 Task: Add a signature Jesus Garcia containing Have a great National Womens Day, Jesus Garcia to email address softage.5@softage.net and add a label Non-profit organizations
Action: Mouse moved to (1090, 65)
Screenshot: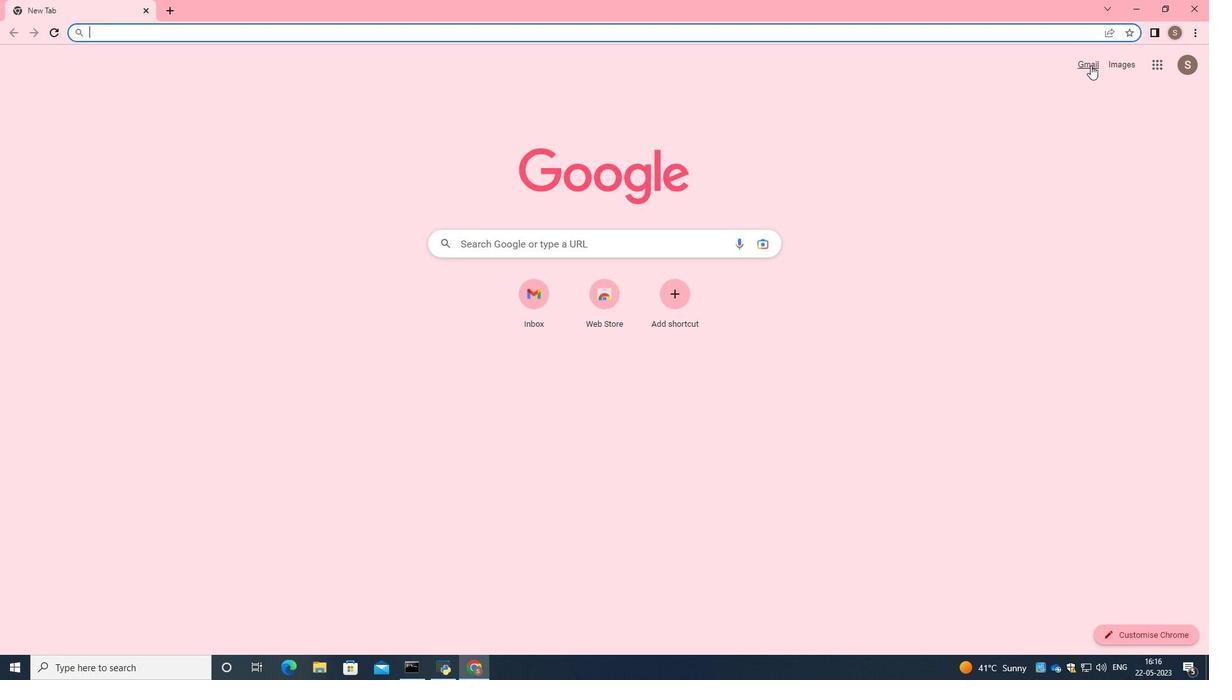 
Action: Mouse pressed left at (1090, 65)
Screenshot: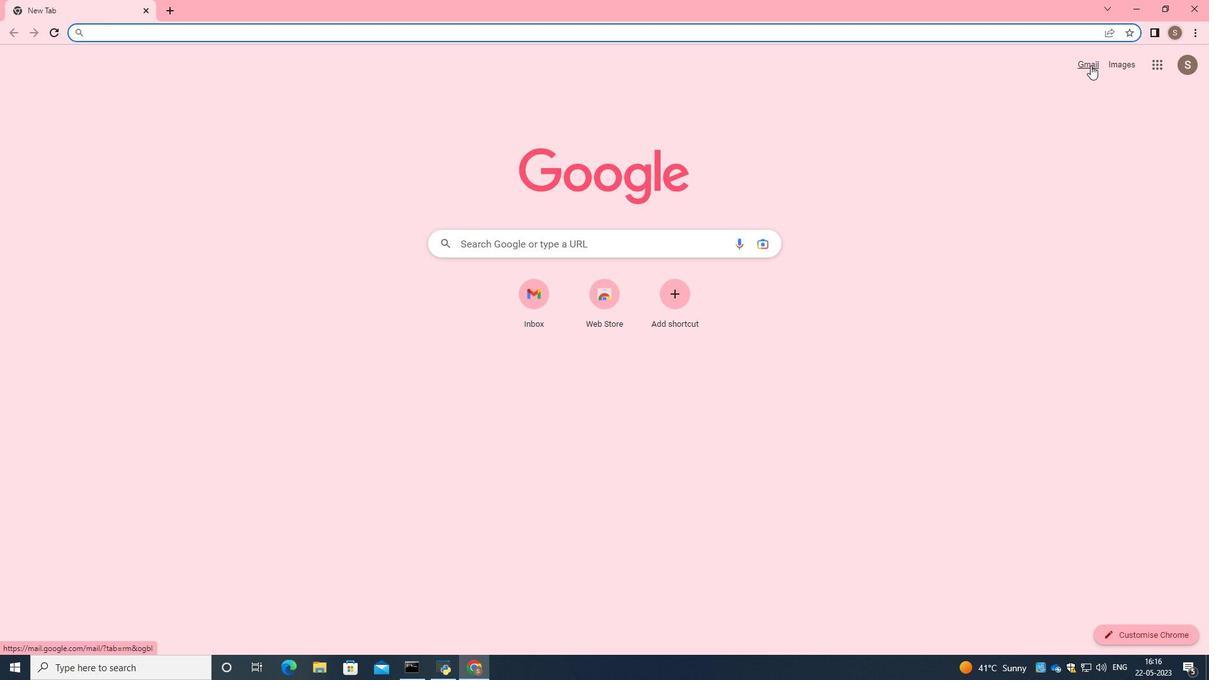 
Action: Mouse moved to (1059, 89)
Screenshot: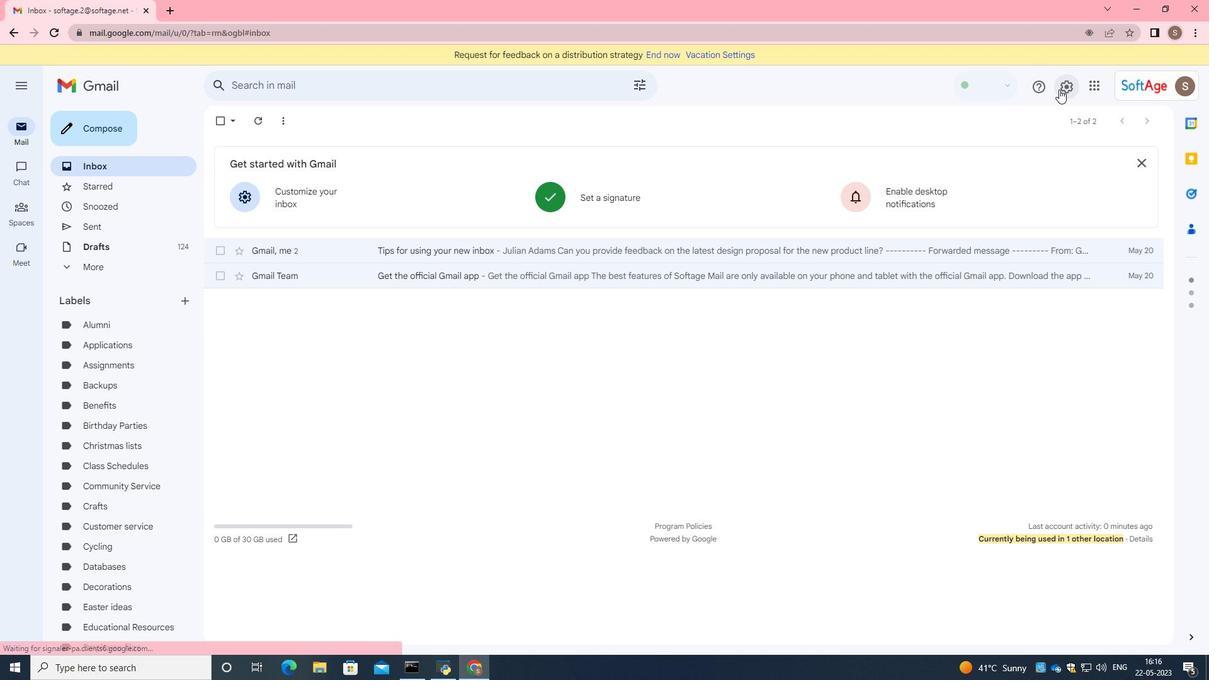 
Action: Mouse pressed left at (1059, 89)
Screenshot: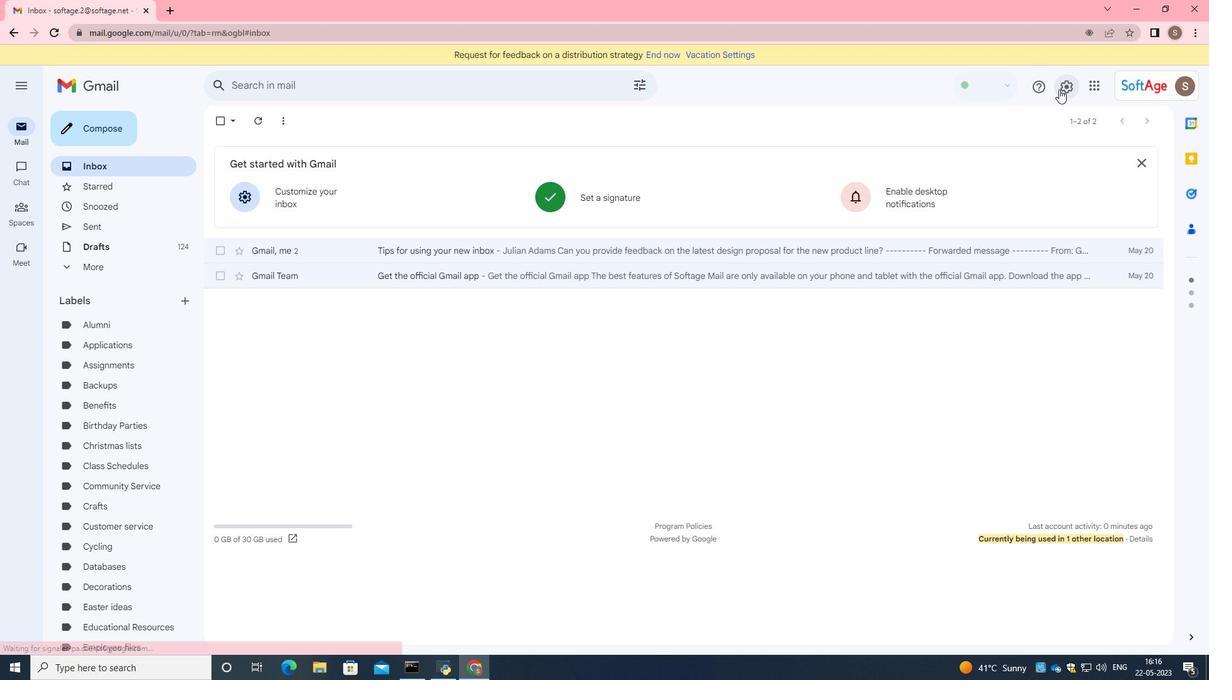 
Action: Mouse moved to (1049, 151)
Screenshot: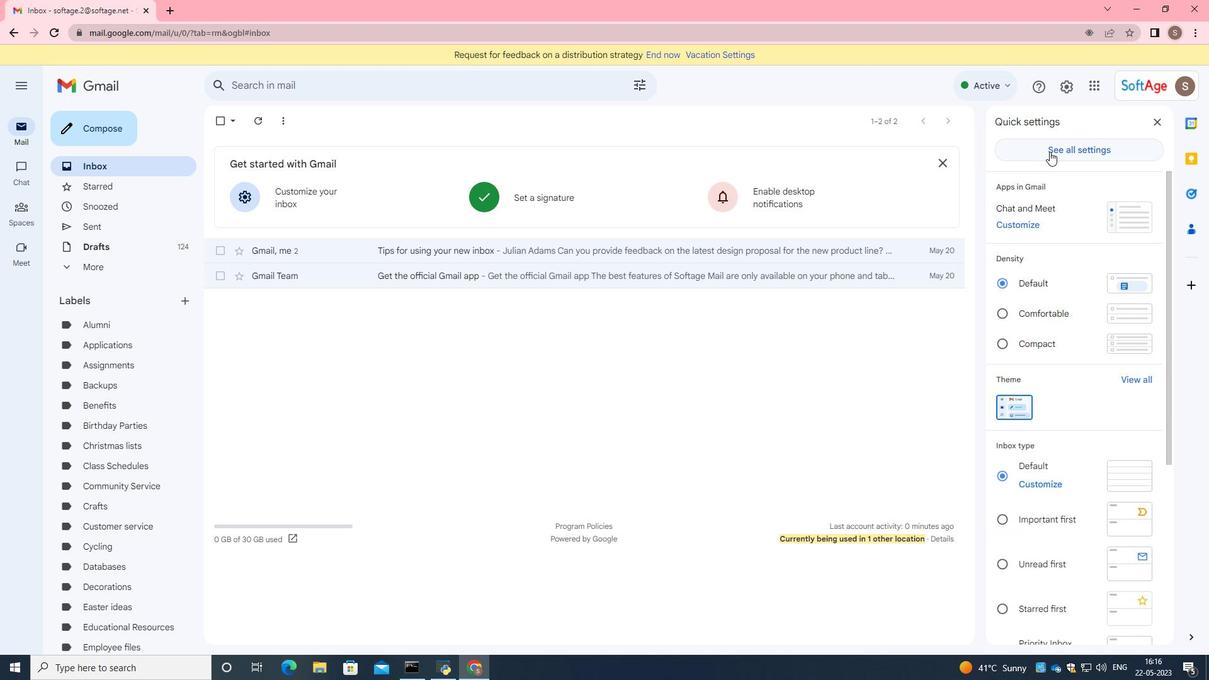 
Action: Mouse pressed left at (1049, 151)
Screenshot: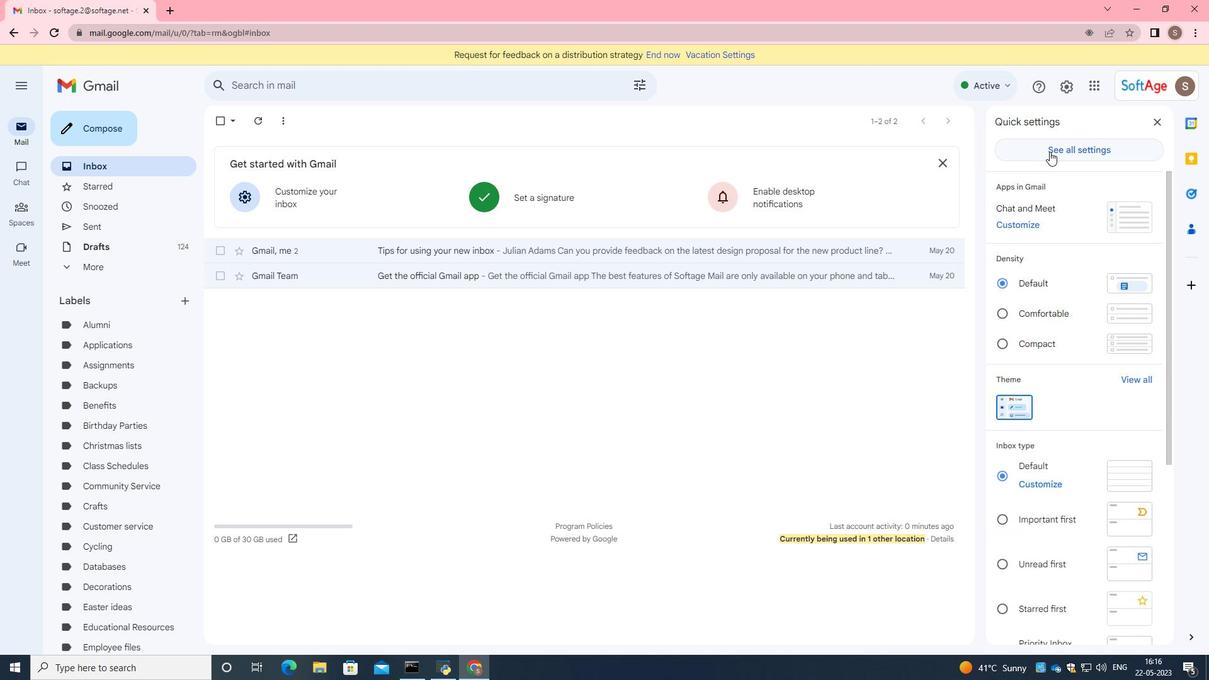 
Action: Mouse moved to (958, 243)
Screenshot: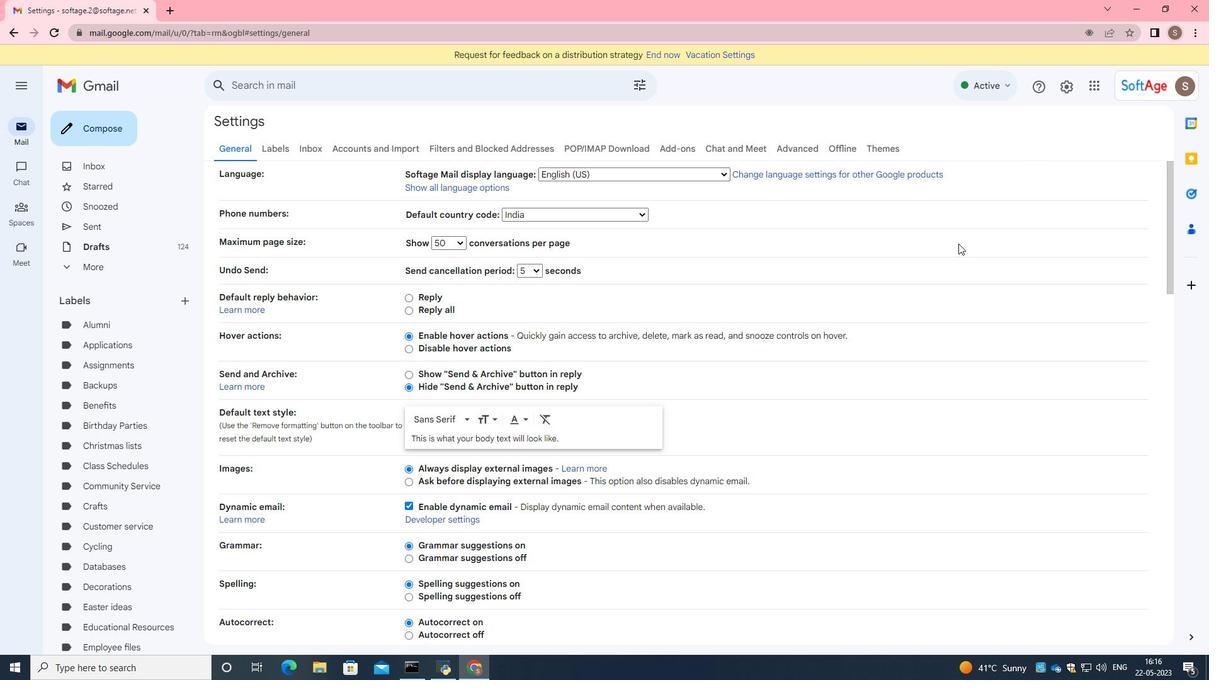 
Action: Mouse scrolled (964, 240) with delta (0, 0)
Screenshot: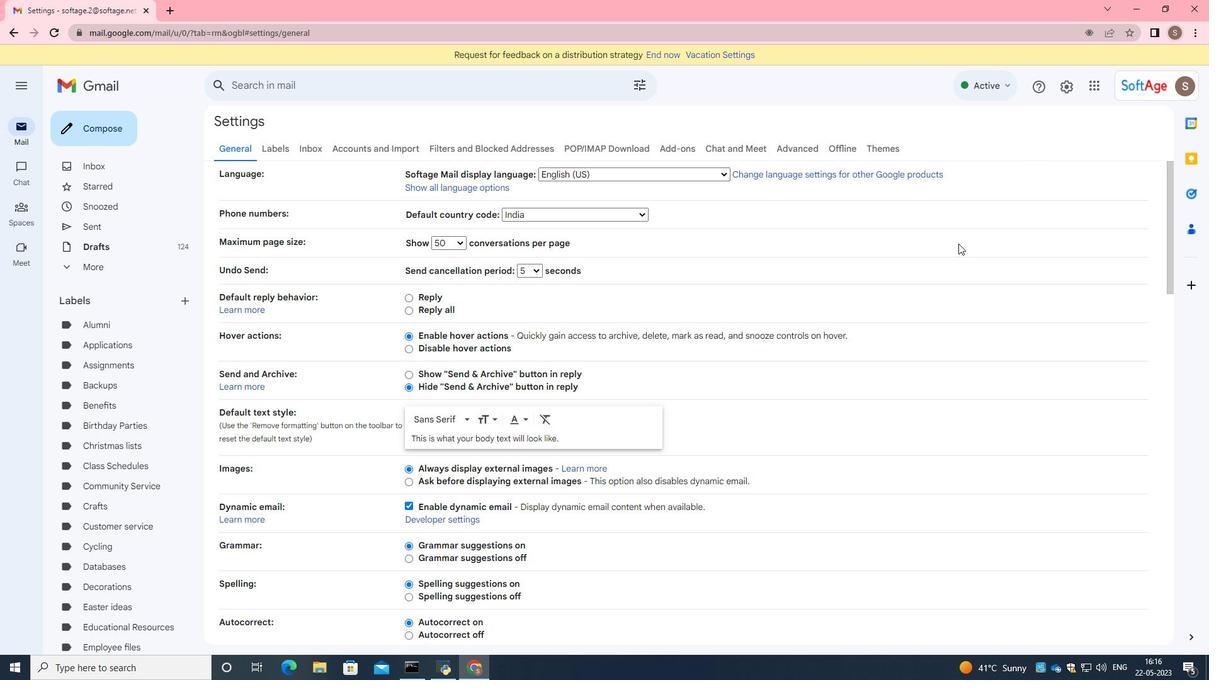 
Action: Mouse scrolled (958, 243) with delta (0, 0)
Screenshot: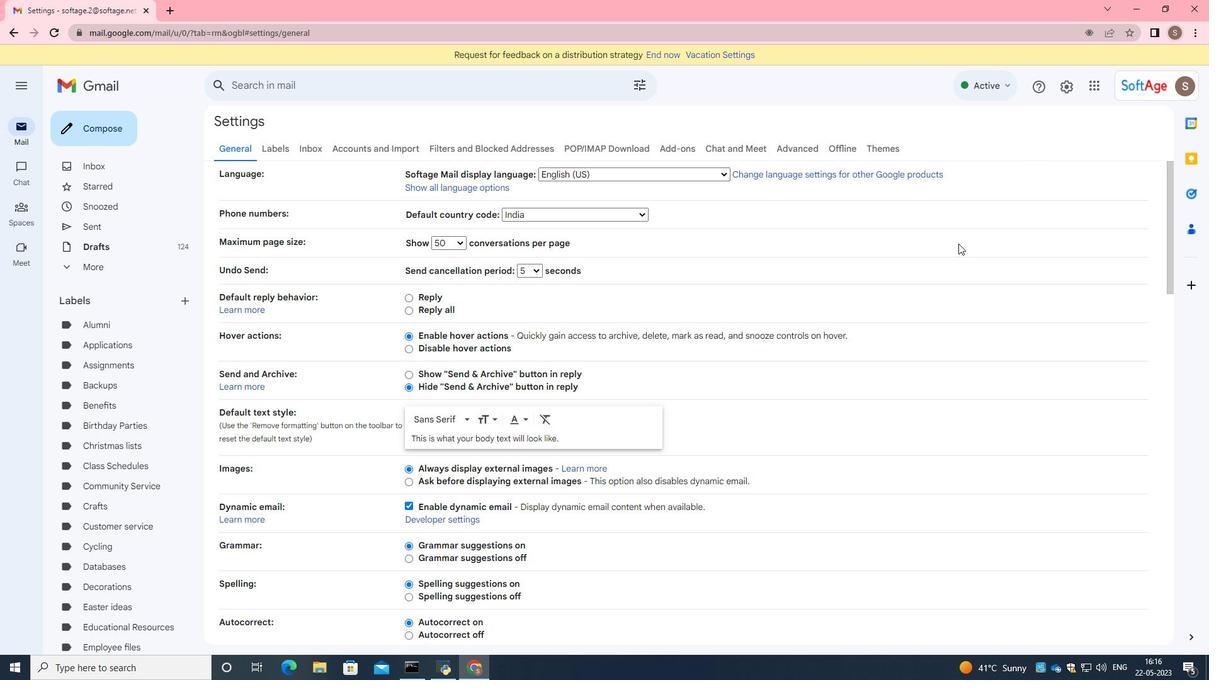 
Action: Mouse moved to (957, 244)
Screenshot: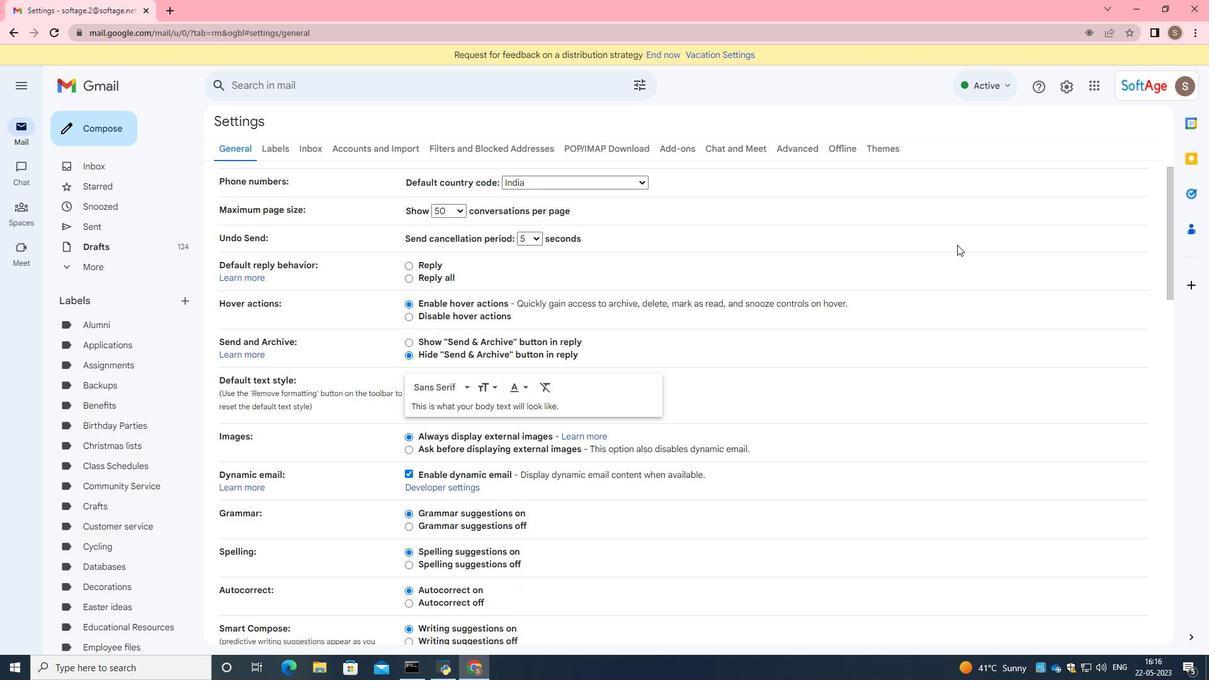
Action: Mouse scrolled (957, 243) with delta (0, 0)
Screenshot: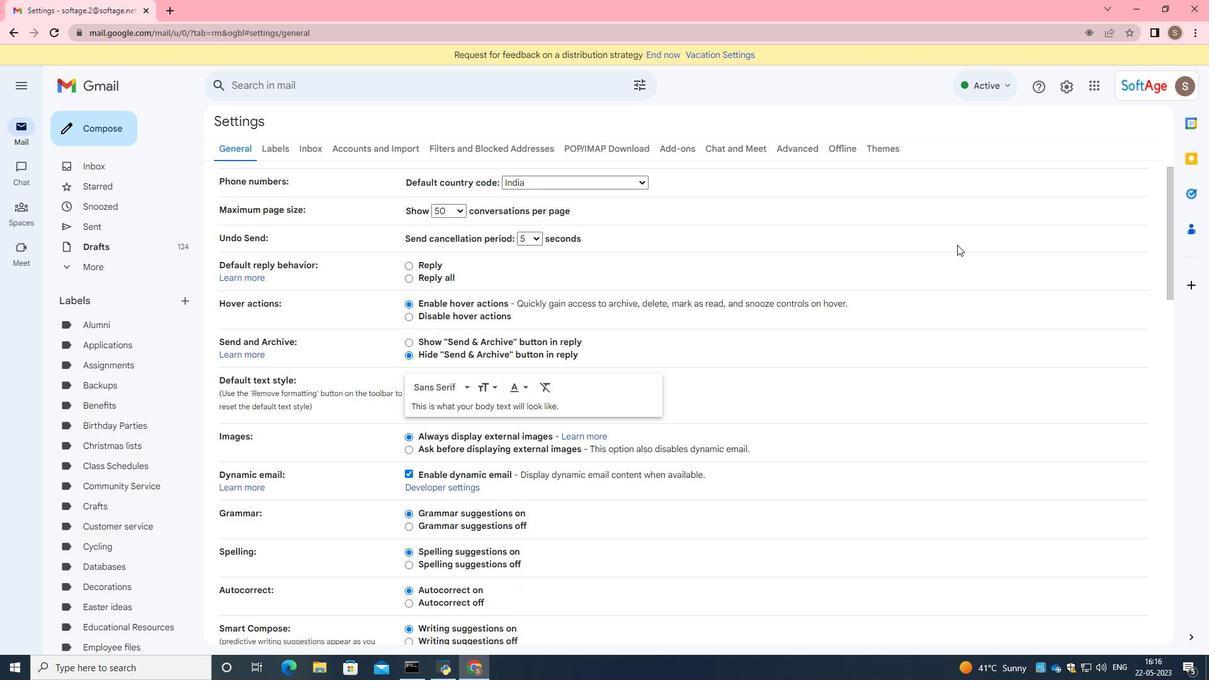 
Action: Mouse scrolled (957, 244) with delta (0, 0)
Screenshot: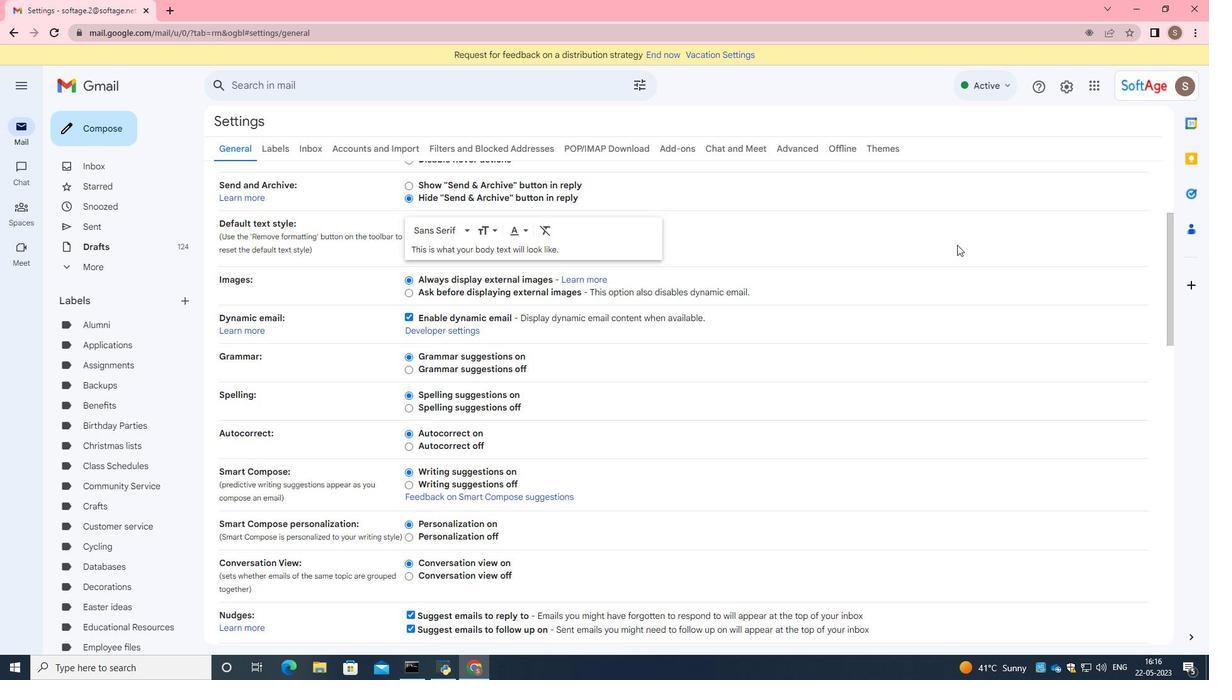 
Action: Mouse scrolled (957, 244) with delta (0, 0)
Screenshot: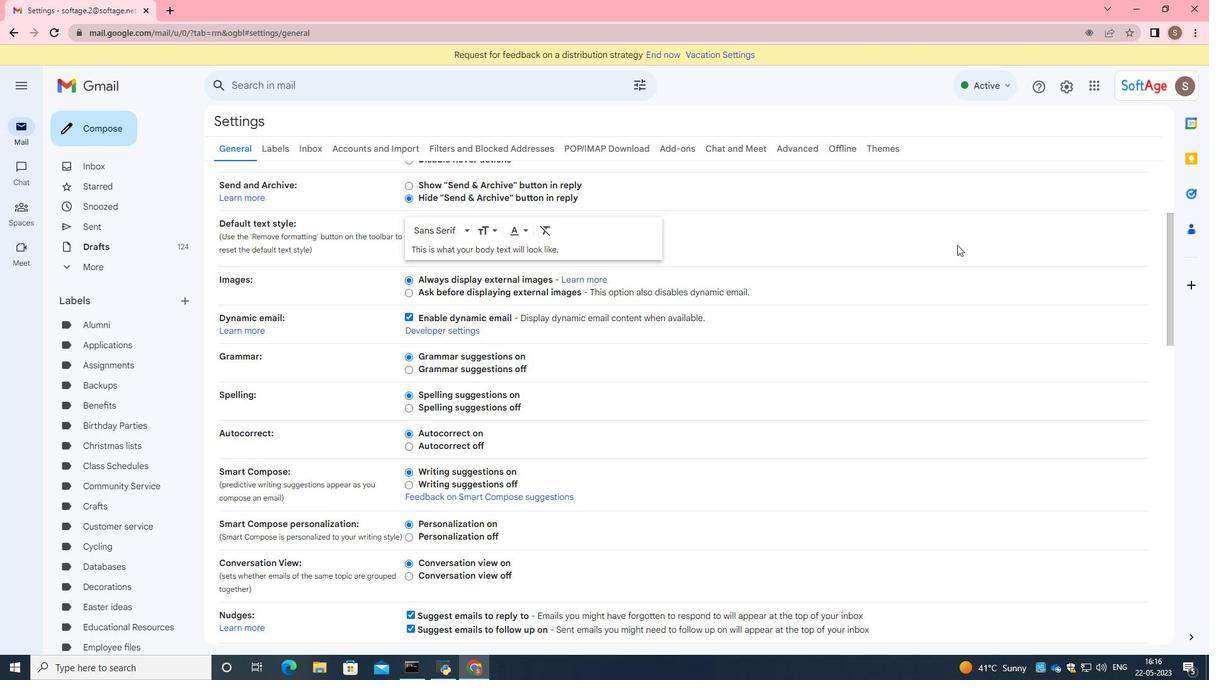 
Action: Mouse scrolled (957, 244) with delta (0, 0)
Screenshot: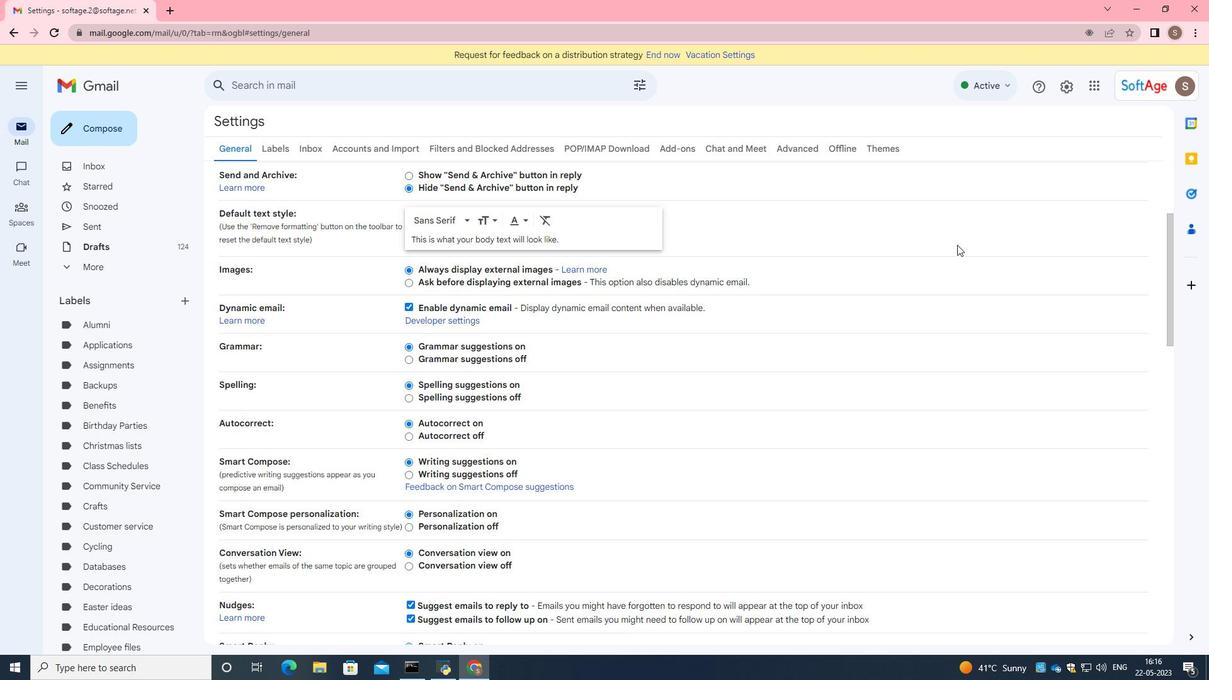 
Action: Mouse moved to (958, 238)
Screenshot: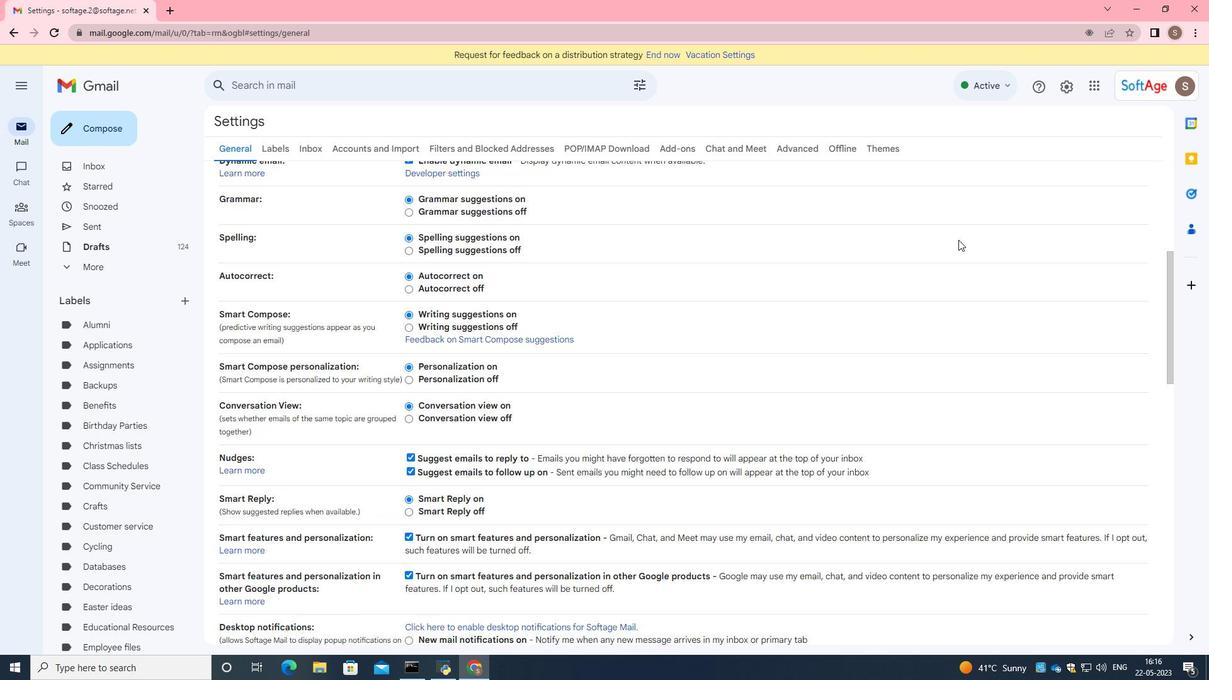 
Action: Mouse scrolled (958, 238) with delta (0, 0)
Screenshot: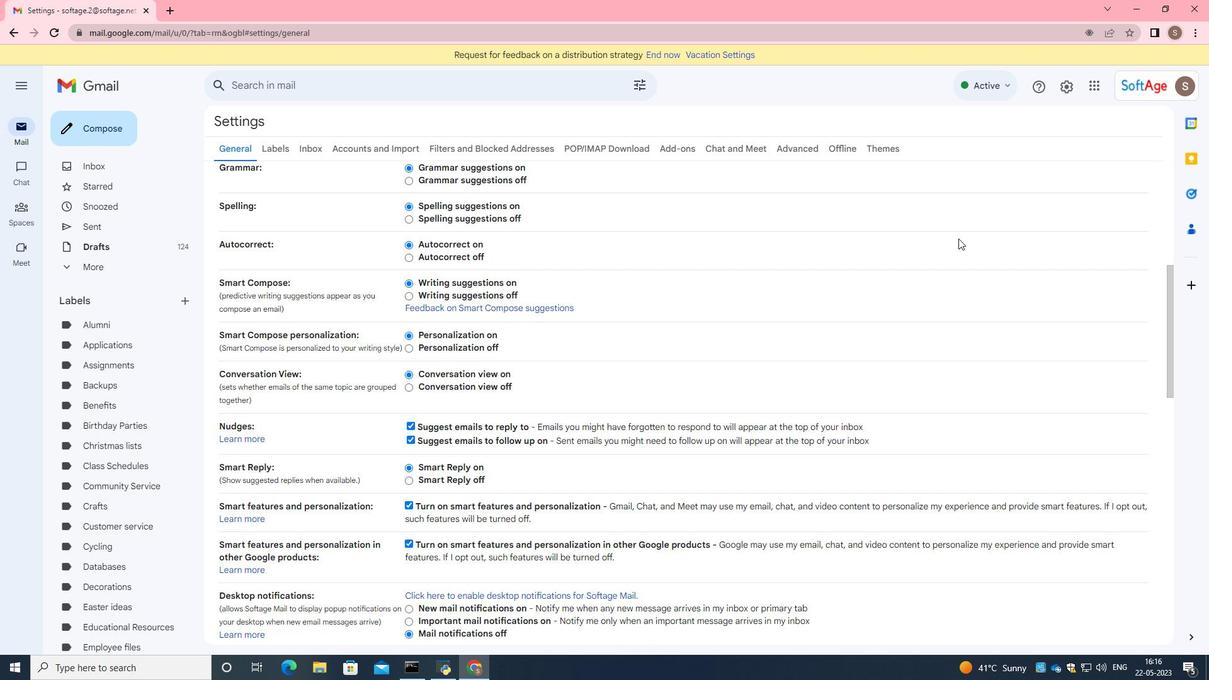 
Action: Mouse scrolled (958, 238) with delta (0, 0)
Screenshot: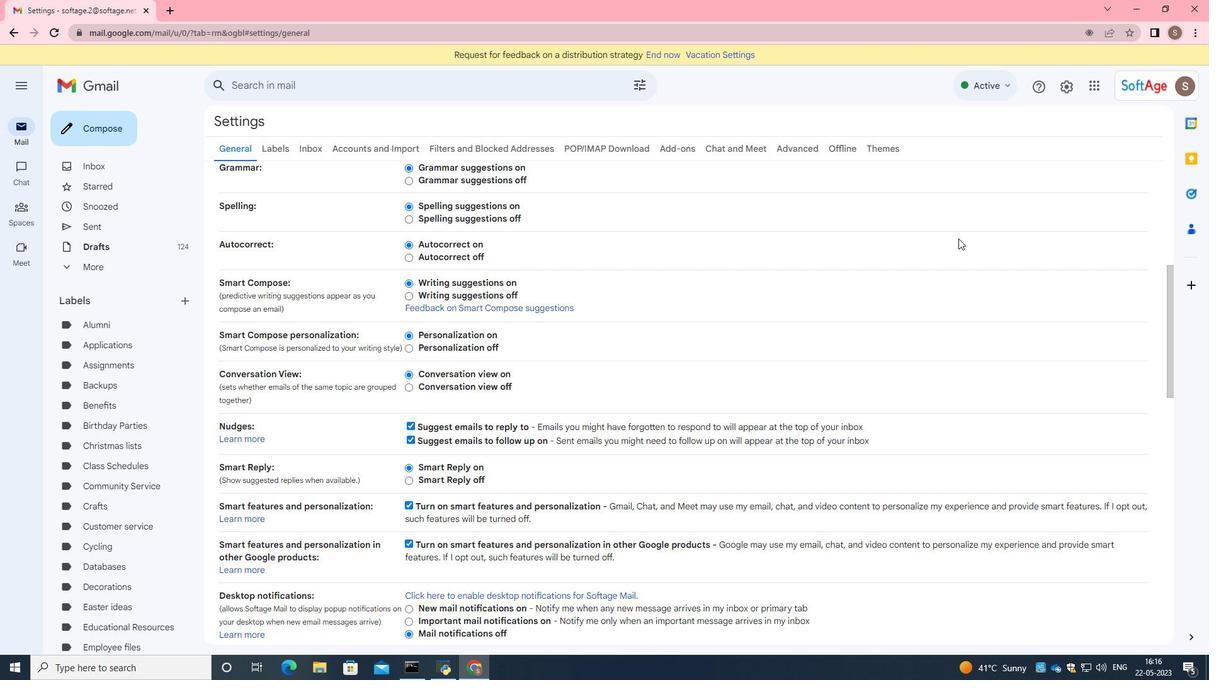 
Action: Mouse scrolled (958, 238) with delta (0, 0)
Screenshot: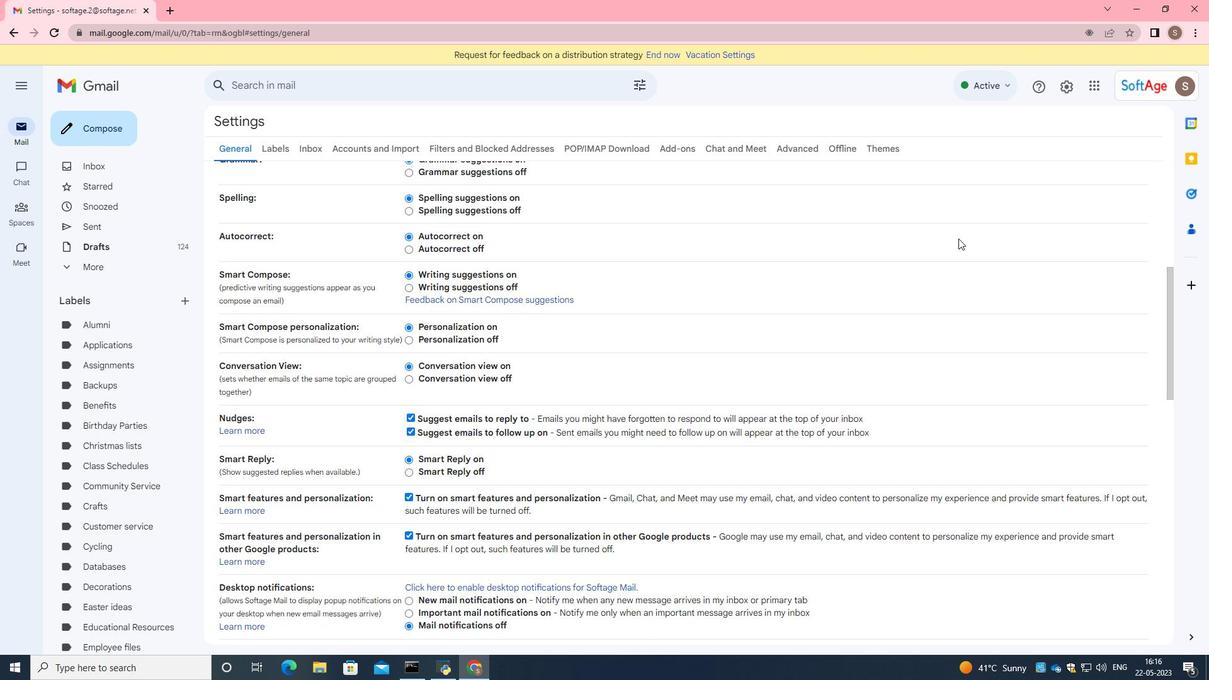 
Action: Mouse scrolled (958, 238) with delta (0, 0)
Screenshot: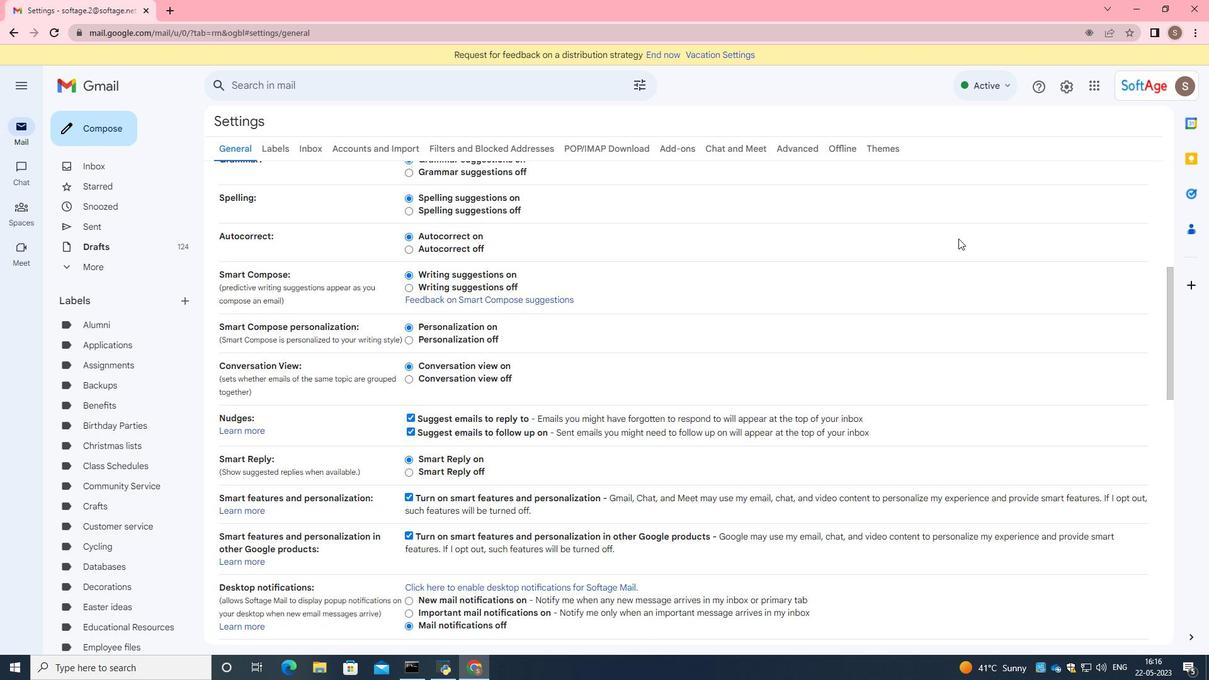 
Action: Mouse moved to (659, 323)
Screenshot: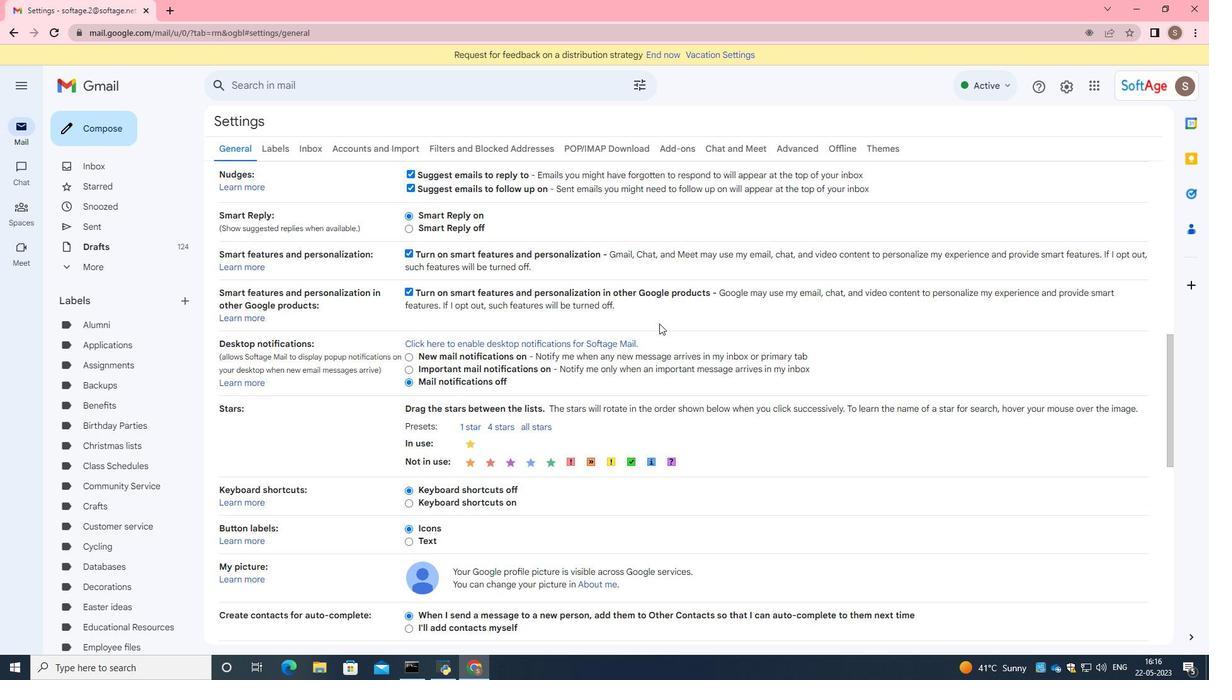 
Action: Mouse scrolled (659, 324) with delta (0, 0)
Screenshot: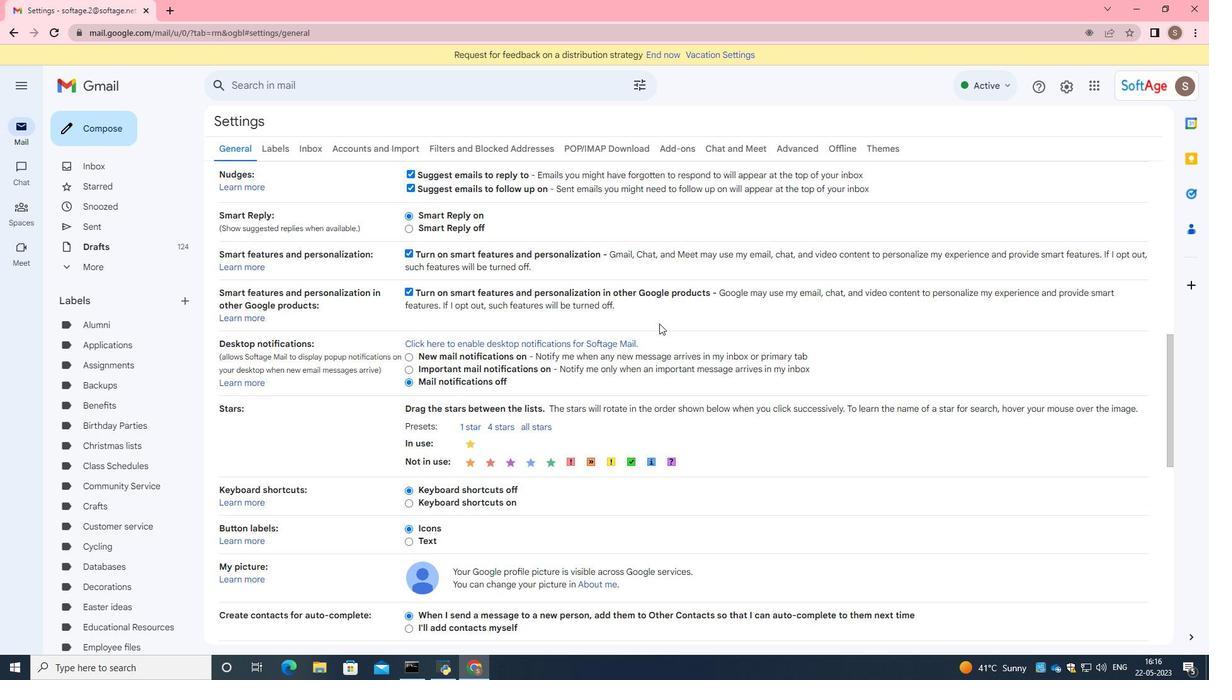 
Action: Mouse scrolled (659, 324) with delta (0, 0)
Screenshot: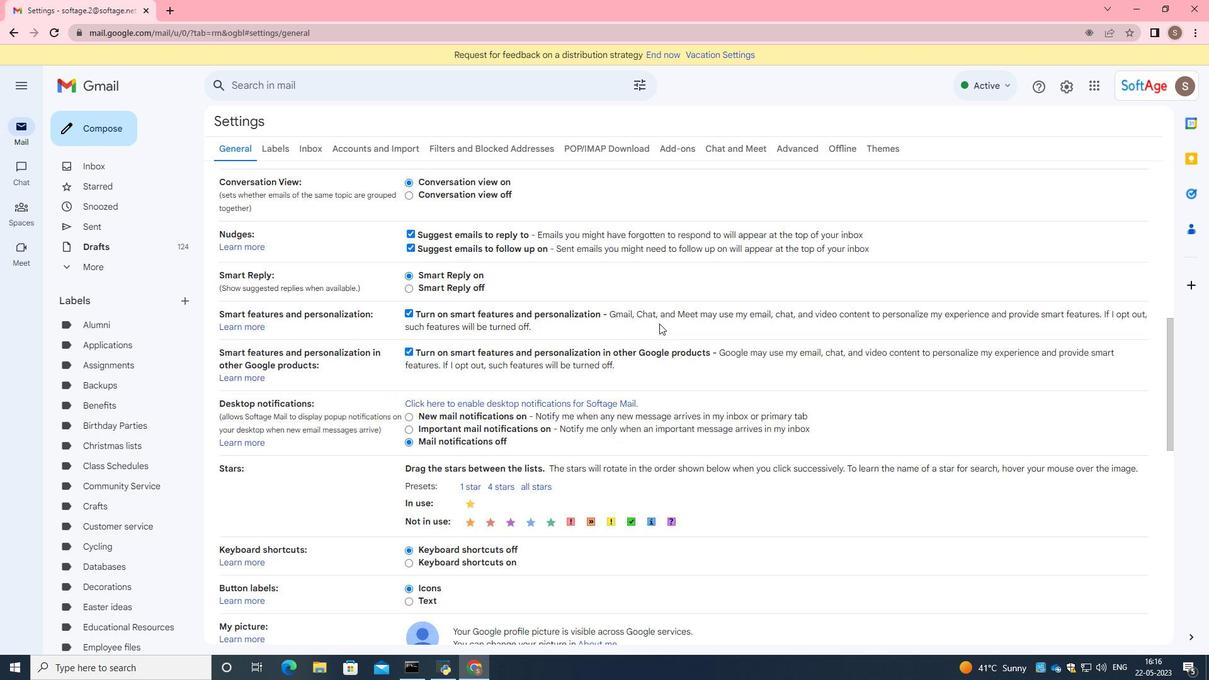 
Action: Mouse scrolled (659, 324) with delta (0, 0)
Screenshot: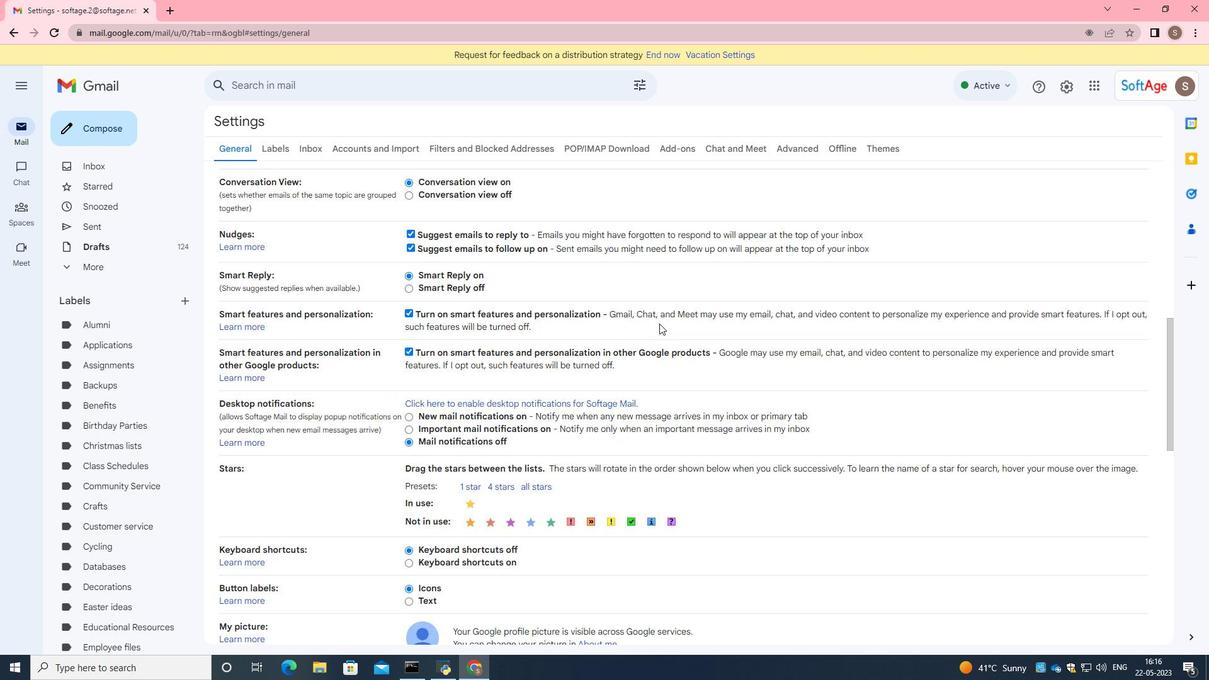 
Action: Mouse scrolled (659, 323) with delta (0, 0)
Screenshot: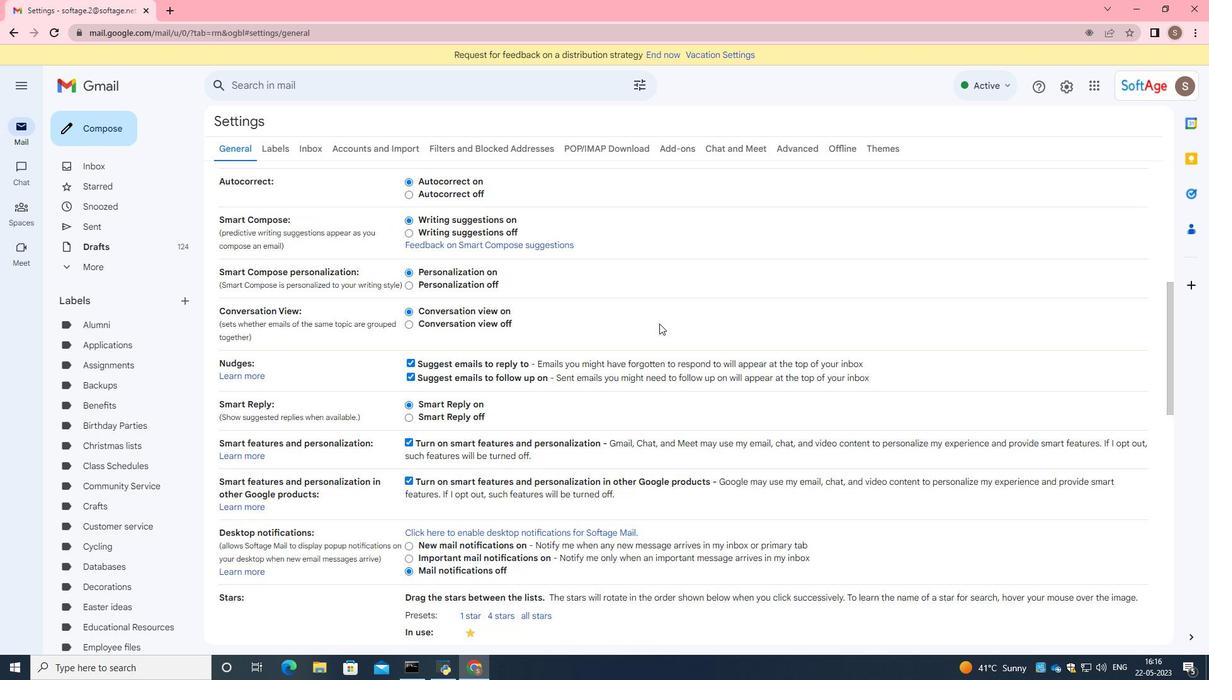 
Action: Mouse scrolled (659, 323) with delta (0, 0)
Screenshot: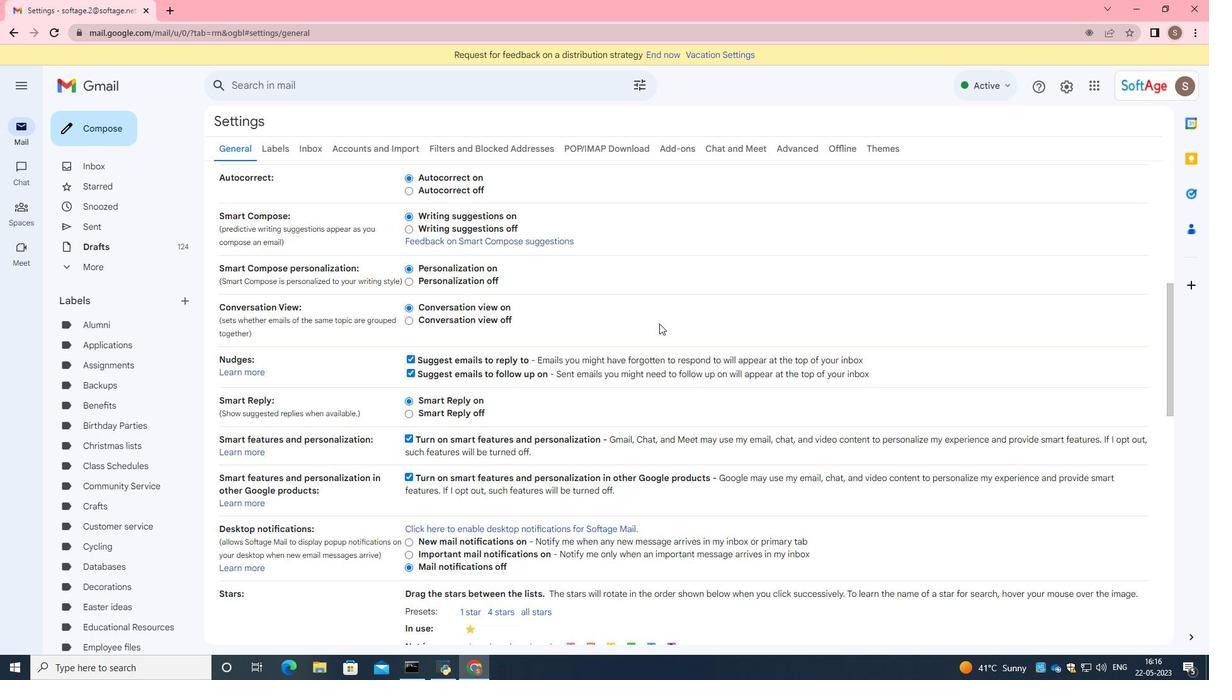 
Action: Mouse scrolled (659, 323) with delta (0, 0)
Screenshot: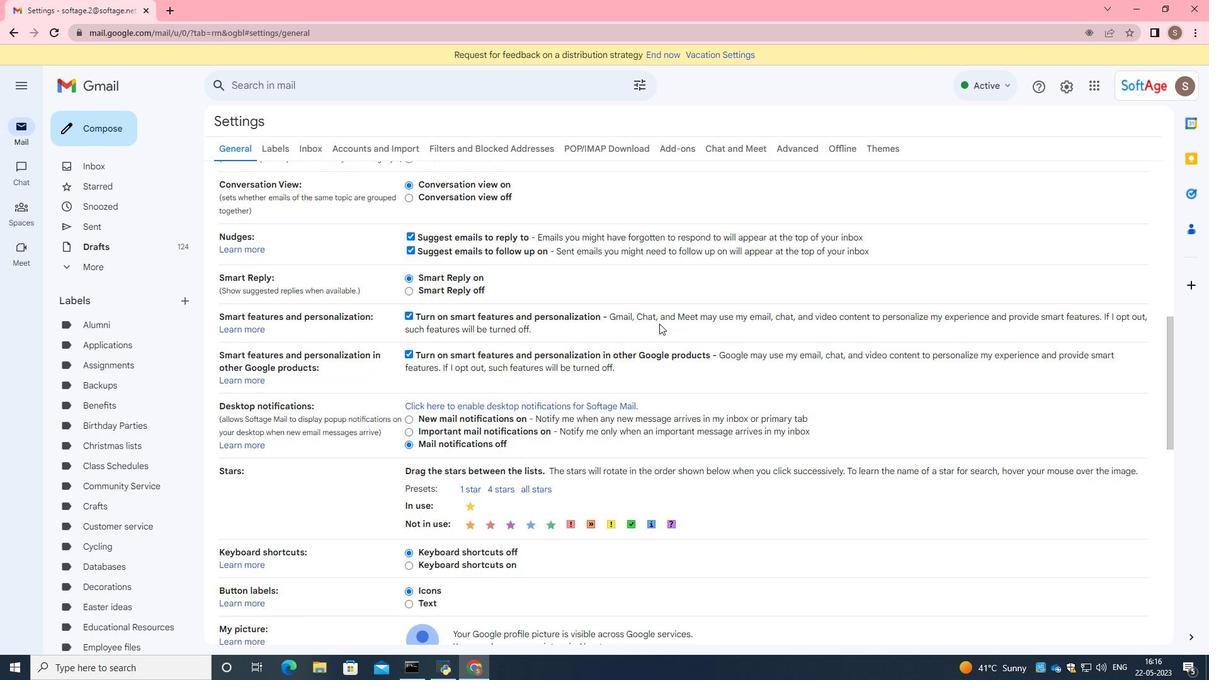 
Action: Mouse scrolled (659, 323) with delta (0, 0)
Screenshot: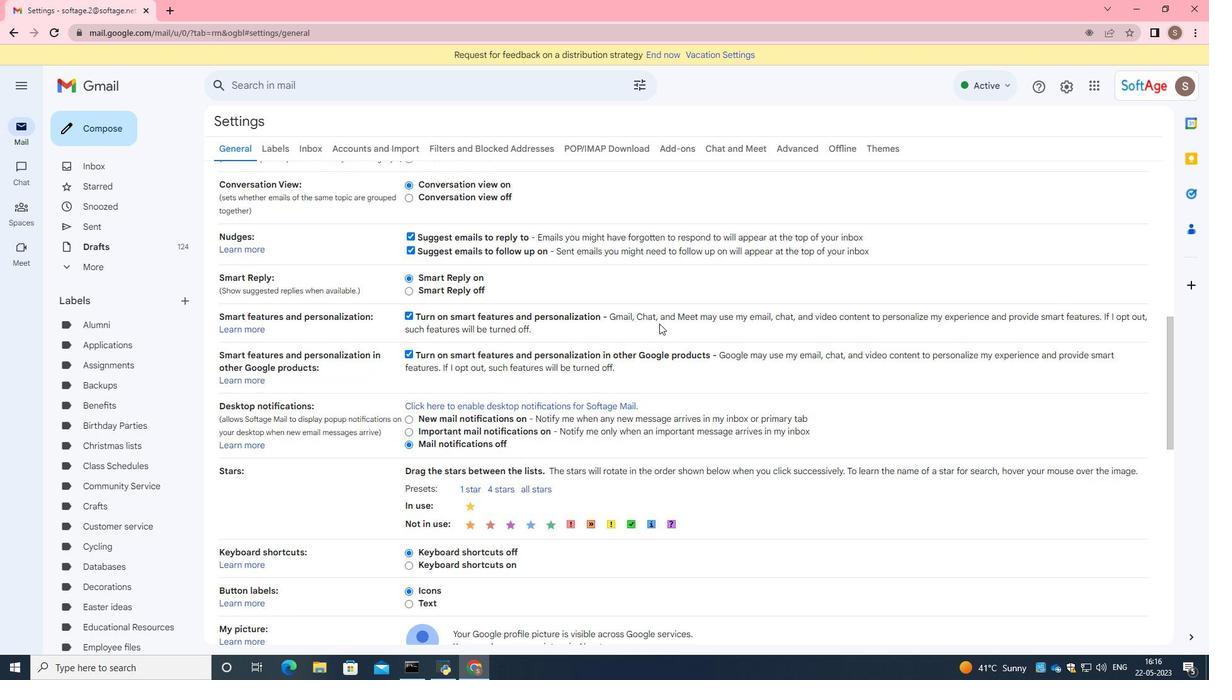 
Action: Mouse scrolled (659, 323) with delta (0, 0)
Screenshot: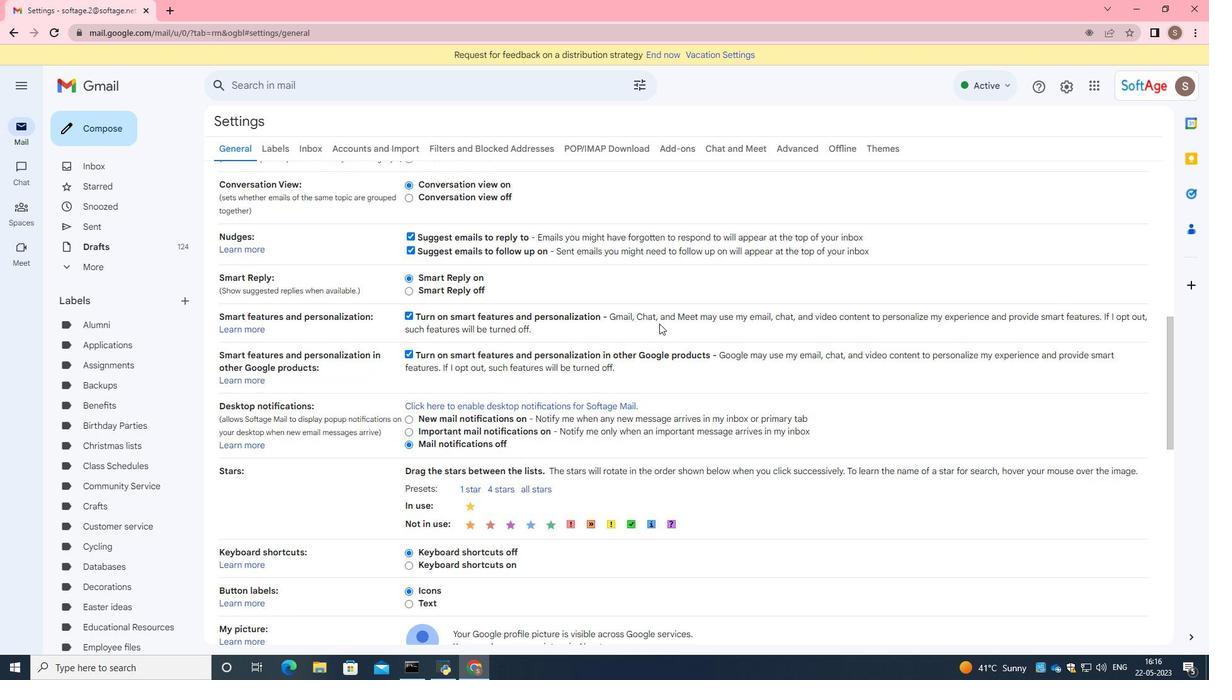 
Action: Mouse scrolled (659, 323) with delta (0, 0)
Screenshot: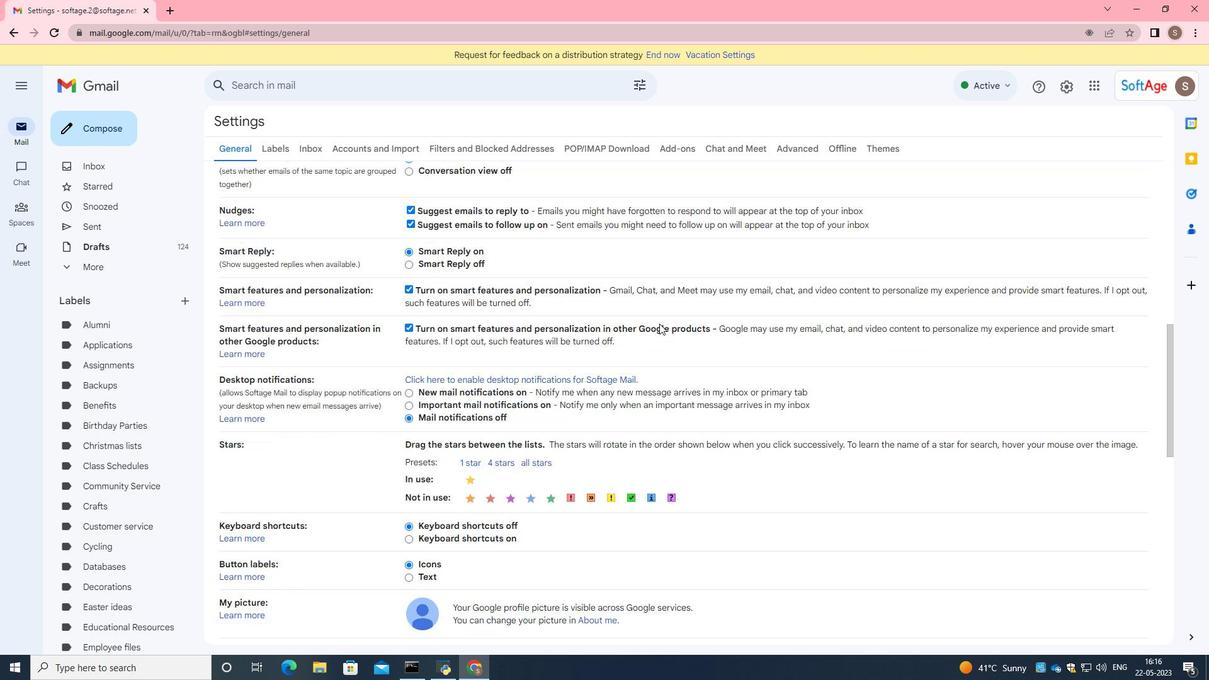 
Action: Mouse moved to (485, 586)
Screenshot: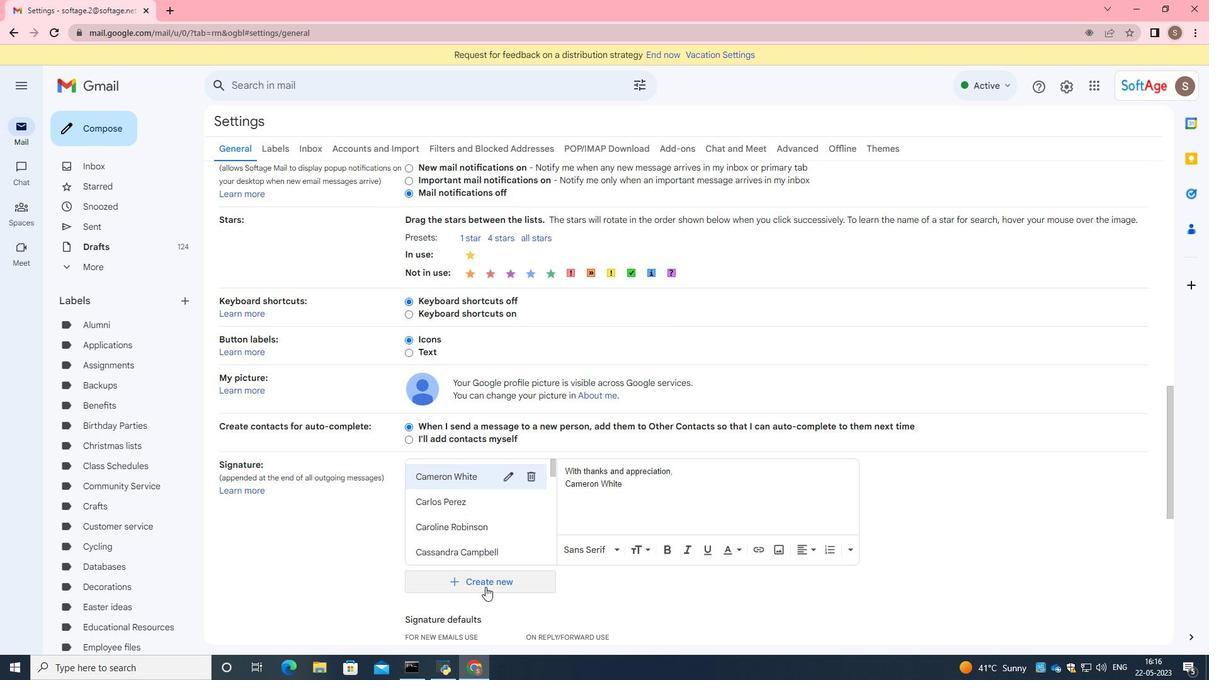 
Action: Mouse pressed left at (485, 586)
Screenshot: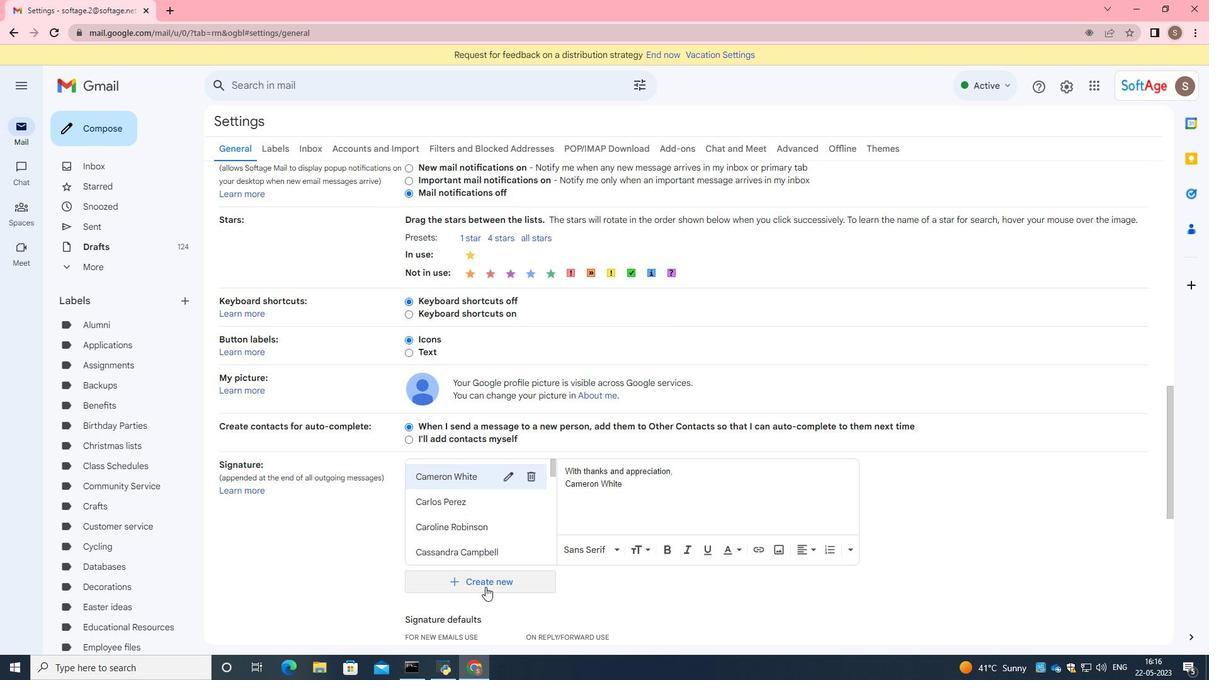 
Action: Mouse moved to (559, 345)
Screenshot: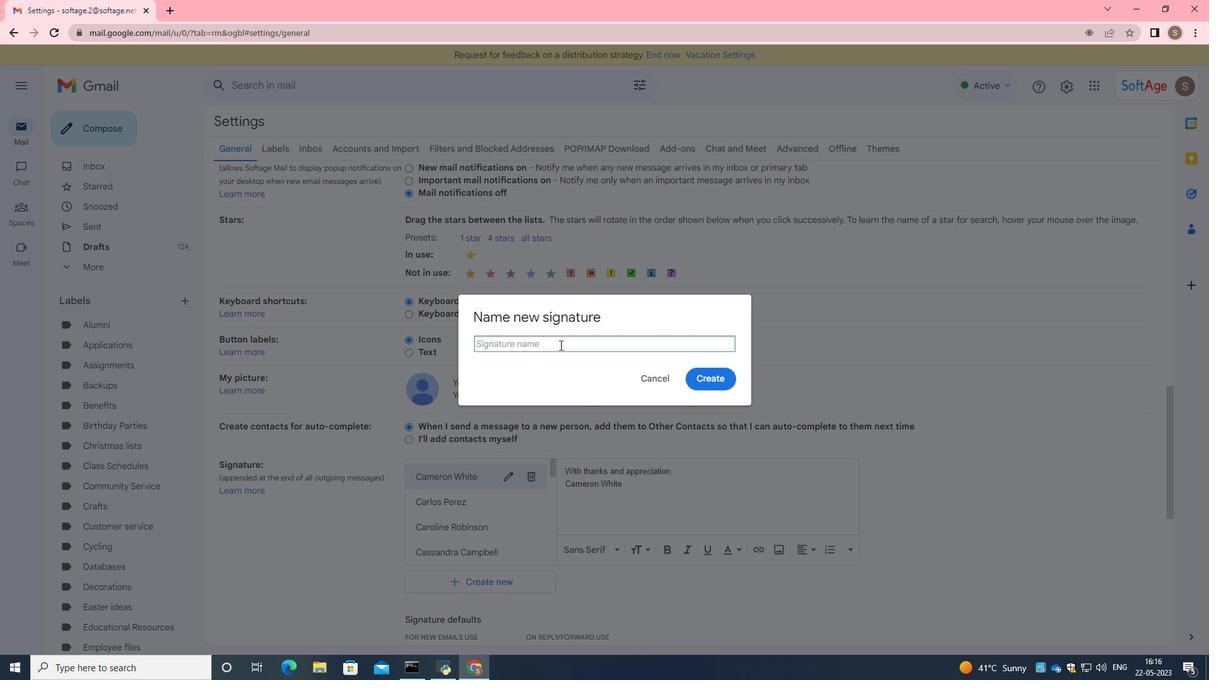 
Action: Key pressed <Key.caps_lock>J<Key.caps_lock>esus<Key.space><Key.caps_lock>G<Key.caps_lock>arcia
Screenshot: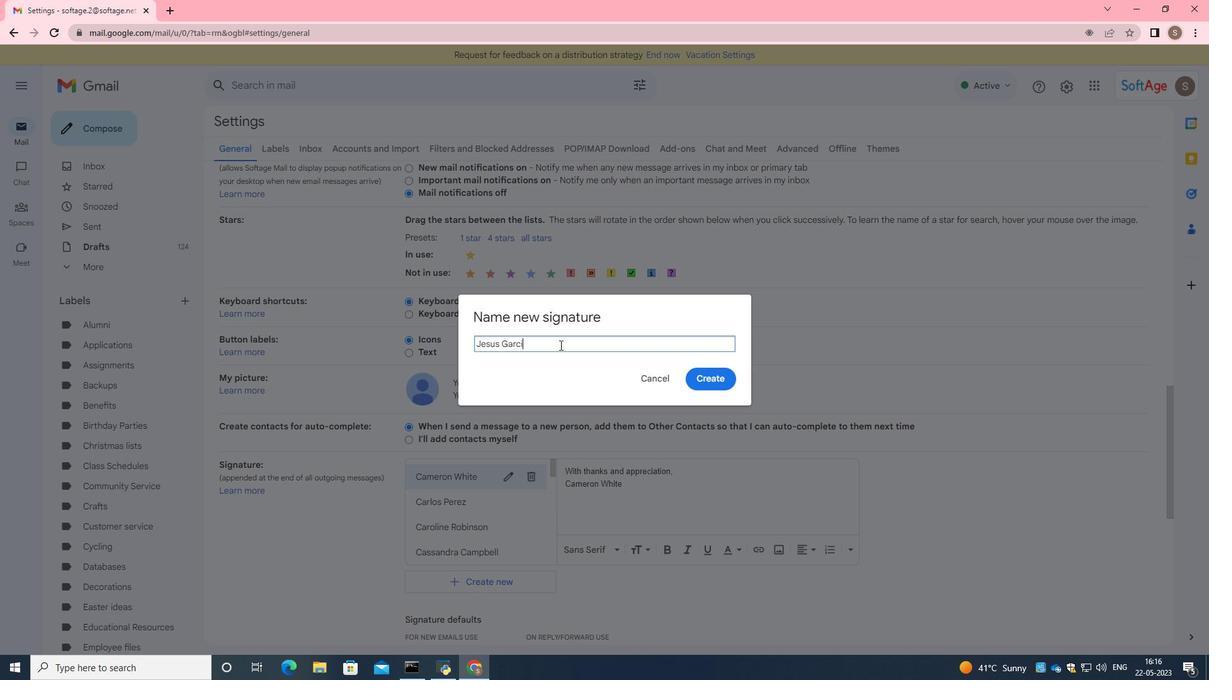 
Action: Mouse moved to (719, 377)
Screenshot: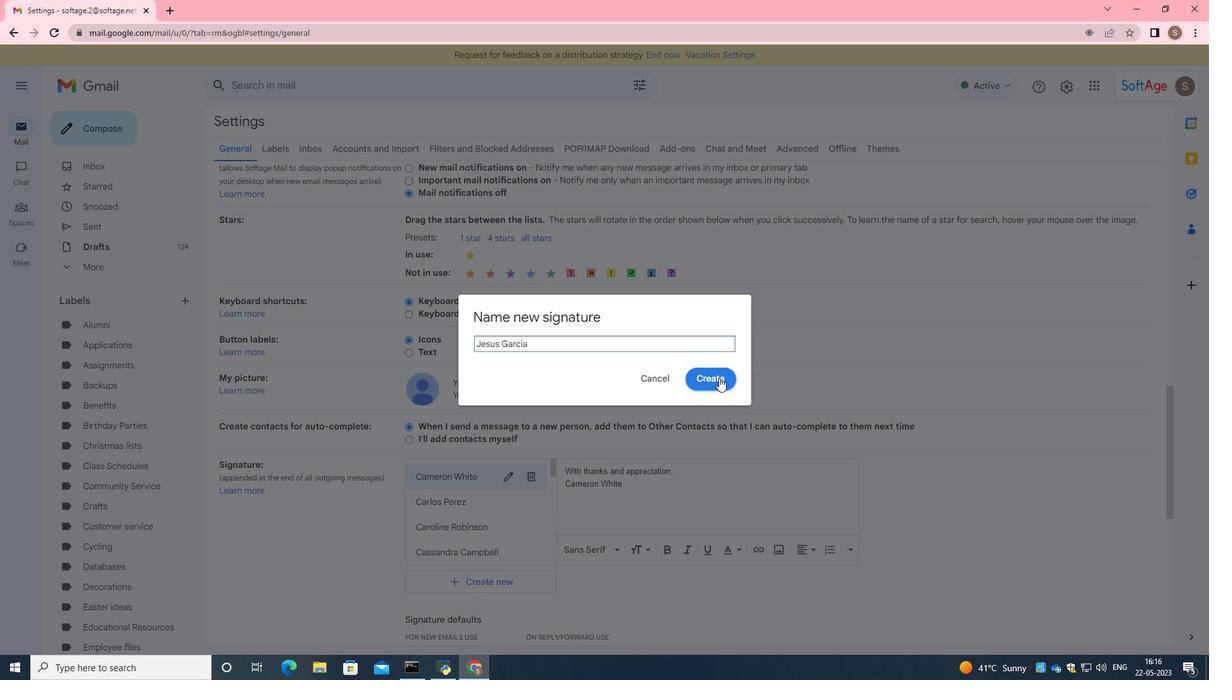 
Action: Mouse pressed left at (719, 377)
Screenshot: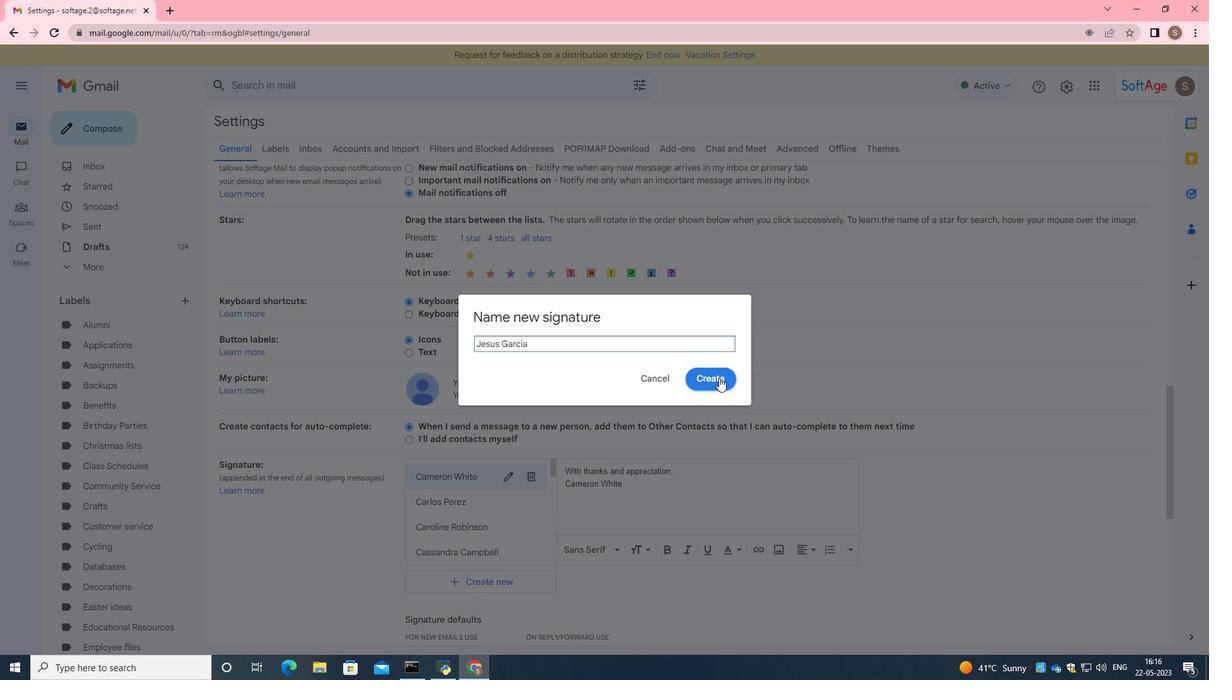 
Action: Mouse moved to (610, 496)
Screenshot: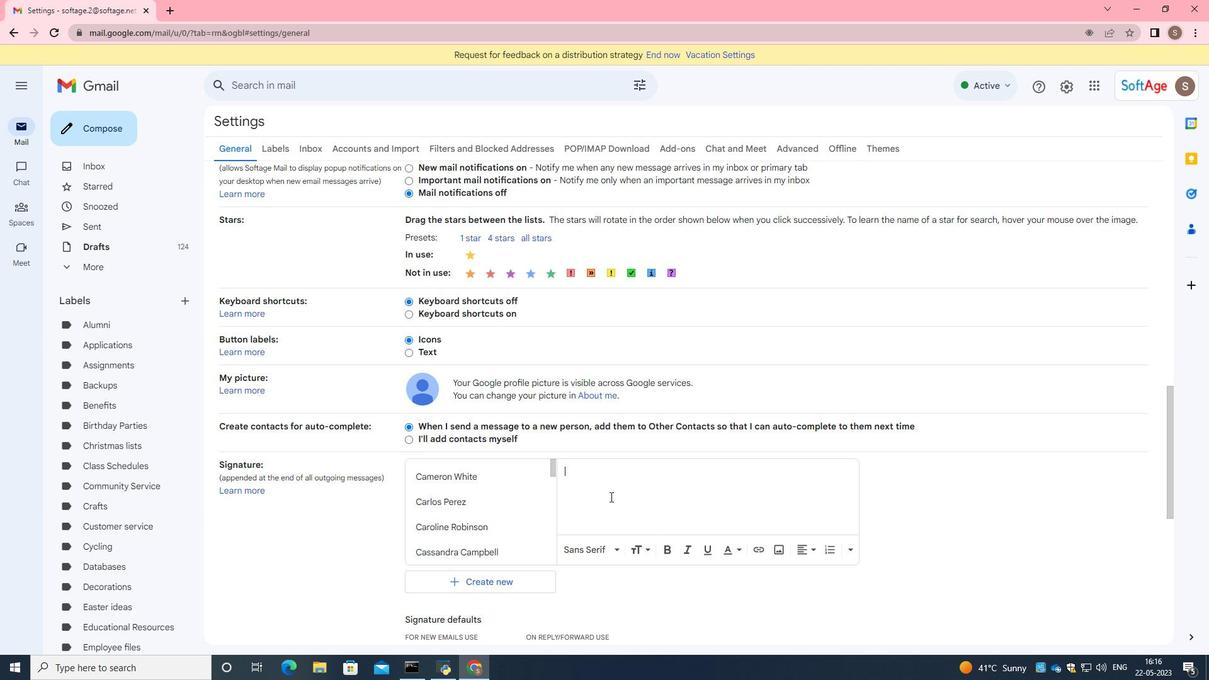 
Action: Mouse pressed left at (610, 496)
Screenshot: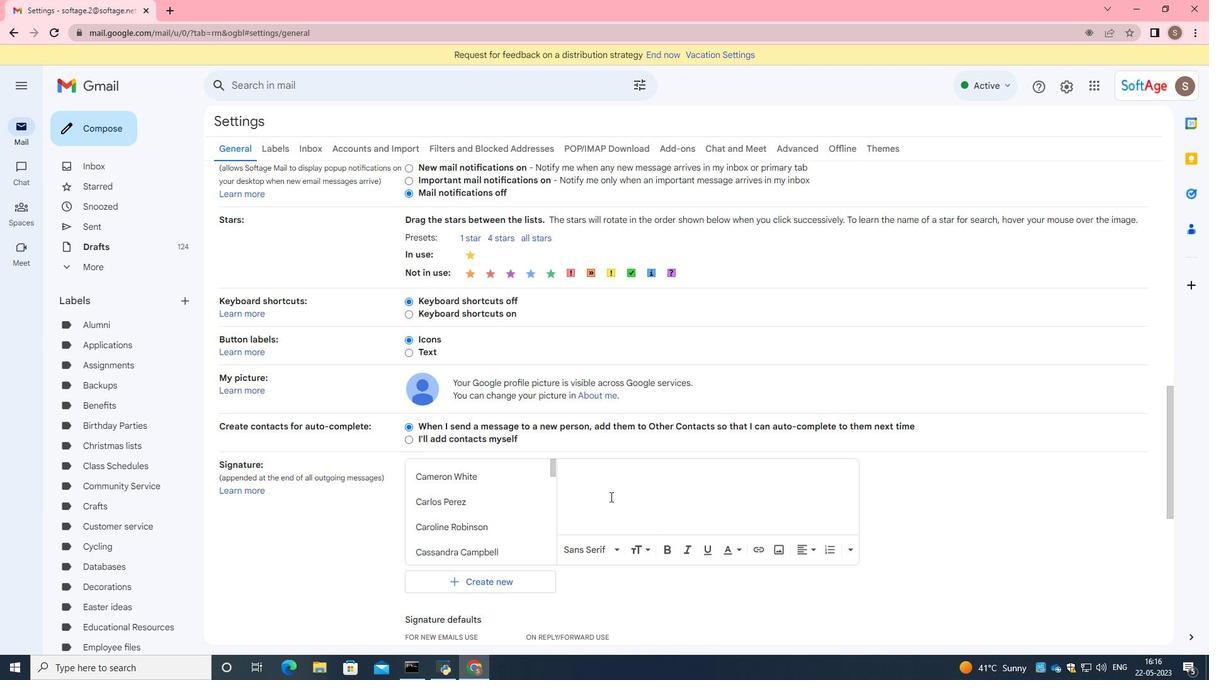 
Action: Mouse moved to (483, 485)
Screenshot: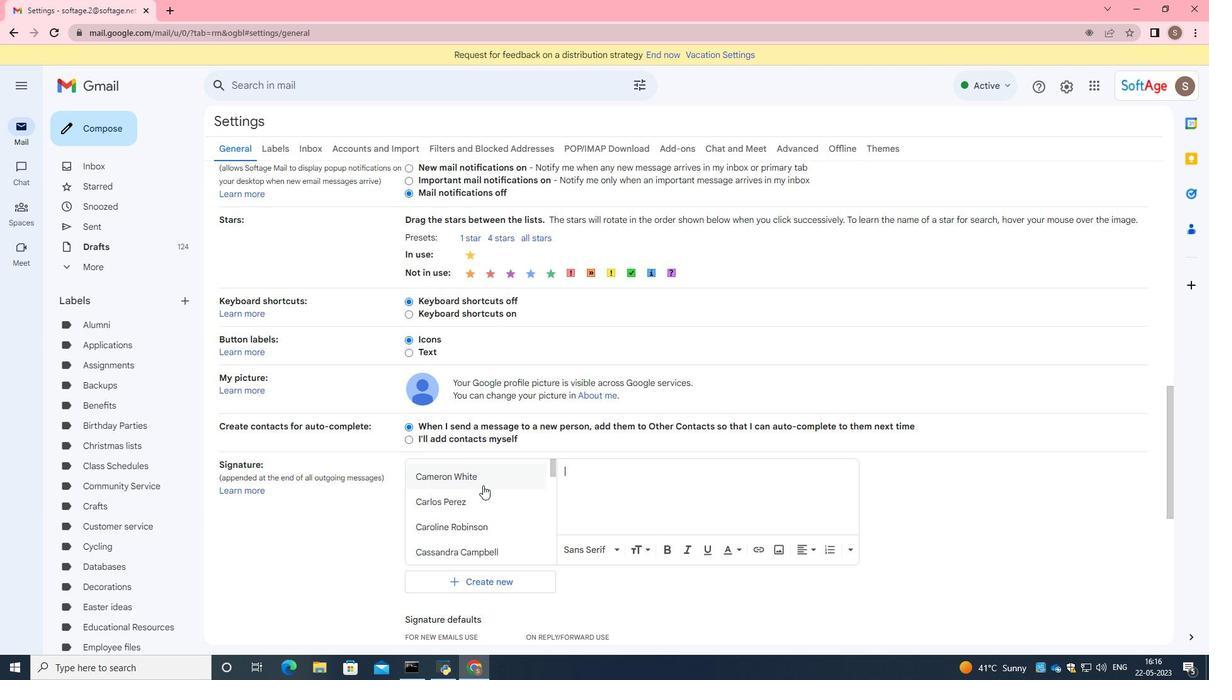 
Action: Mouse scrolled (483, 484) with delta (0, 0)
Screenshot: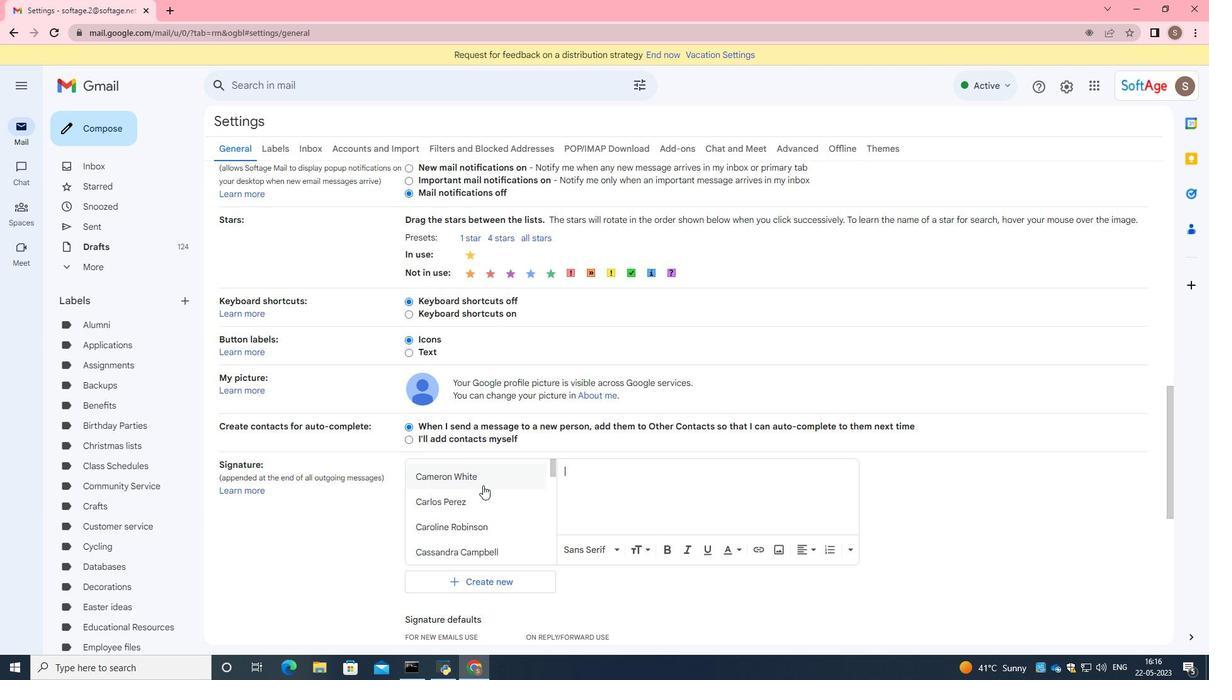 
Action: Mouse scrolled (483, 484) with delta (0, 0)
Screenshot: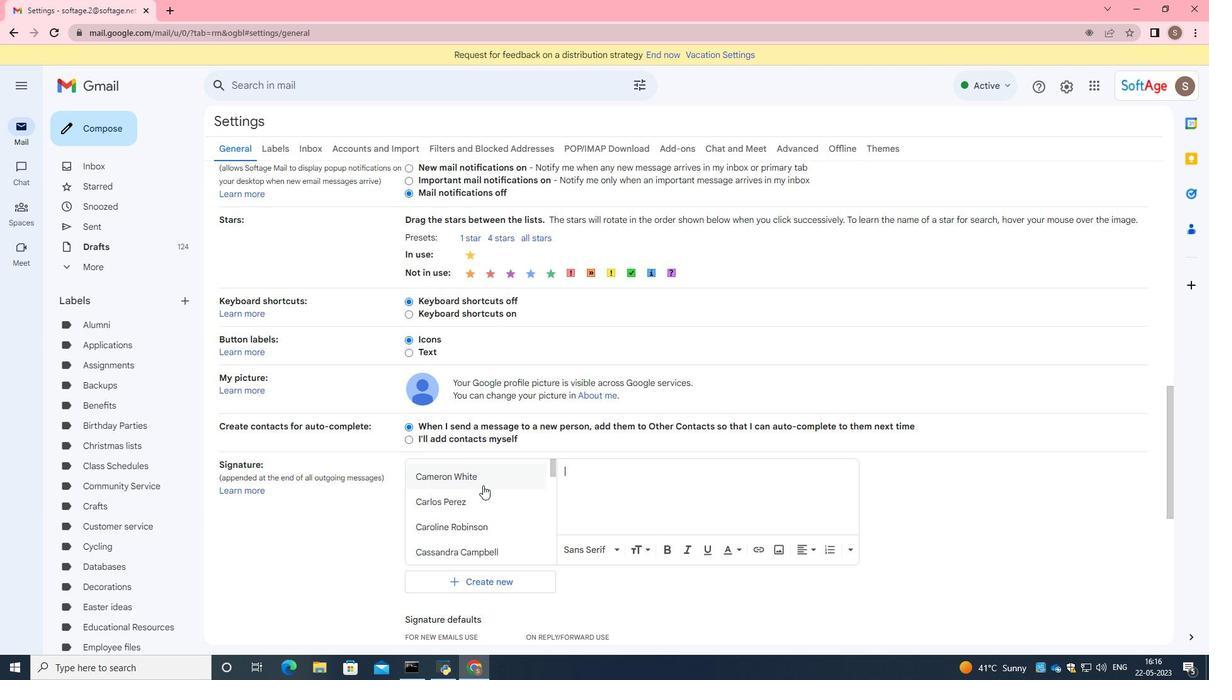 
Action: Mouse scrolled (483, 484) with delta (0, 0)
Screenshot: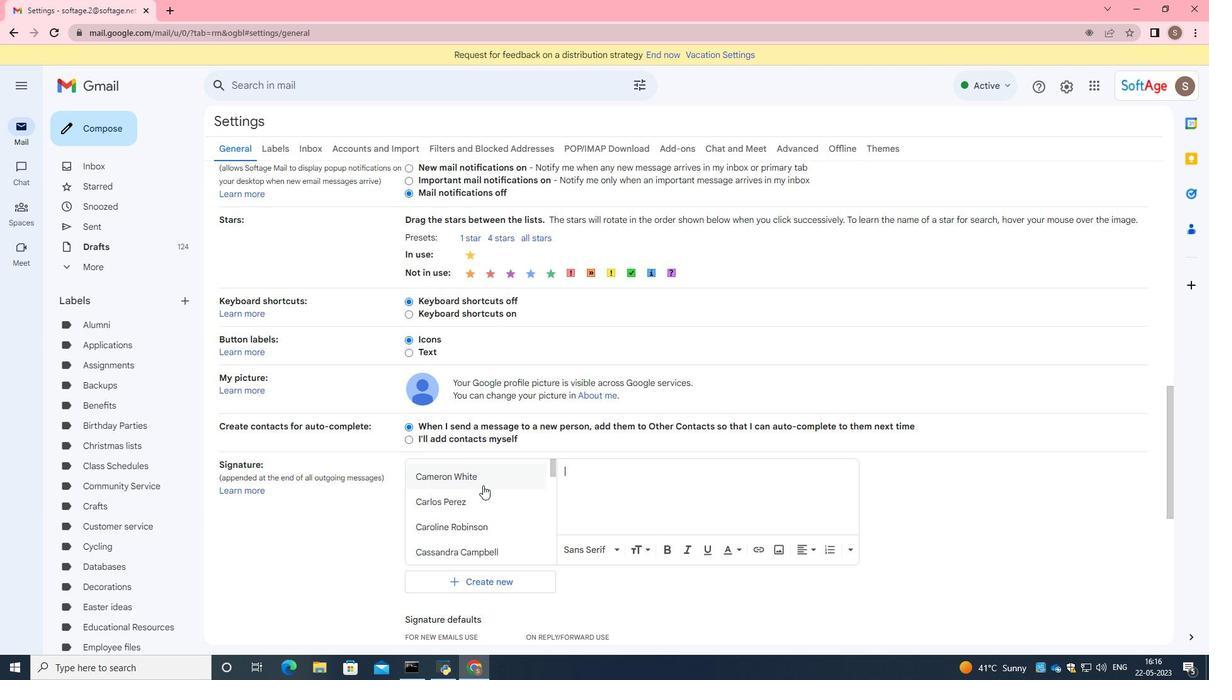 
Action: Mouse scrolled (483, 484) with delta (0, 0)
Screenshot: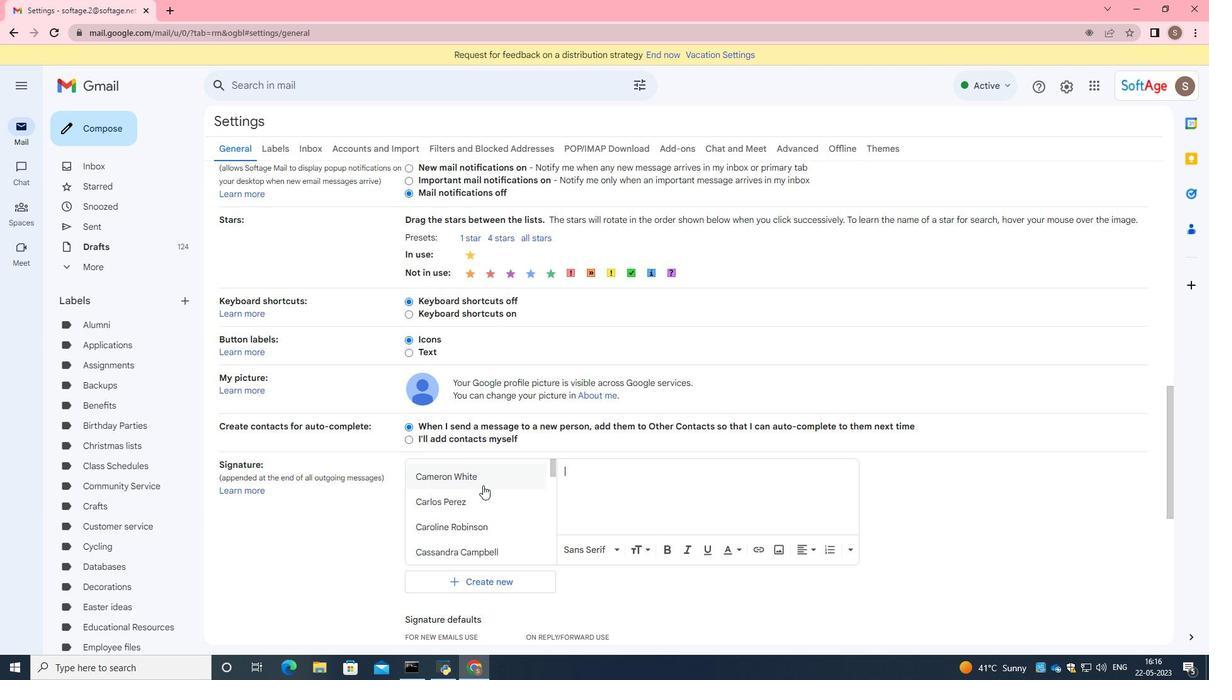 
Action: Mouse scrolled (483, 484) with delta (0, 0)
Screenshot: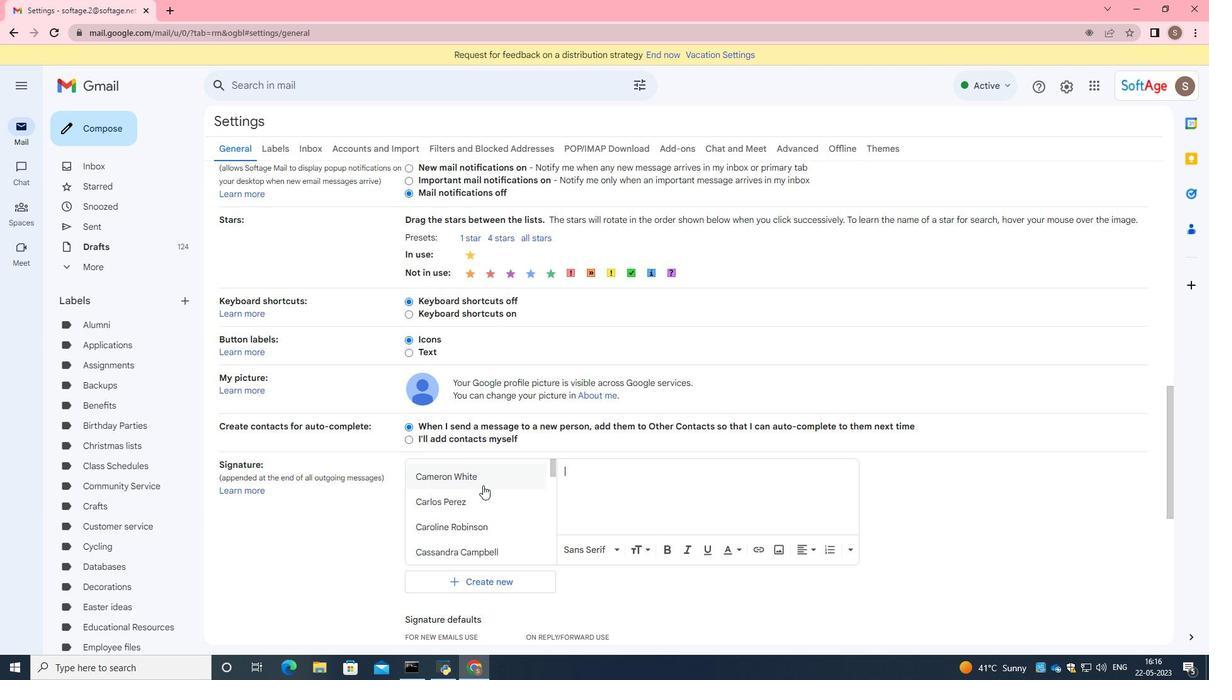 
Action: Mouse scrolled (483, 484) with delta (0, 0)
Screenshot: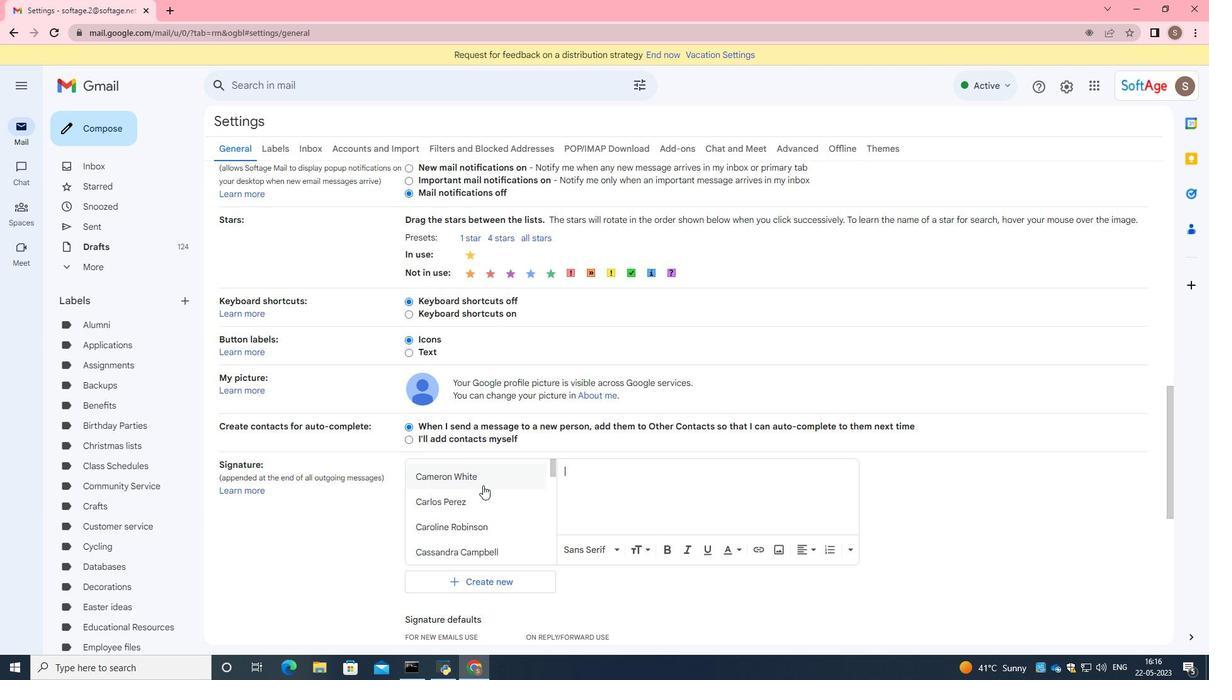 
Action: Mouse scrolled (483, 484) with delta (0, 0)
Screenshot: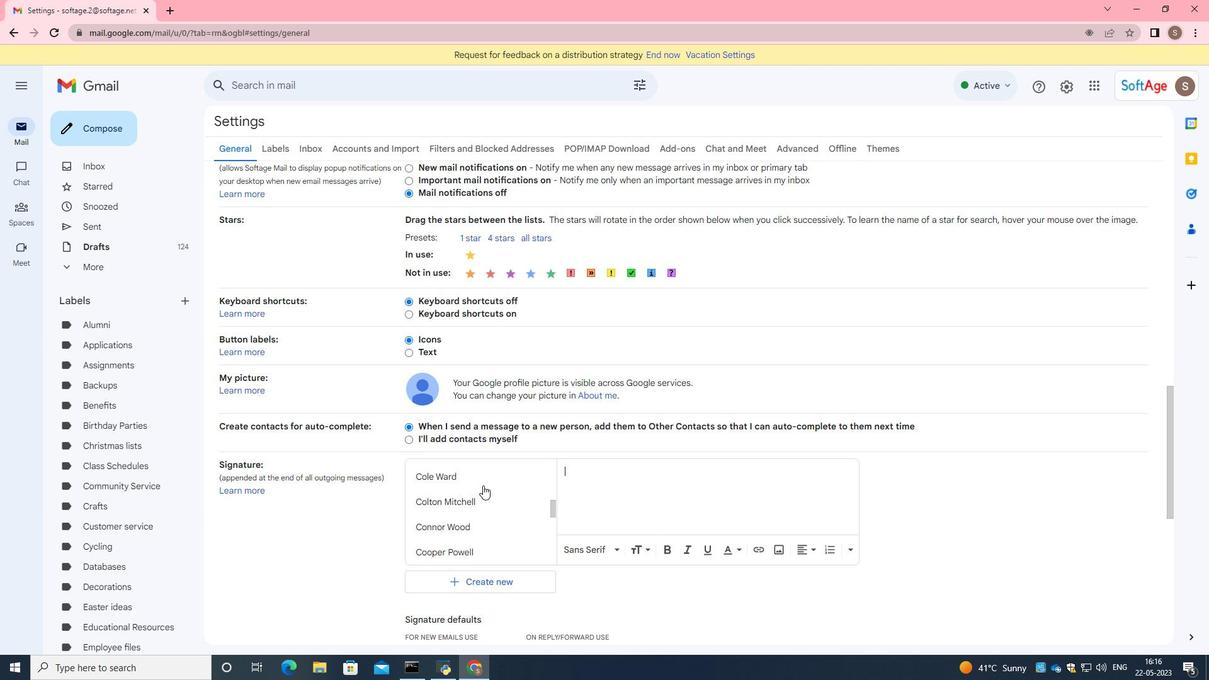 
Action: Mouse scrolled (483, 484) with delta (0, 0)
Screenshot: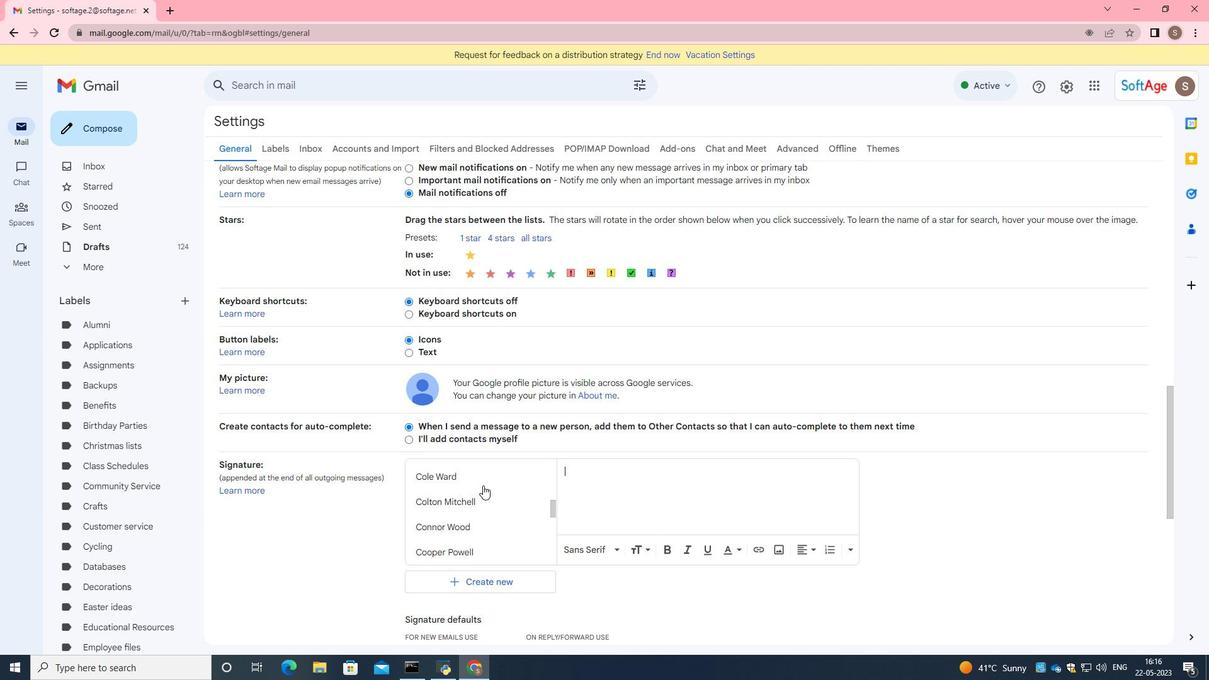 
Action: Mouse scrolled (483, 484) with delta (0, 0)
Screenshot: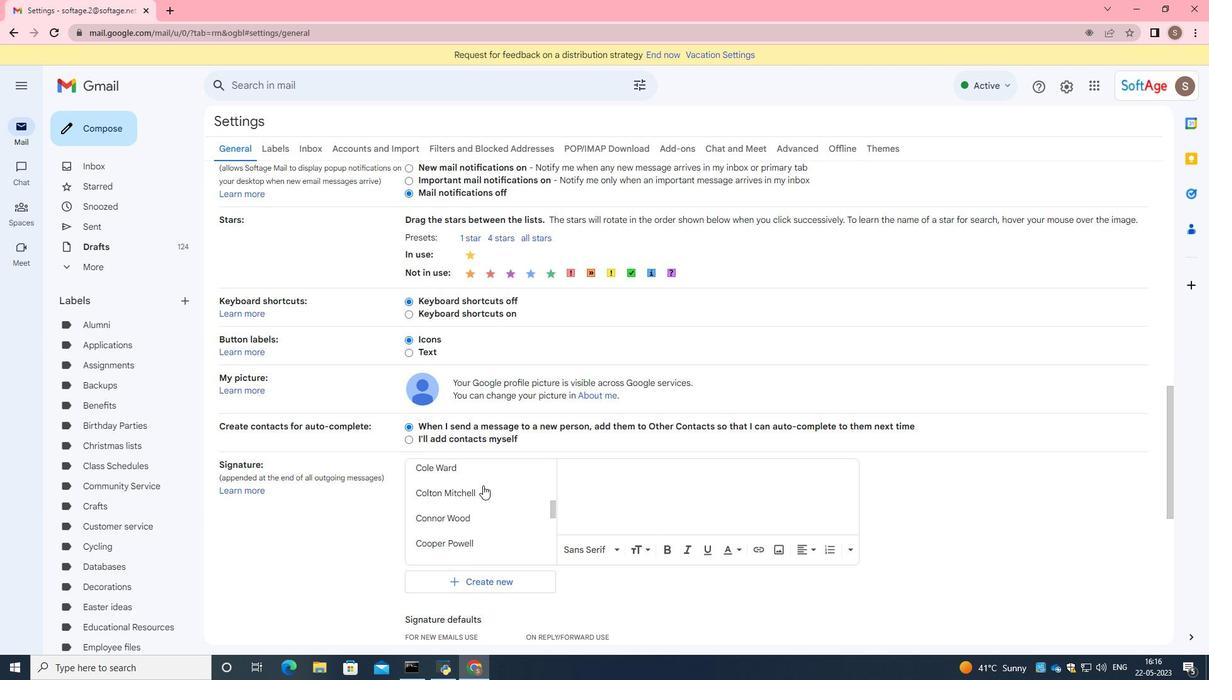 
Action: Mouse scrolled (483, 484) with delta (0, 0)
Screenshot: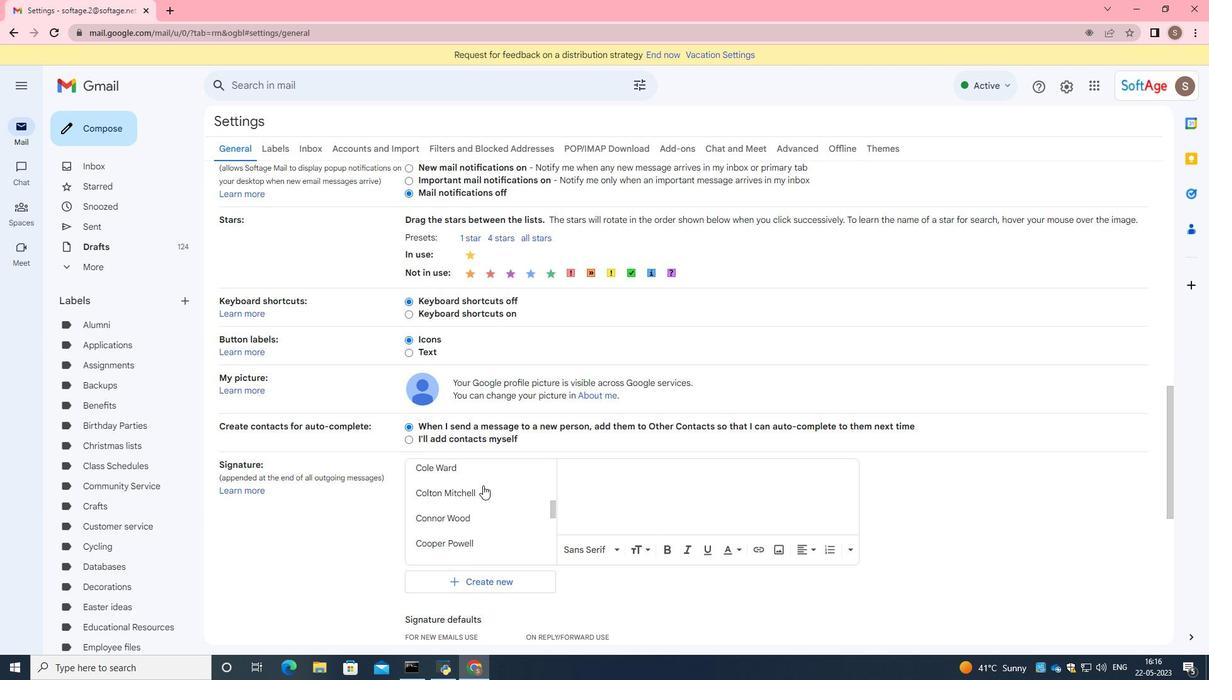 
Action: Mouse scrolled (483, 484) with delta (0, 0)
Screenshot: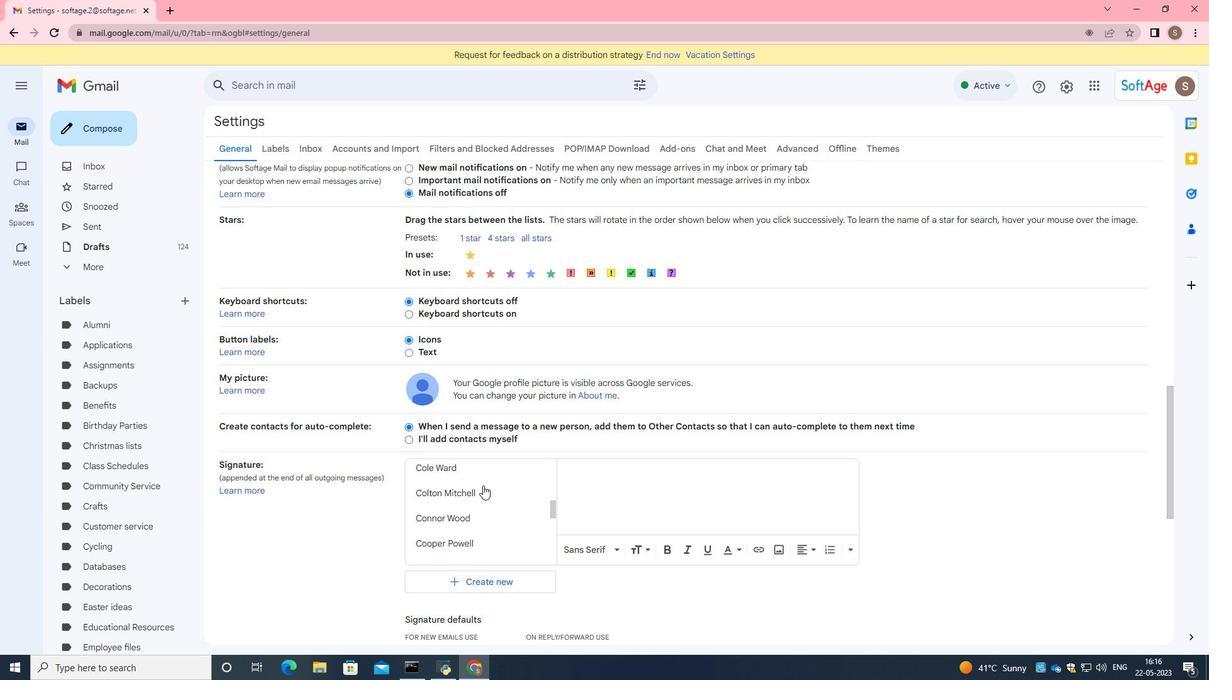 
Action: Mouse scrolled (483, 484) with delta (0, 0)
Screenshot: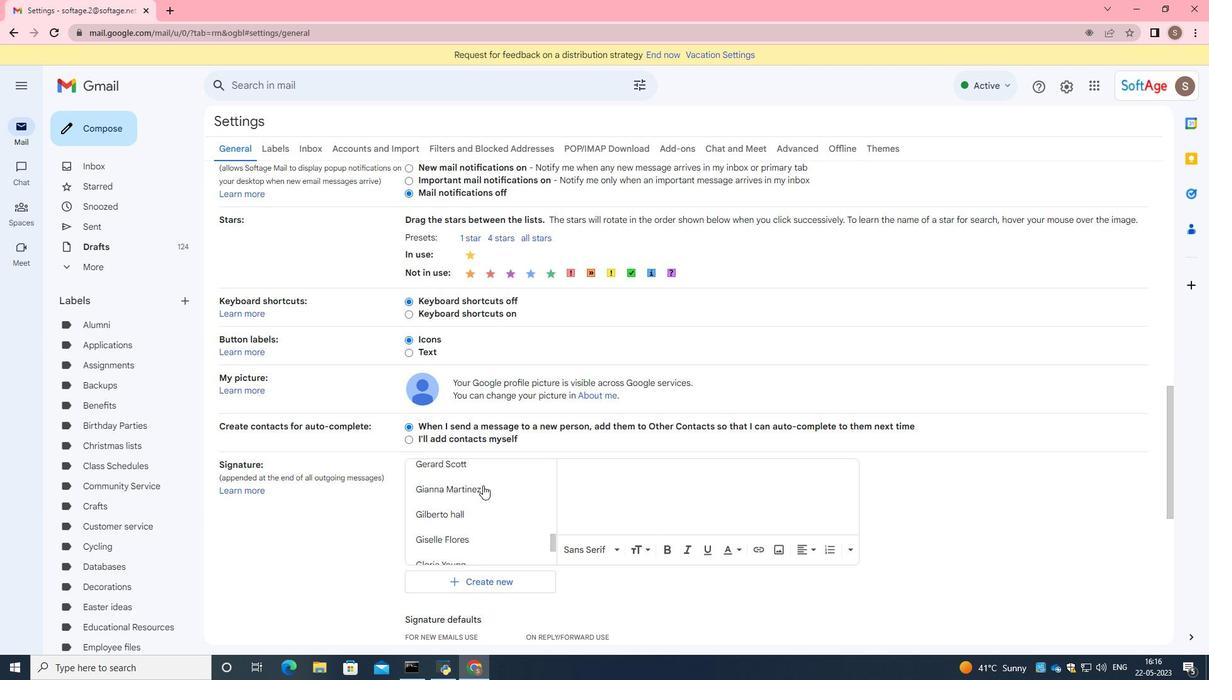 
Action: Mouse scrolled (483, 484) with delta (0, 0)
Screenshot: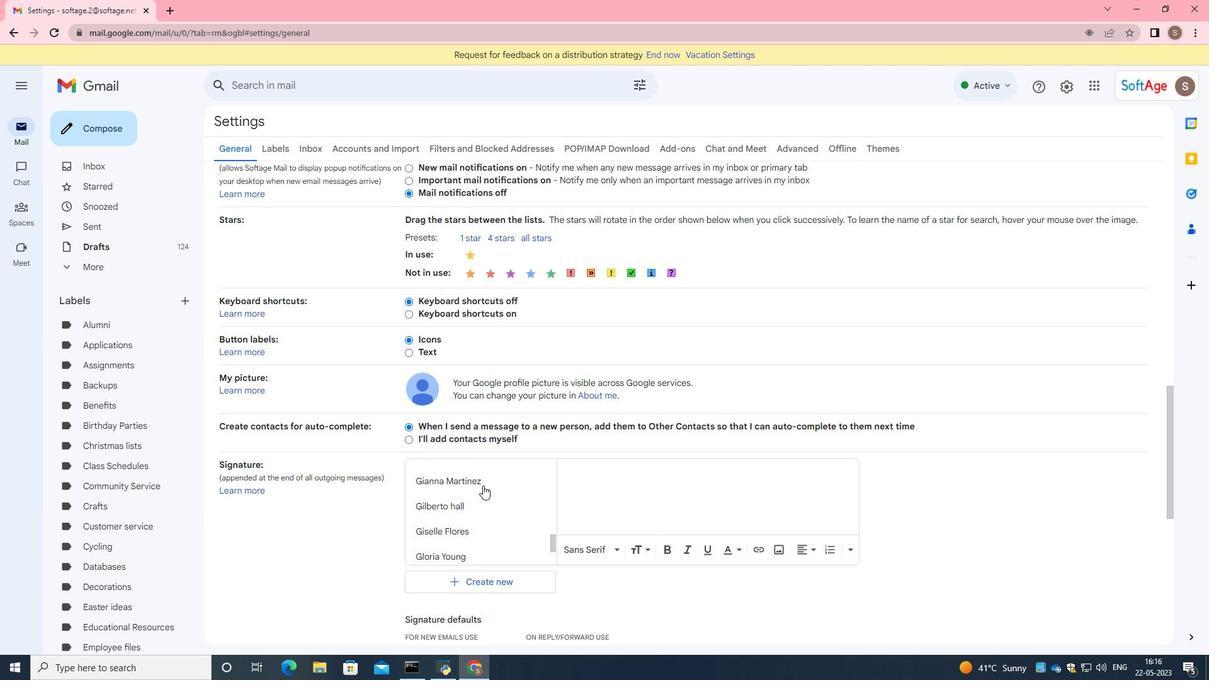 
Action: Mouse scrolled (483, 484) with delta (0, 0)
Screenshot: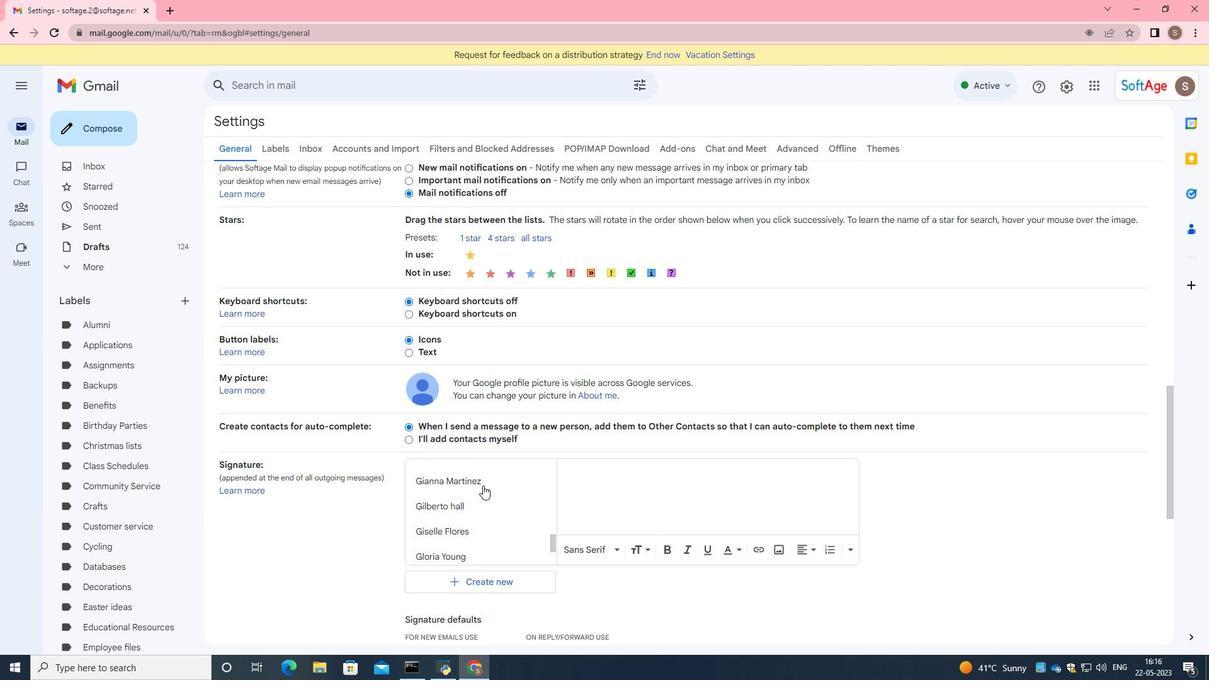 
Action: Mouse scrolled (483, 484) with delta (0, 0)
Screenshot: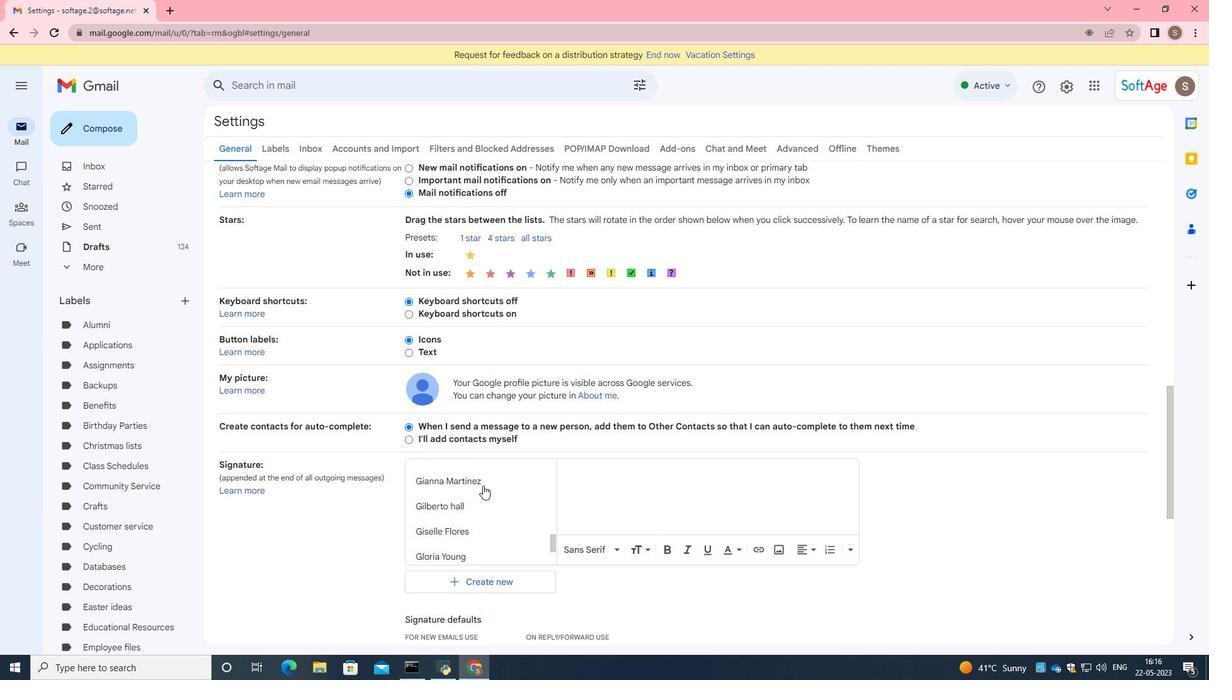 
Action: Mouse scrolled (483, 484) with delta (0, 0)
Screenshot: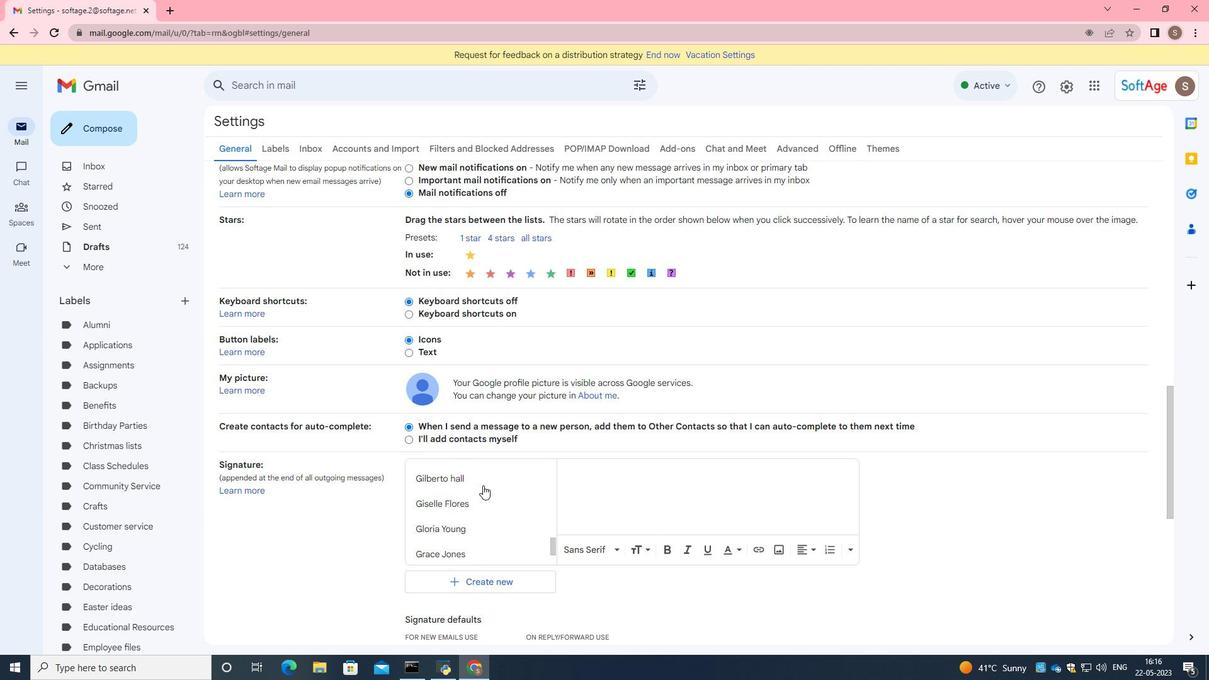 
Action: Mouse moved to (482, 485)
Screenshot: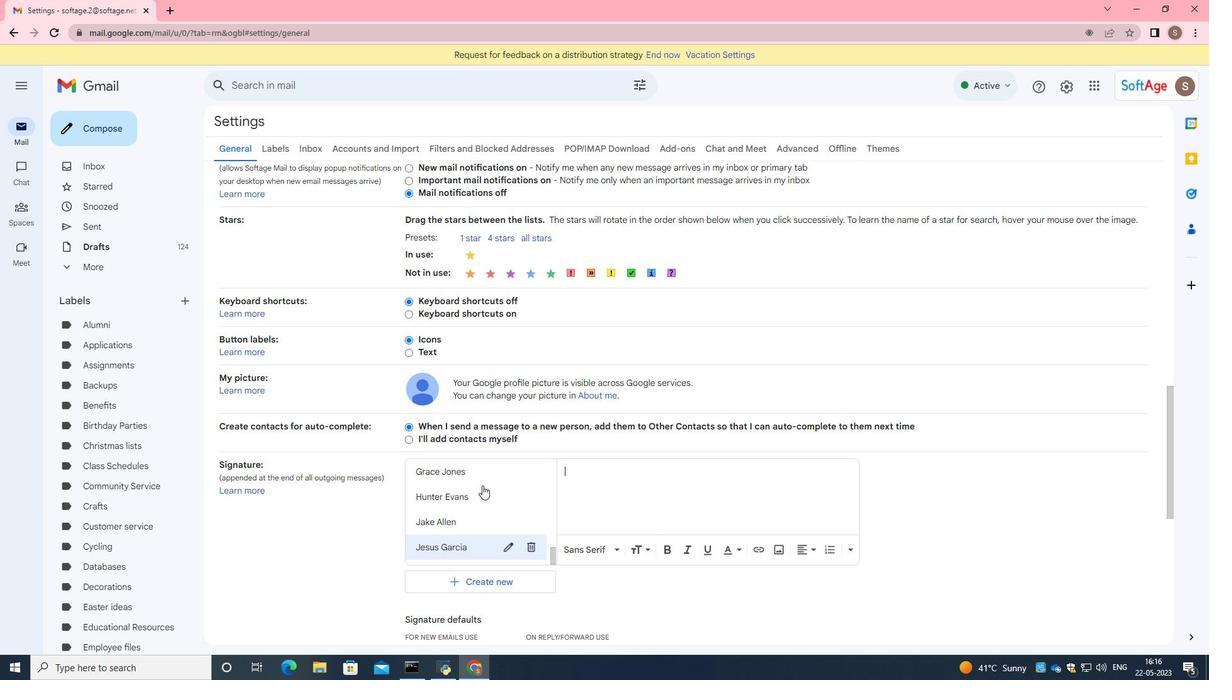 
Action: Mouse scrolled (482, 484) with delta (0, 0)
Screenshot: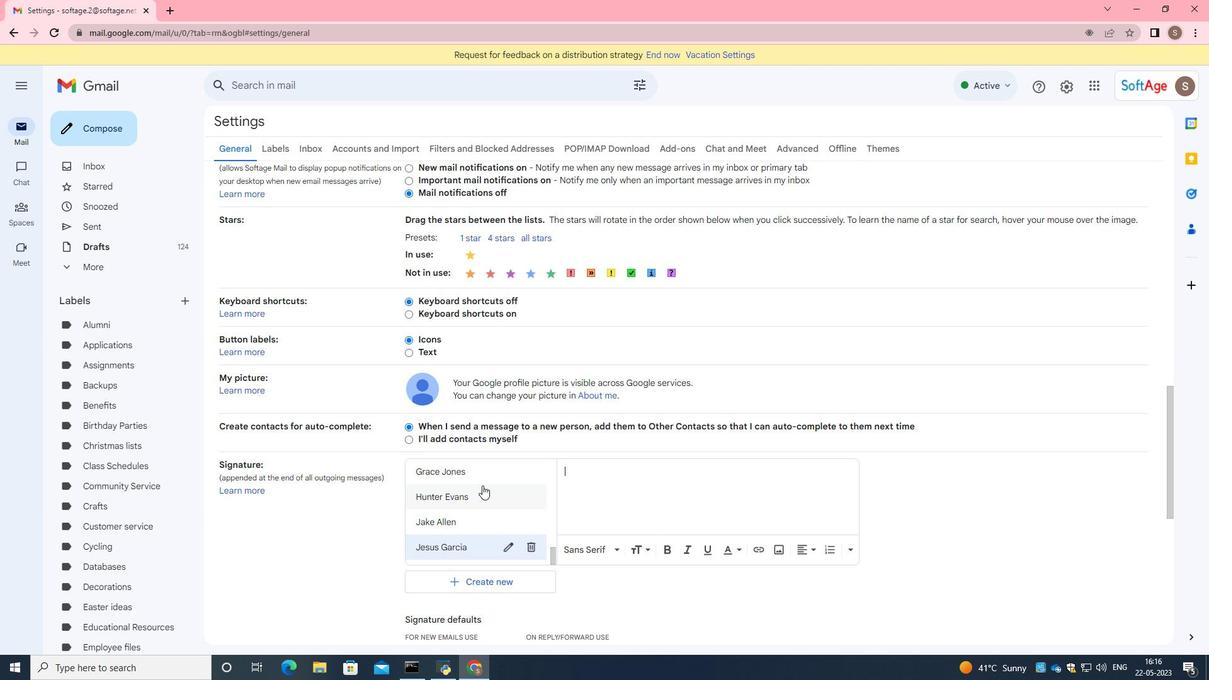 
Action: Mouse scrolled (482, 484) with delta (0, 0)
Screenshot: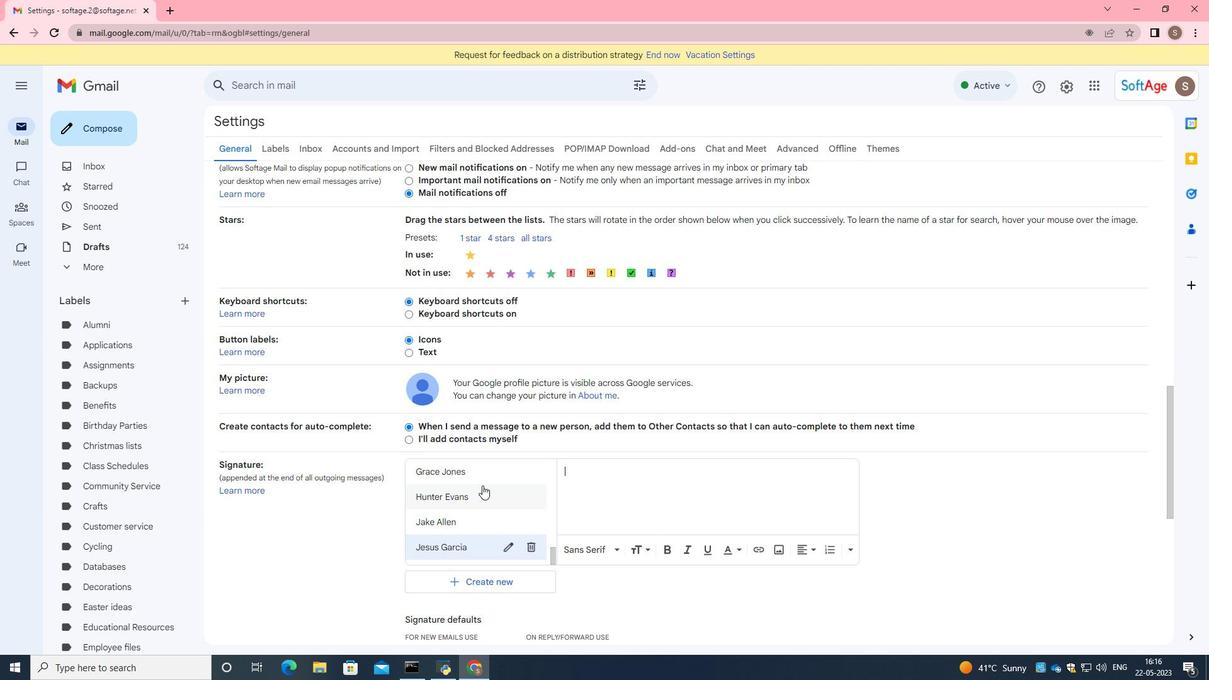 
Action: Mouse scrolled (482, 484) with delta (0, 0)
Screenshot: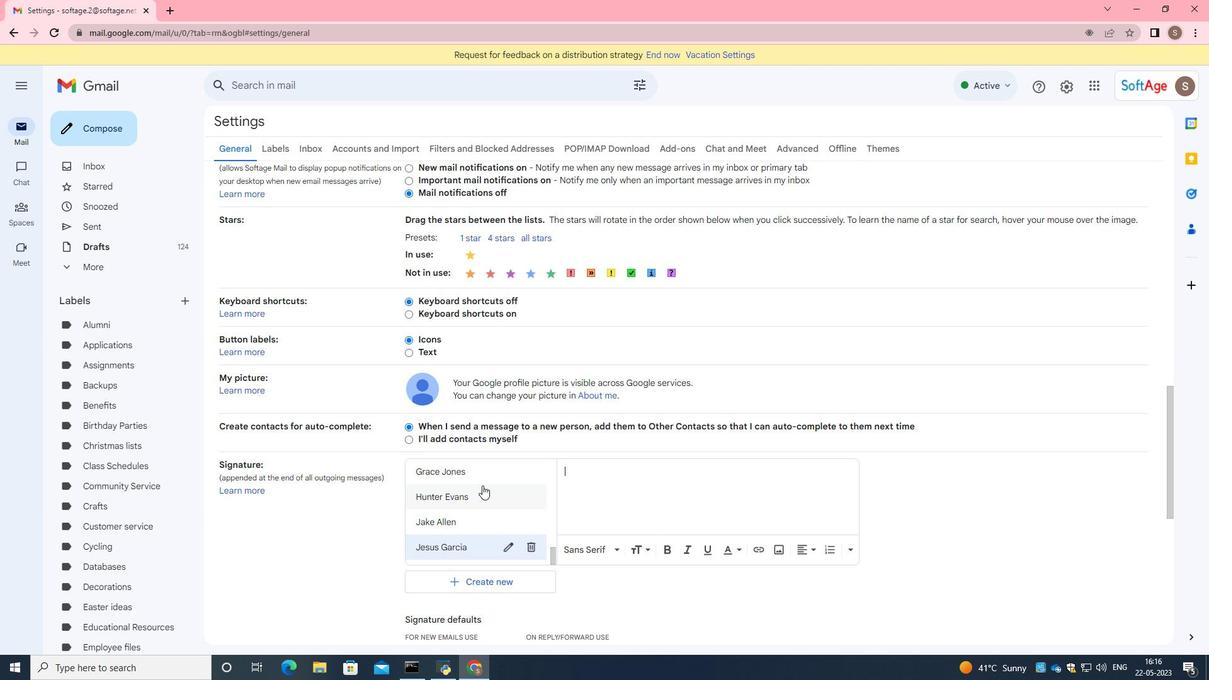 
Action: Mouse scrolled (482, 484) with delta (0, 0)
Screenshot: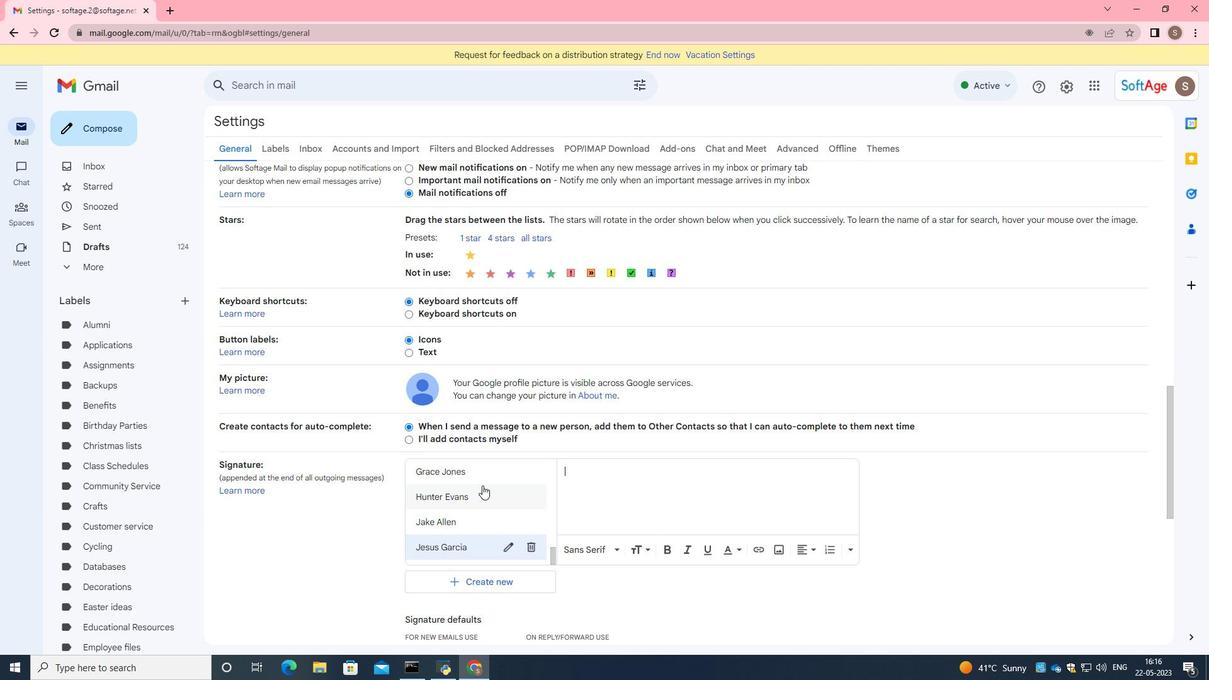 
Action: Mouse scrolled (482, 484) with delta (0, 0)
Screenshot: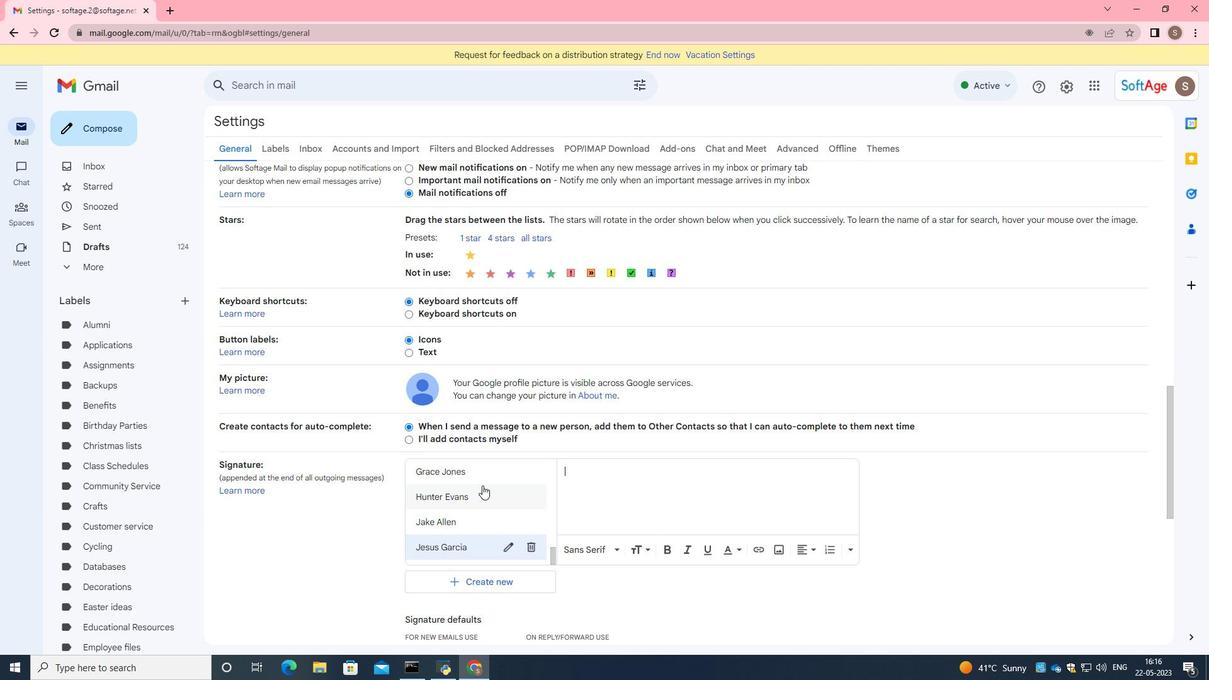 
Action: Mouse moved to (699, 497)
Screenshot: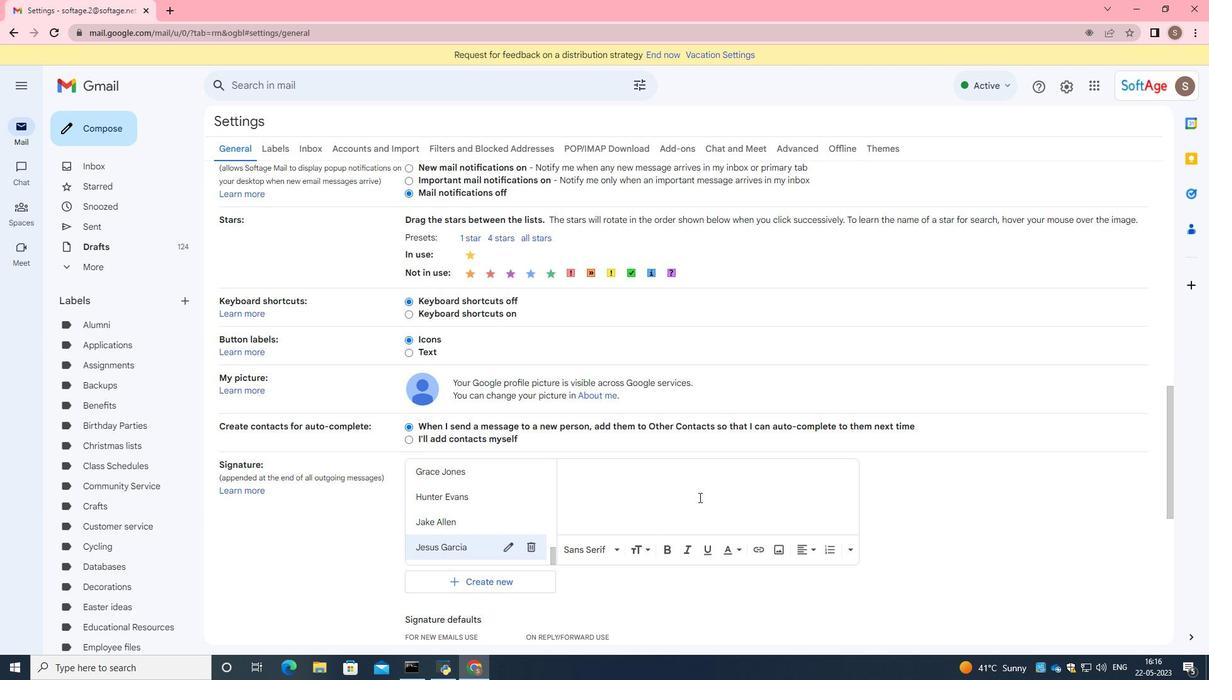
Action: Mouse pressed left at (699, 497)
Screenshot: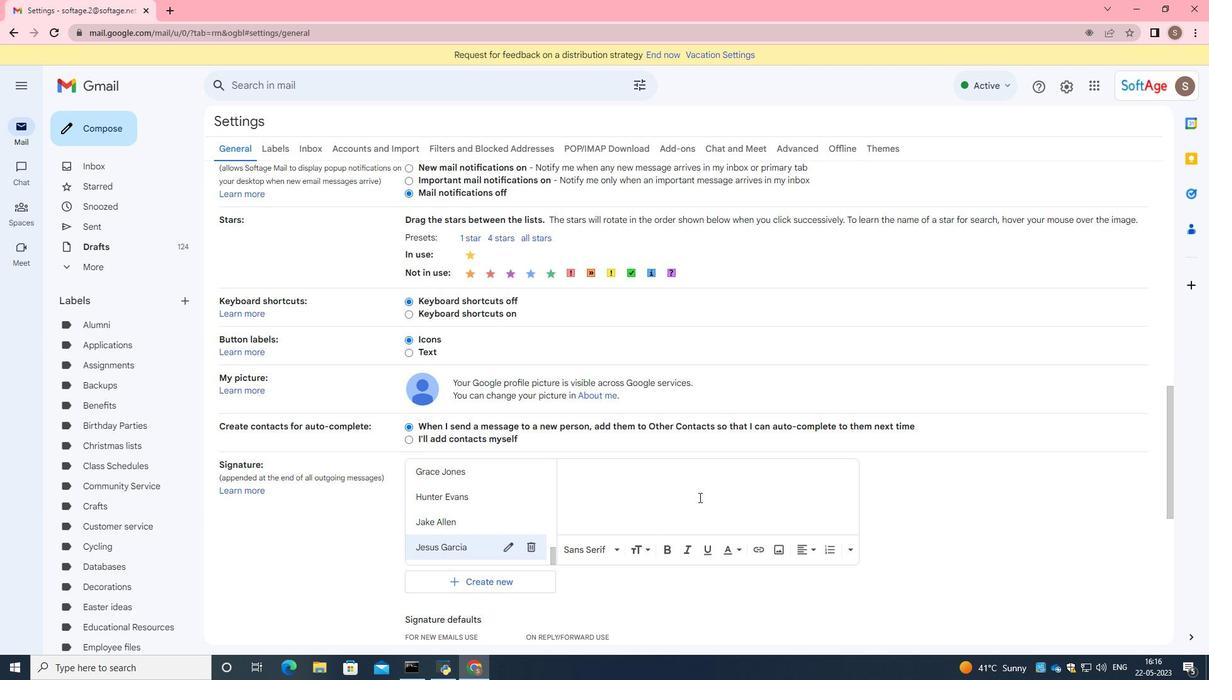 
Action: Key pressed <Key.caps_lock>H<Key.caps_lock>ave<Key.space>a<Key.space>great<Key.space><Key.caps_lock>N<Key.caps_lock>ational<Key.space><Key.caps_lock>W<Key.caps_lock>omens<Key.space><Key.caps_lock><Key.backspace><Key.backspace>S<Key.space><Key.caps_lock><Key.backspace><Key.backspace>s<Key.space><Key.caps_lock><Key.backspace><Key.backspace>S<Key.space><Key.backspace><Key.backspace>S<Key.space><Key.backspace><Key.backspace><Key.caps_lock>s<Key.space><Key.caps_lock>D<Key.caps_lock>ay.<Key.backspace>,<Key.enter><Key.caps_lock>J<Key.caps_lock>esus<Key.space><Key.caps_lock>G<Key.caps_lock>arcia
Screenshot: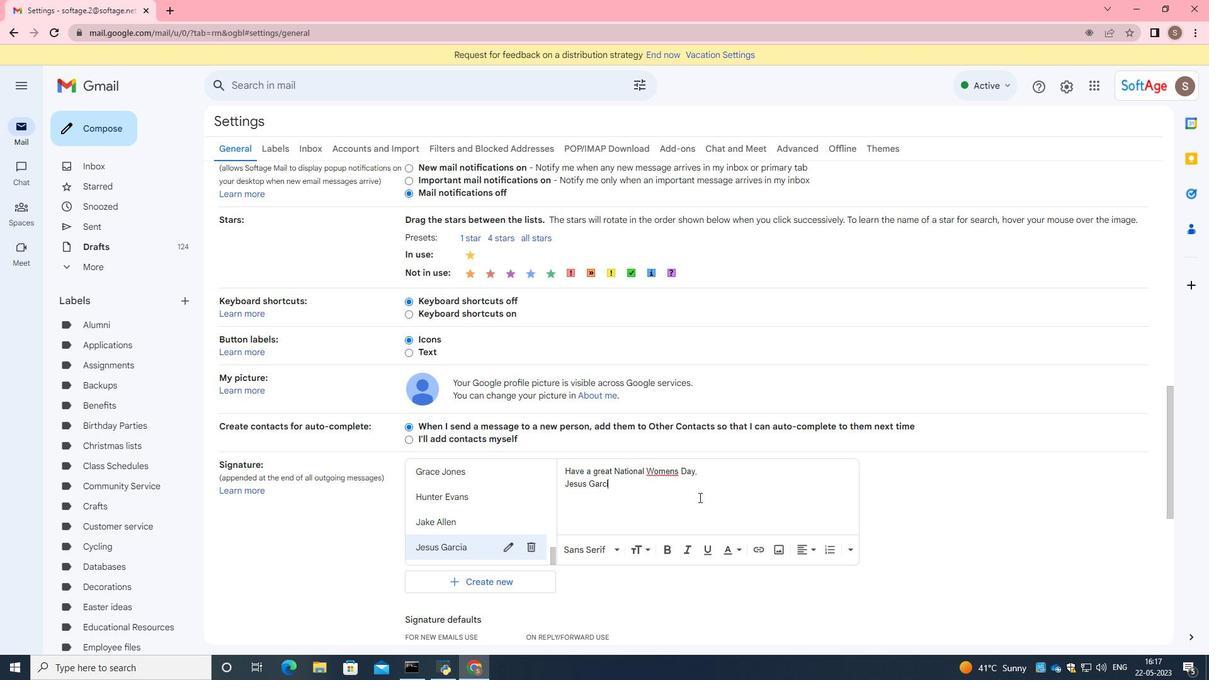 
Action: Mouse moved to (699, 497)
Screenshot: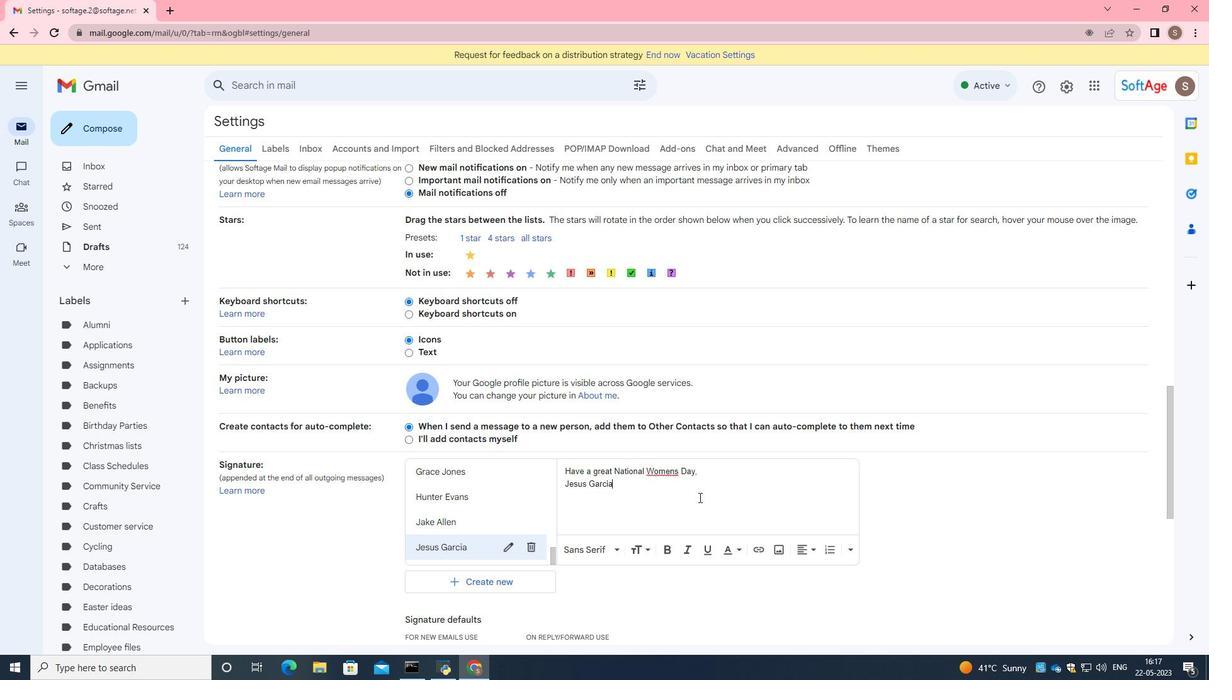 
Action: Mouse scrolled (699, 496) with delta (0, 0)
Screenshot: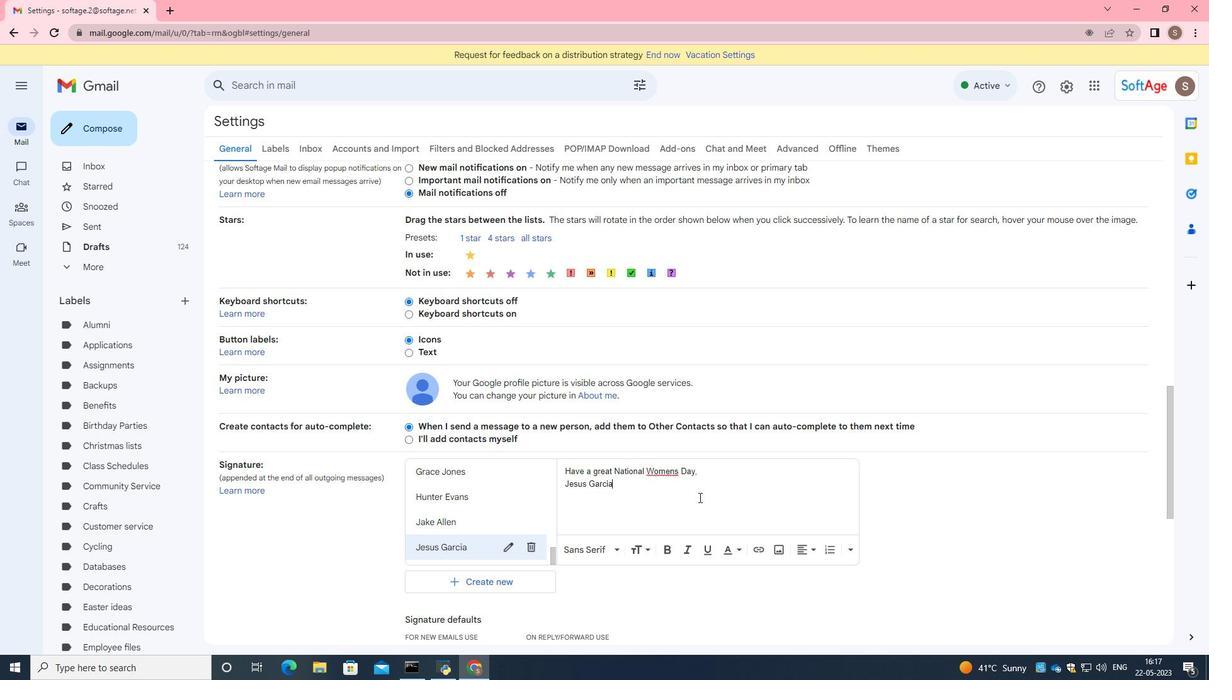 
Action: Mouse scrolled (699, 496) with delta (0, 0)
Screenshot: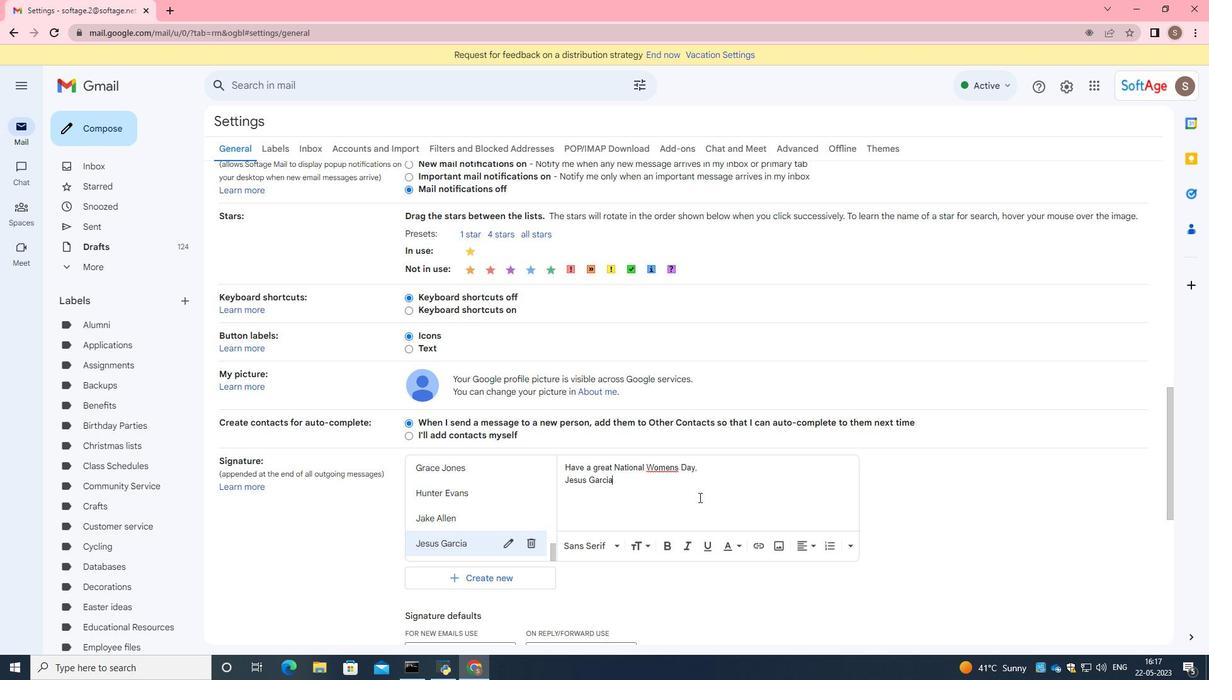 
Action: Mouse moved to (698, 498)
Screenshot: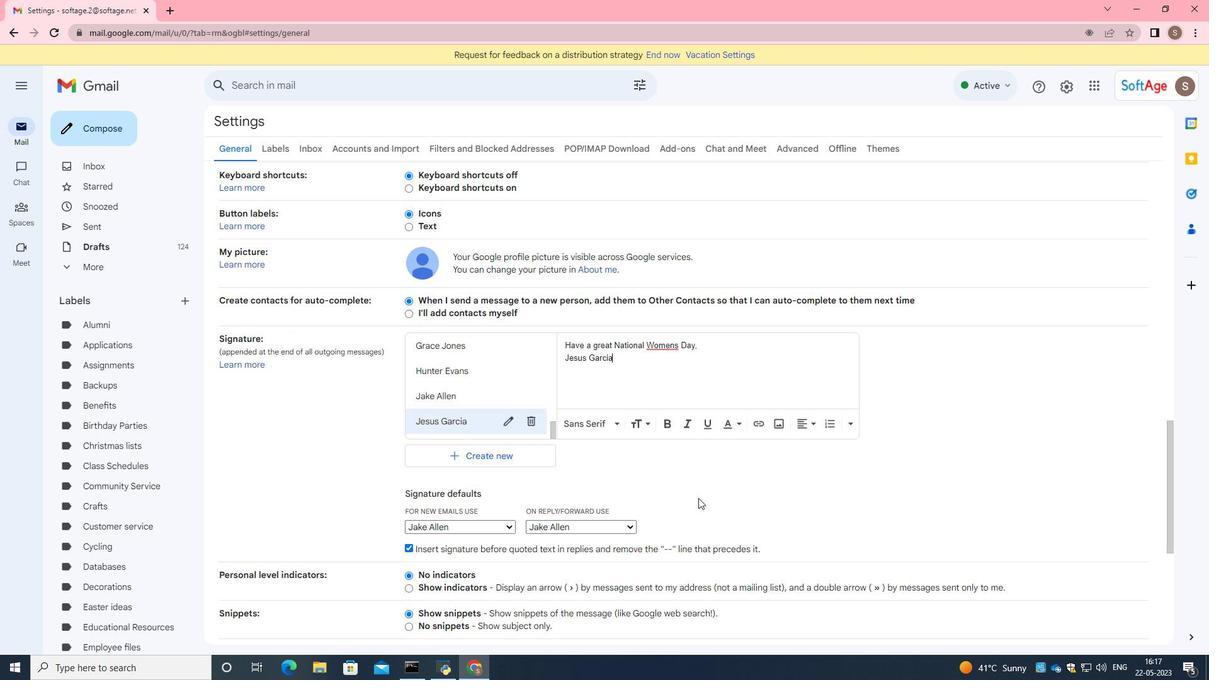 
Action: Mouse scrolled (698, 497) with delta (0, 0)
Screenshot: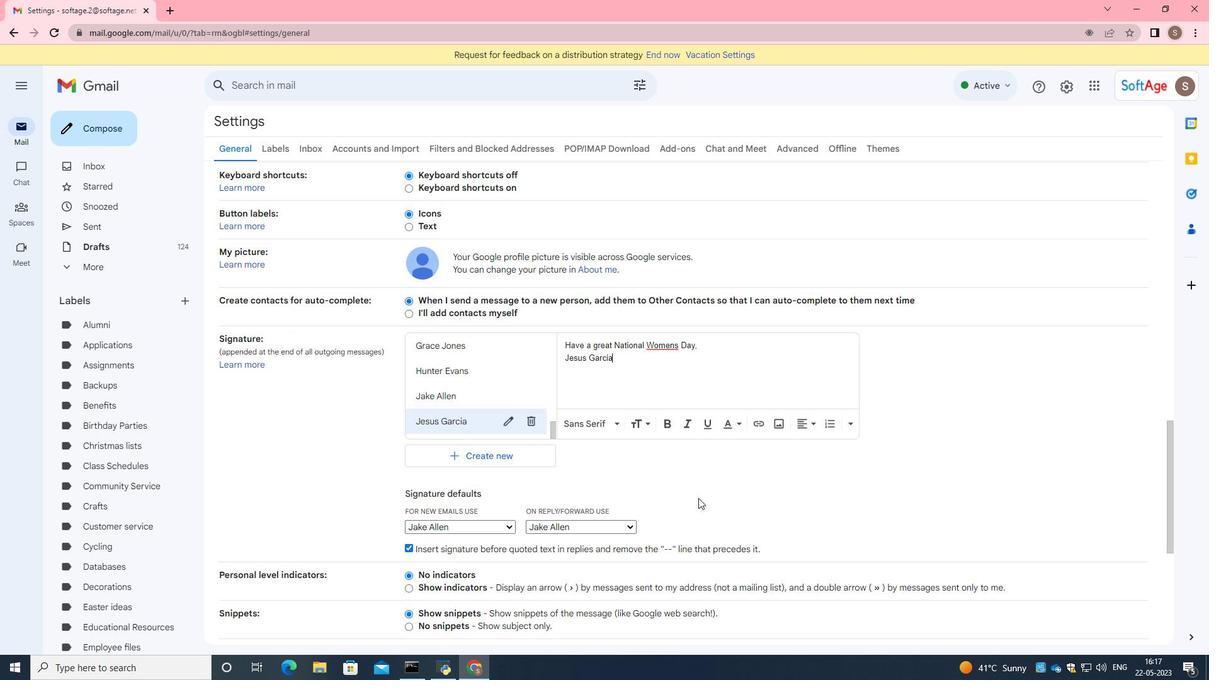 
Action: Mouse moved to (696, 499)
Screenshot: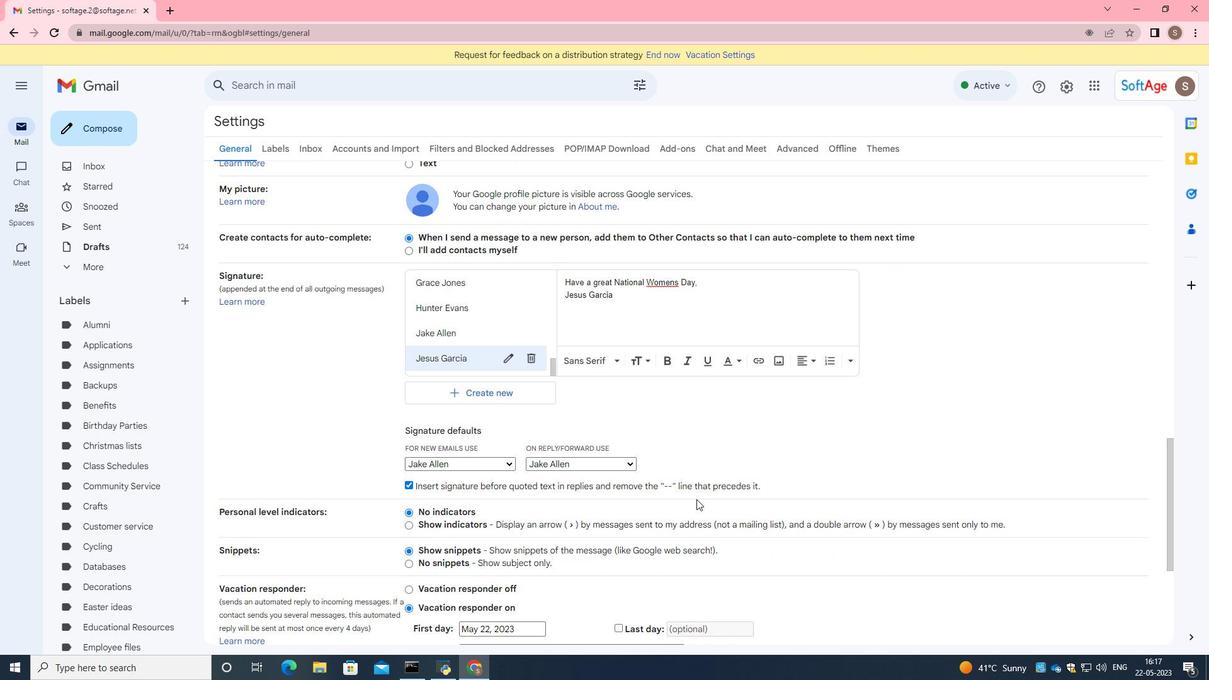 
Action: Mouse scrolled (696, 498) with delta (0, 0)
Screenshot: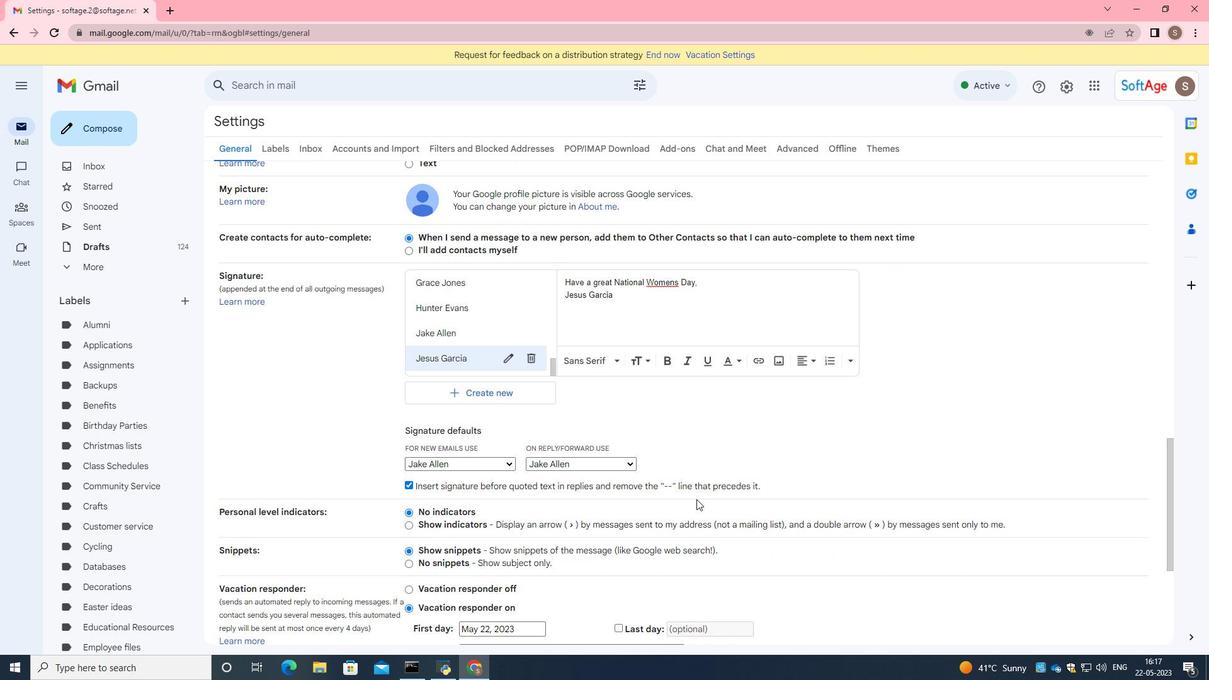
Action: Mouse moved to (695, 499)
Screenshot: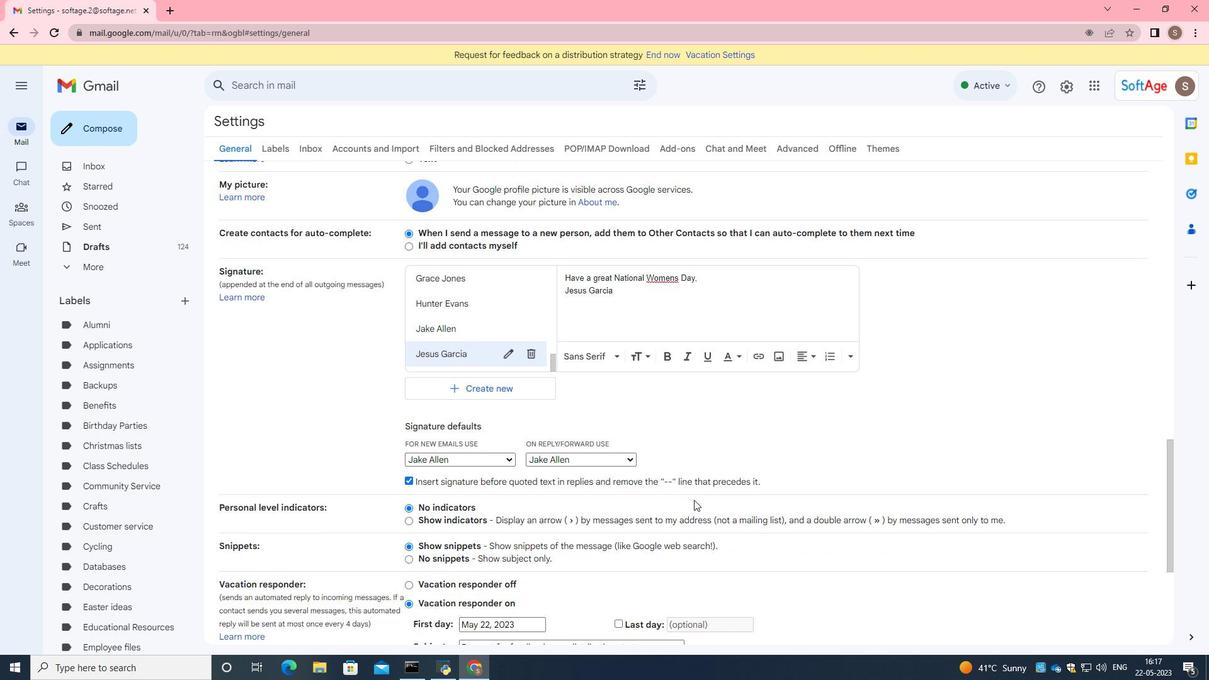 
Action: Mouse scrolled (695, 498) with delta (0, 0)
Screenshot: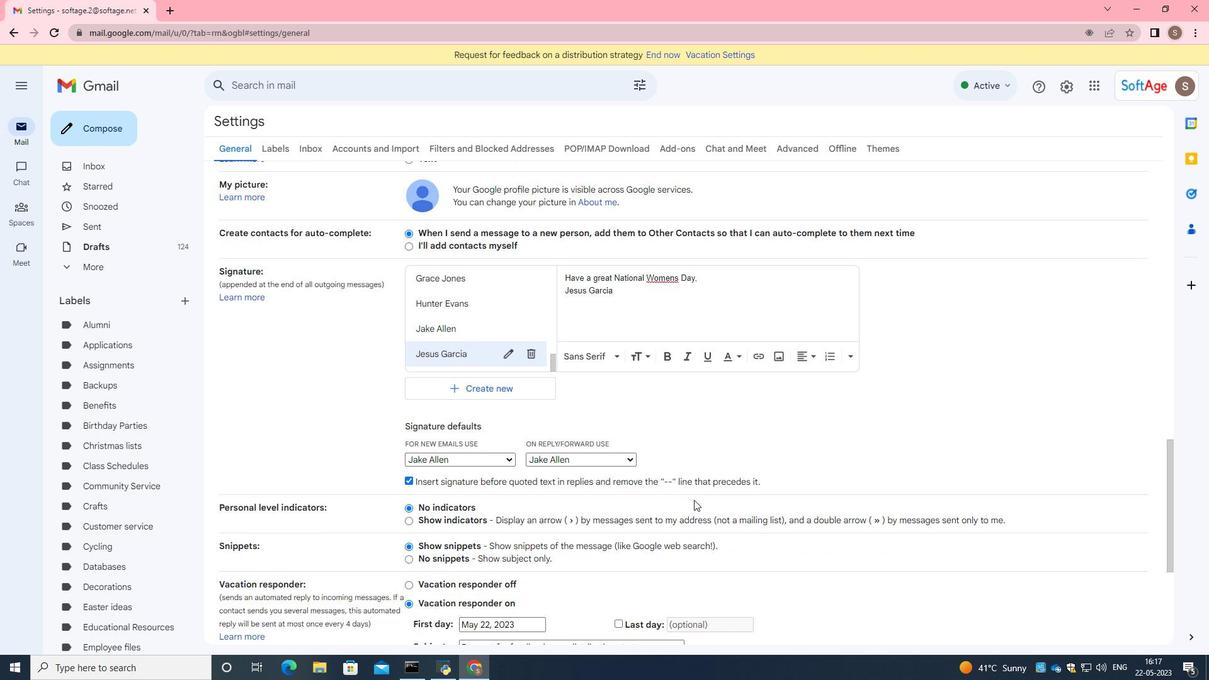 
Action: Mouse moved to (694, 500)
Screenshot: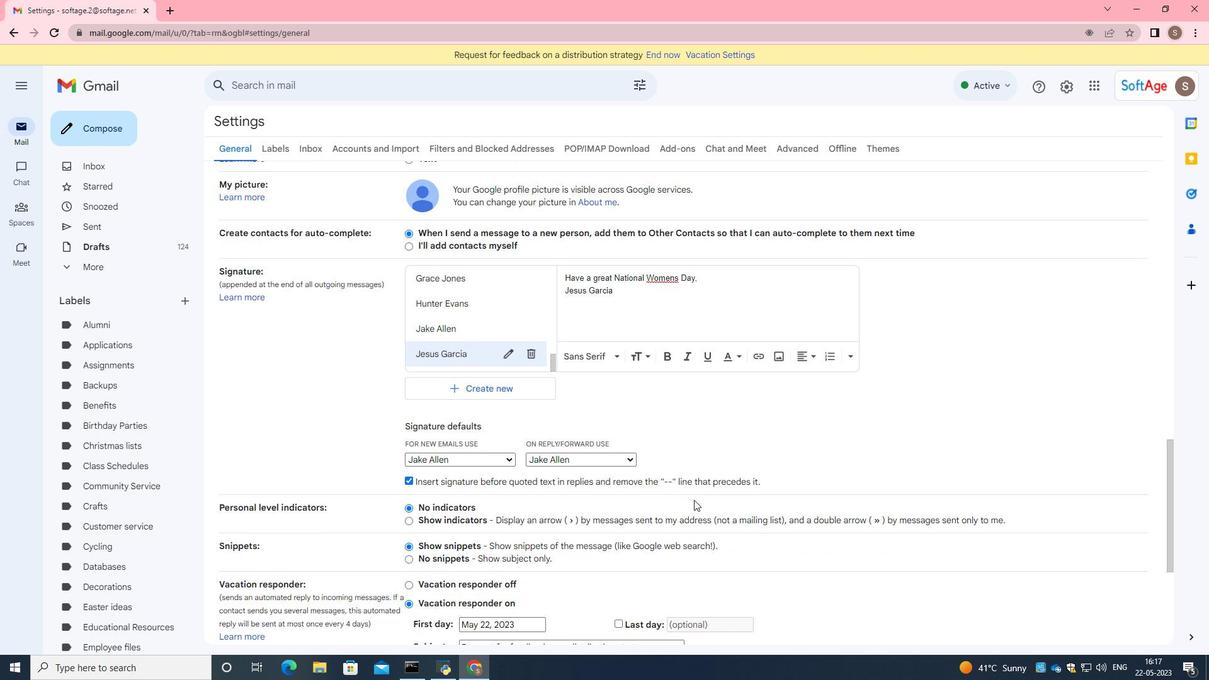 
Action: Mouse scrolled (694, 499) with delta (0, 0)
Screenshot: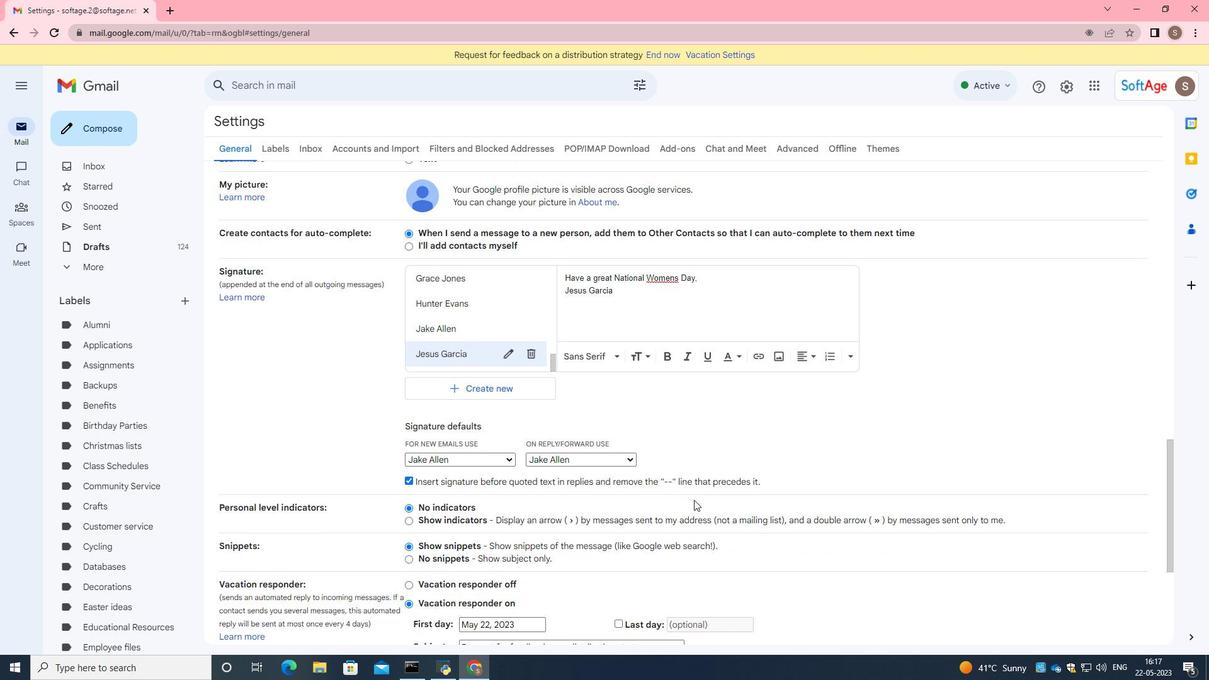 
Action: Mouse scrolled (694, 499) with delta (0, 0)
Screenshot: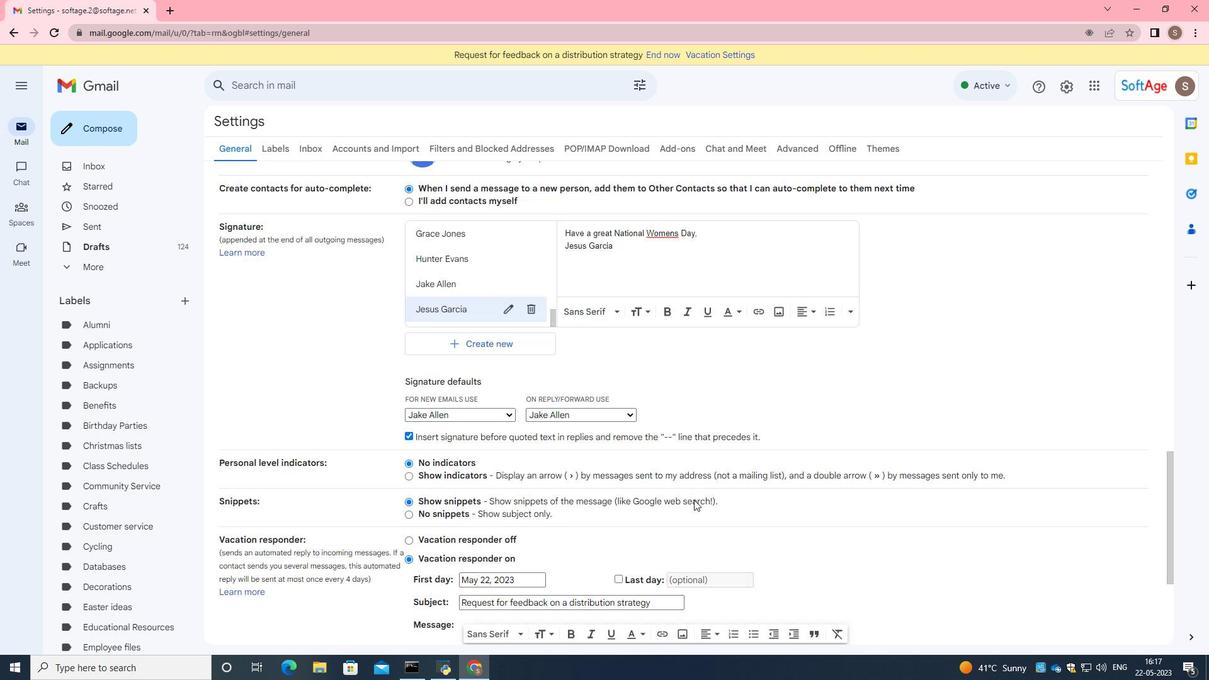 
Action: Mouse scrolled (694, 499) with delta (0, 0)
Screenshot: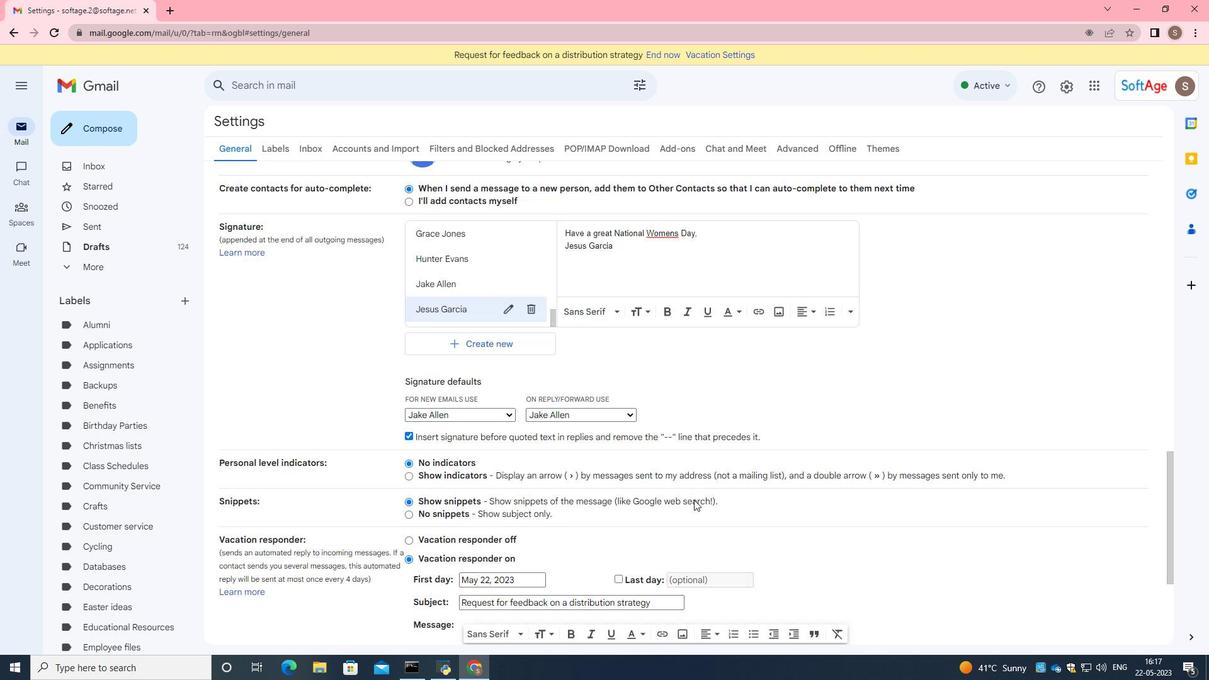 
Action: Mouse moved to (671, 576)
Screenshot: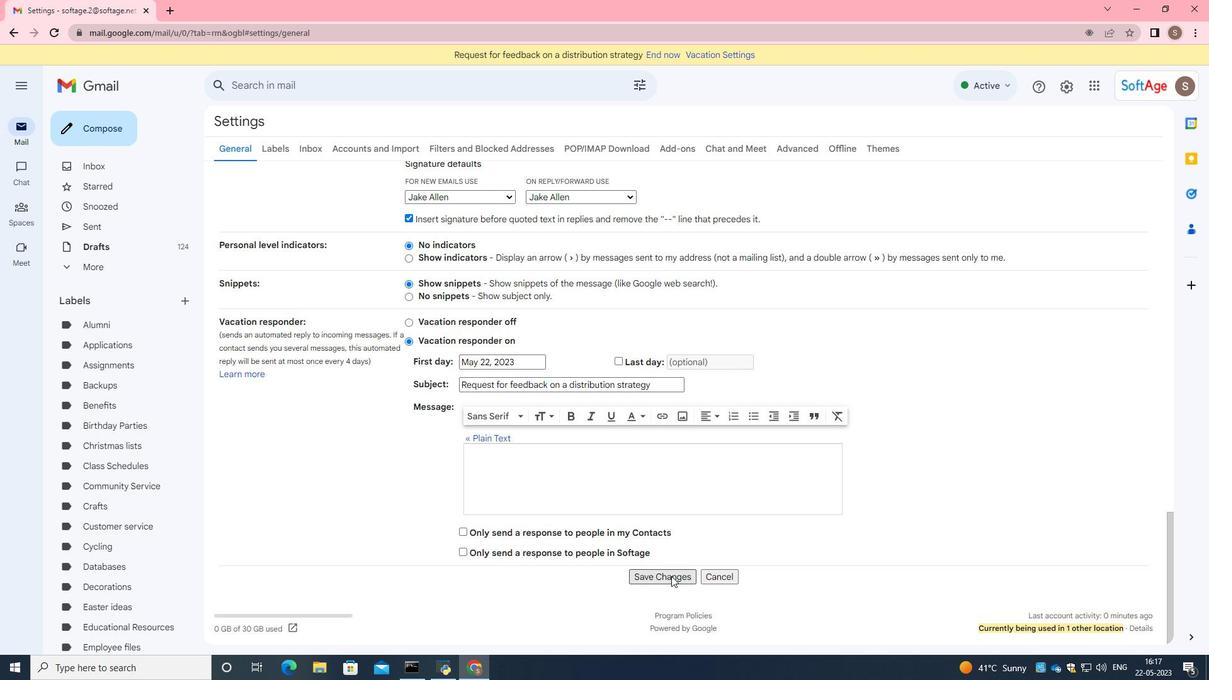 
Action: Mouse pressed left at (671, 576)
Screenshot: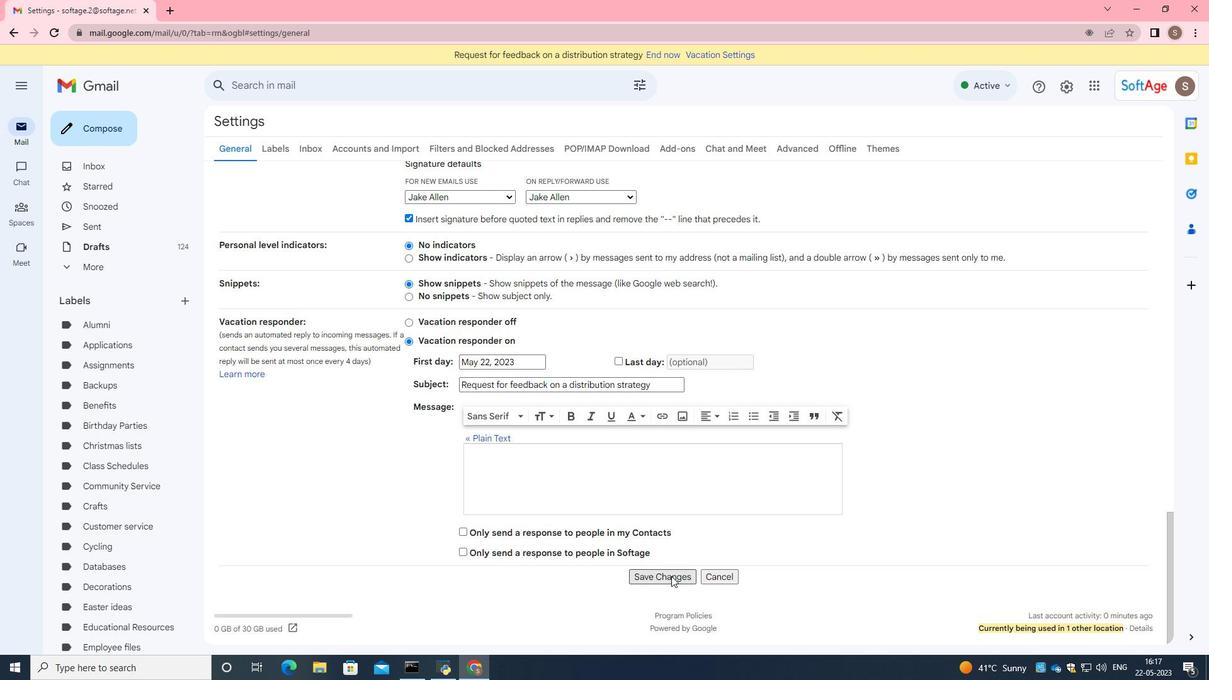 
Action: Mouse moved to (568, 265)
Screenshot: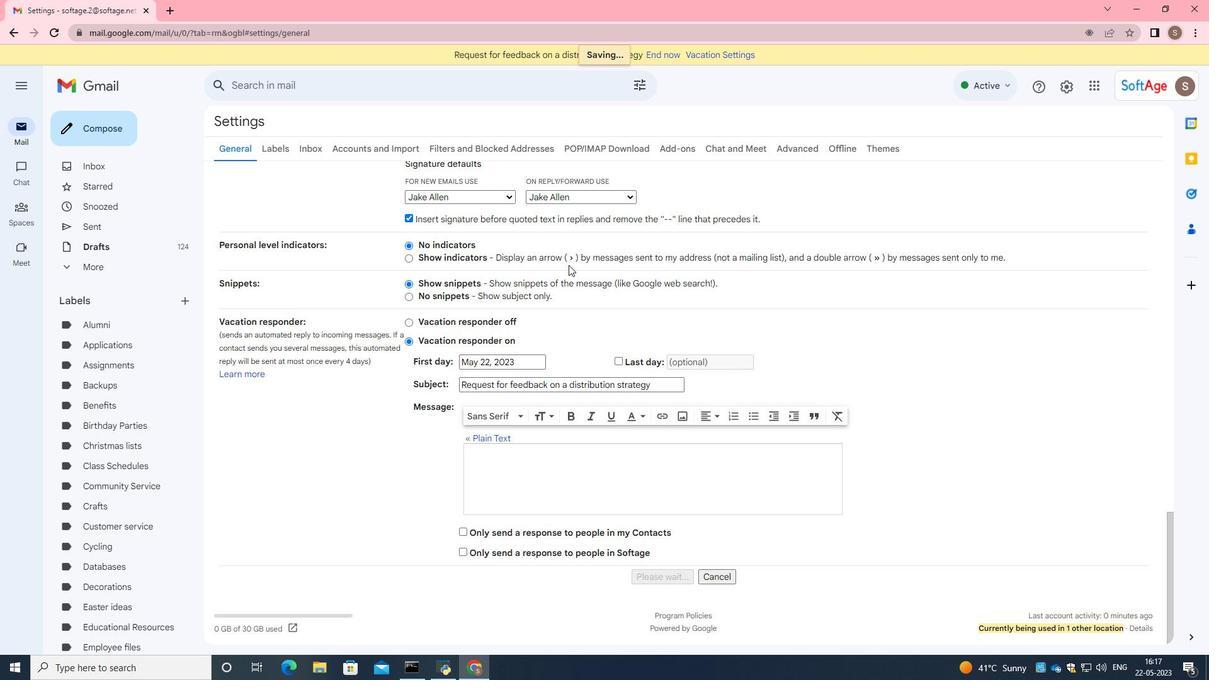 
Action: Mouse scrolled (568, 265) with delta (0, 0)
Screenshot: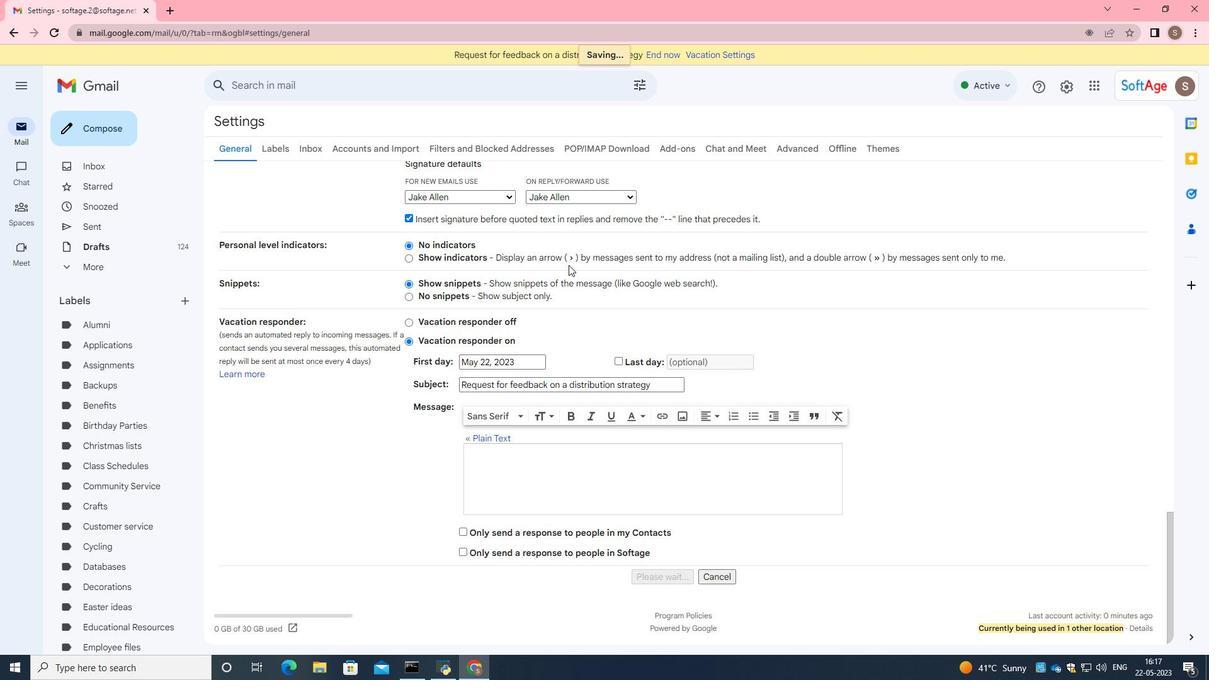 
Action: Mouse scrolled (568, 265) with delta (0, 0)
Screenshot: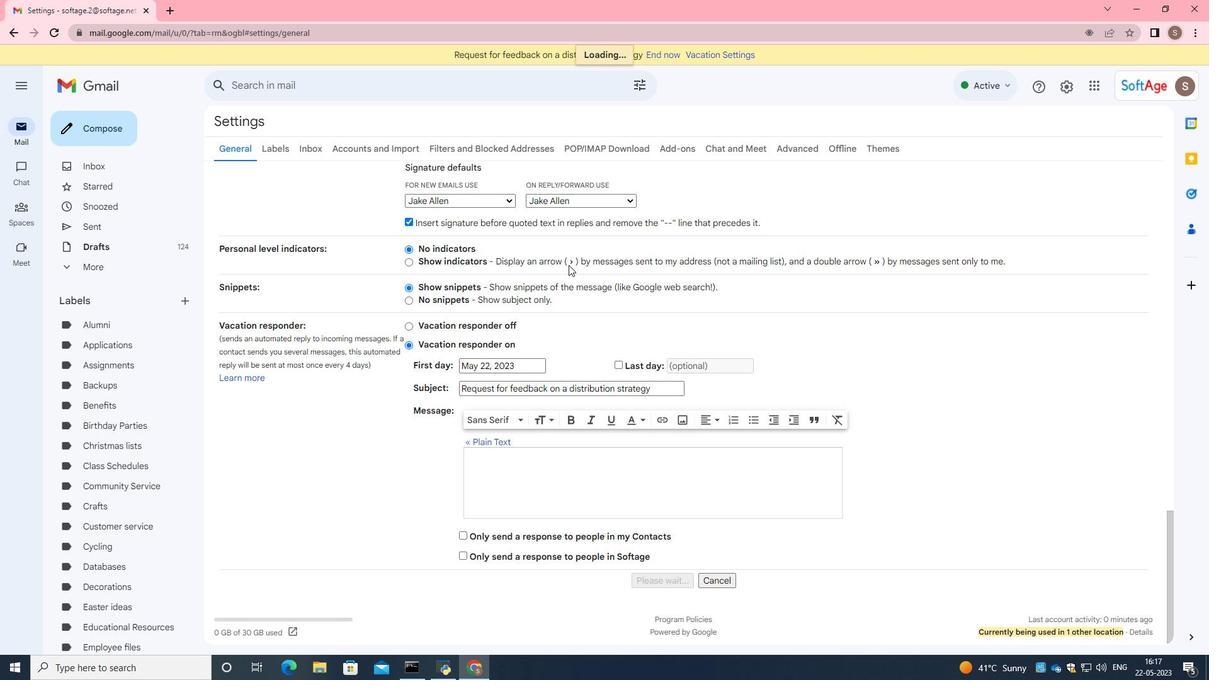 
Action: Mouse scrolled (568, 265) with delta (0, 0)
Screenshot: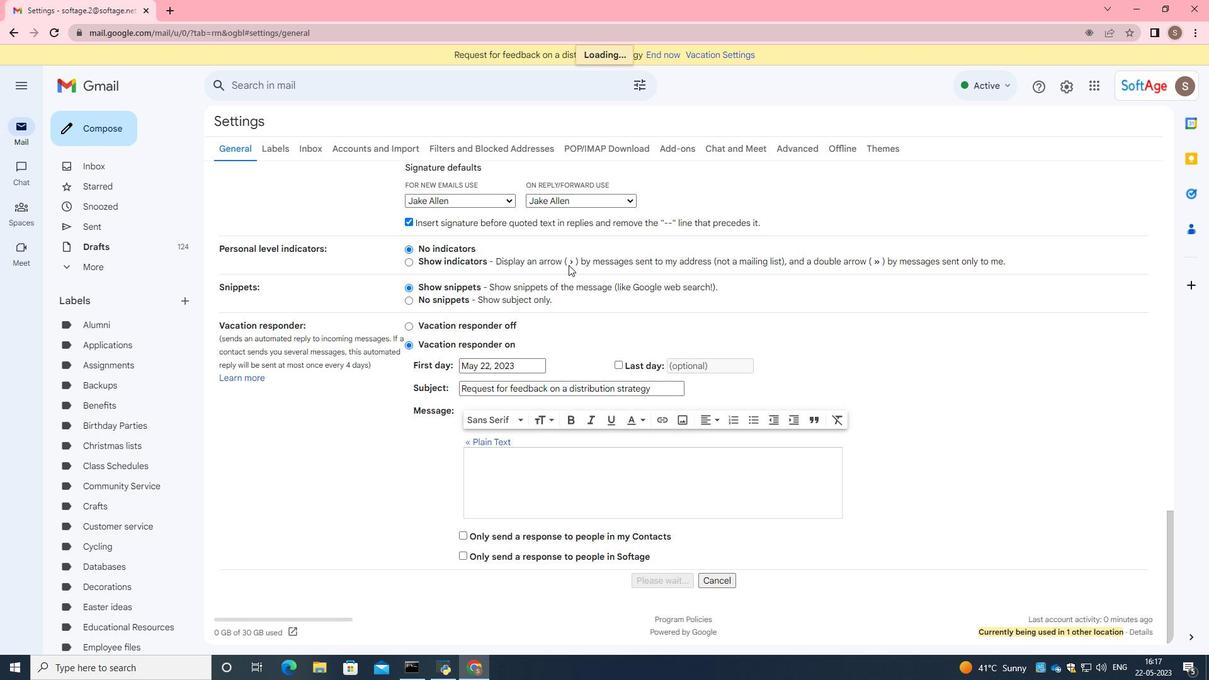 
Action: Mouse scrolled (568, 265) with delta (0, 0)
Screenshot: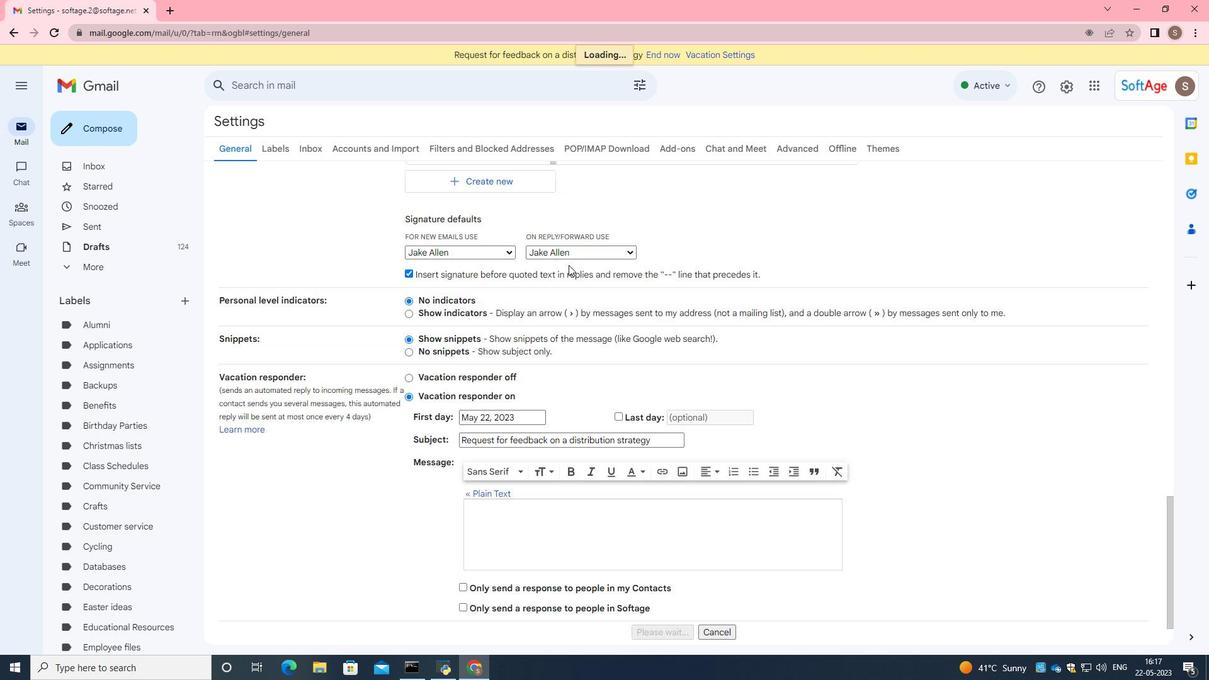
Action: Mouse moved to (565, 271)
Screenshot: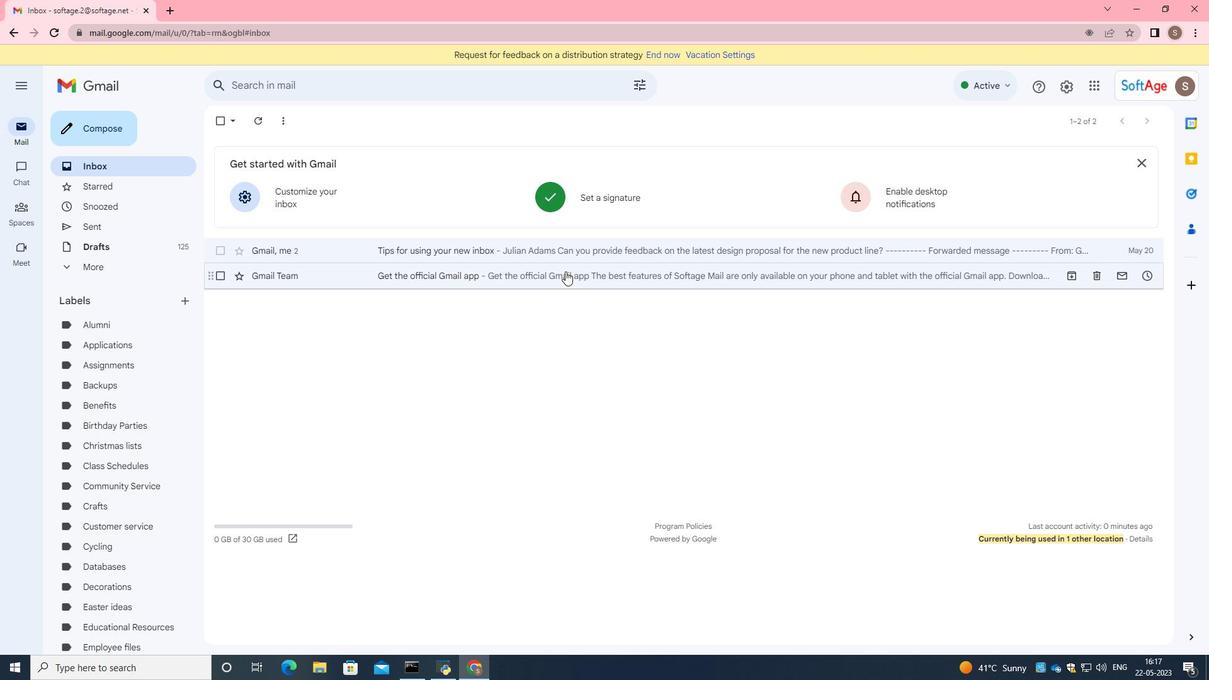 
Action: Mouse scrolled (565, 272) with delta (0, 0)
Screenshot: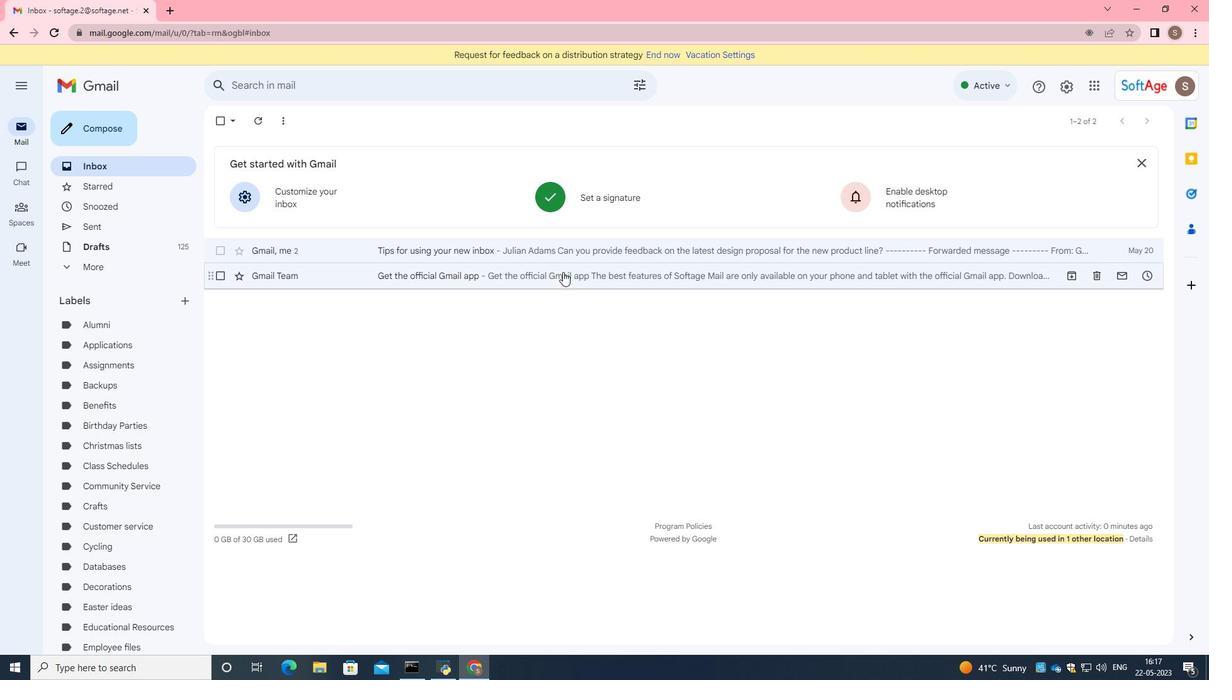 
Action: Mouse moved to (559, 272)
Screenshot: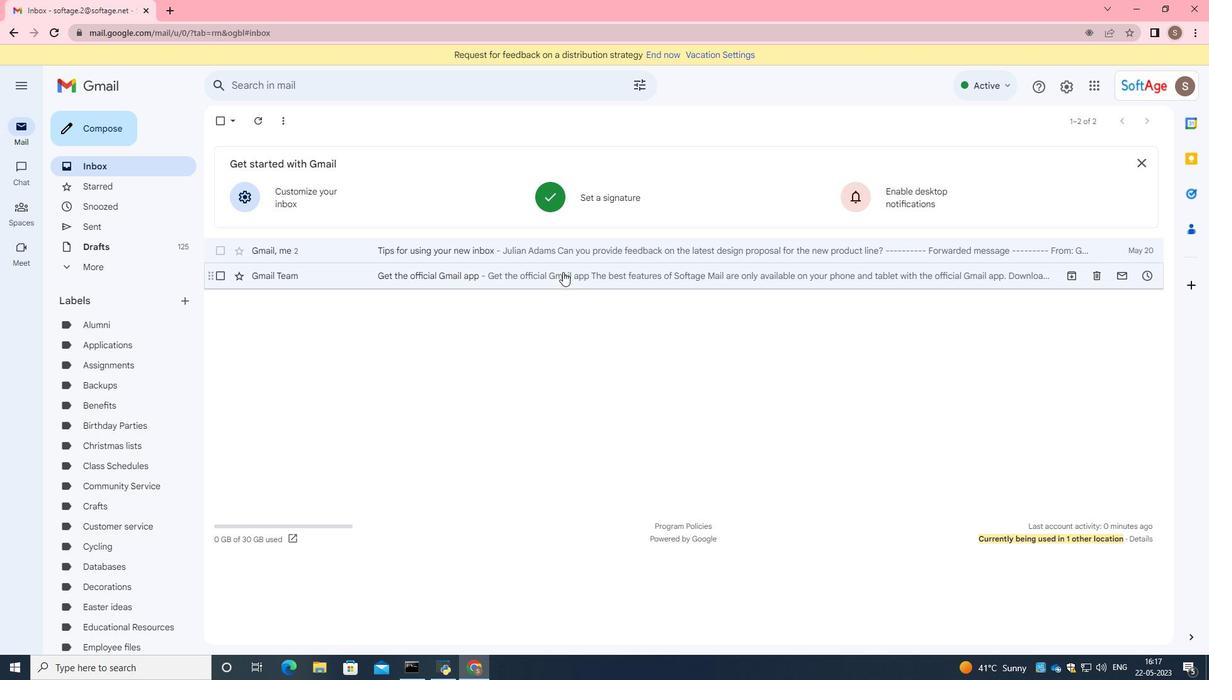 
Action: Mouse scrolled (559, 272) with delta (0, 0)
Screenshot: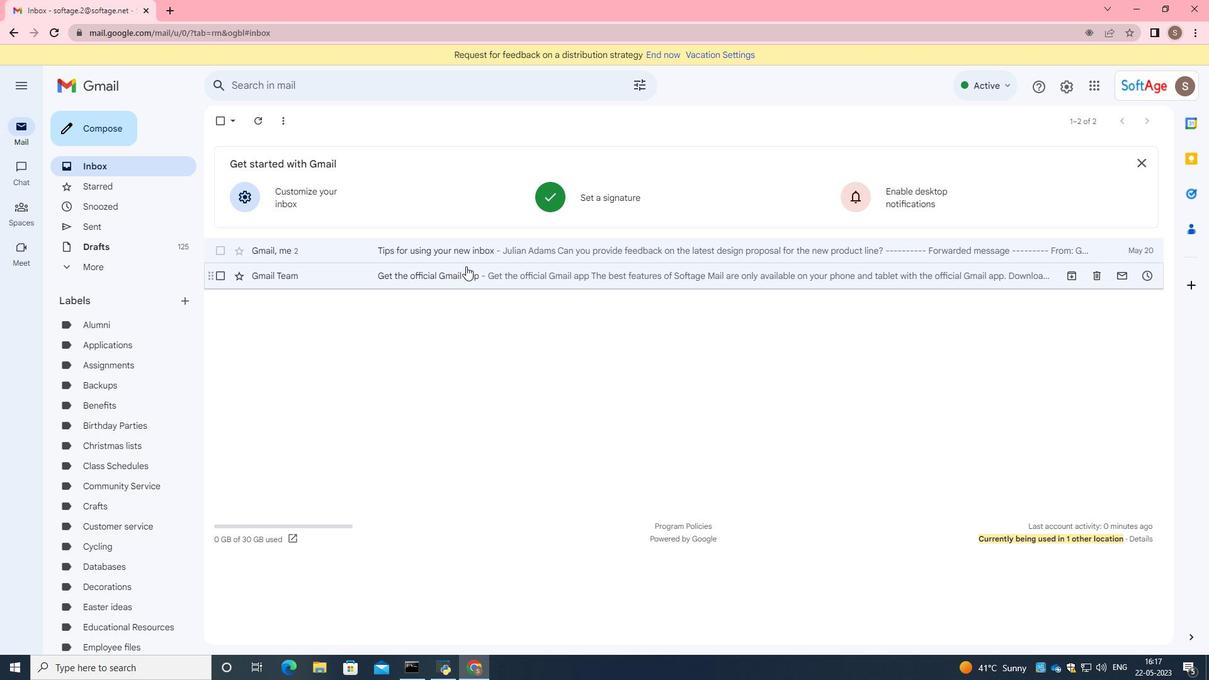 
Action: Mouse moved to (103, 122)
Screenshot: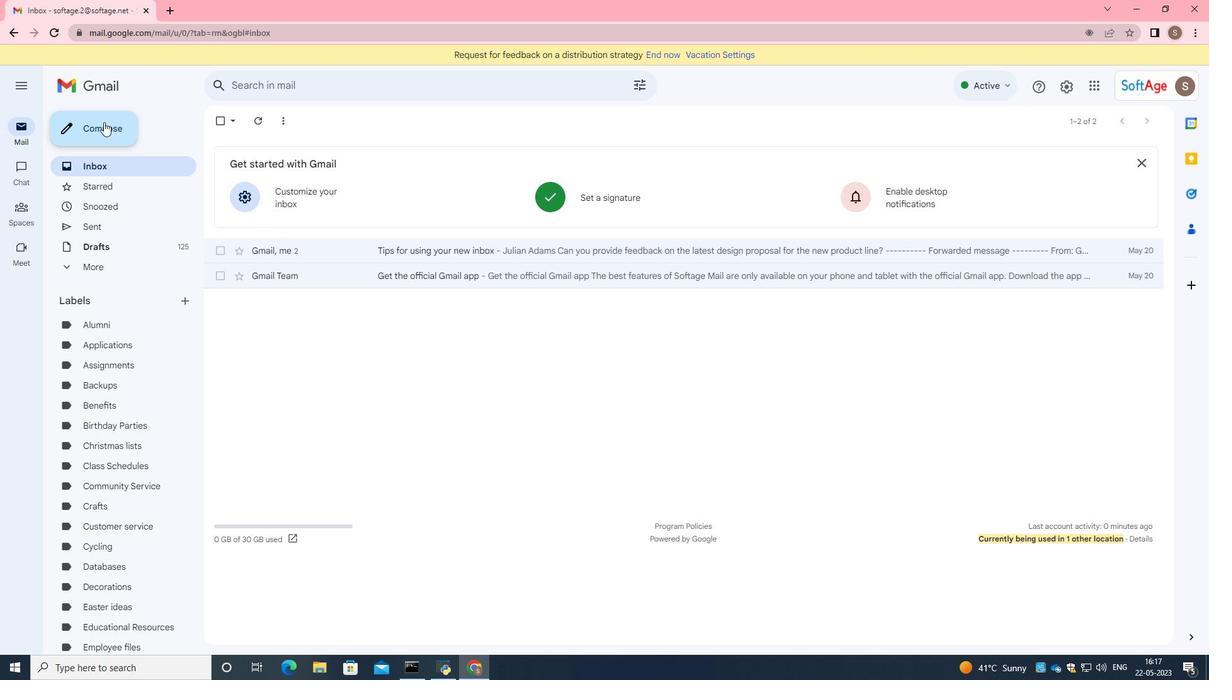 
Action: Mouse pressed left at (103, 122)
Screenshot: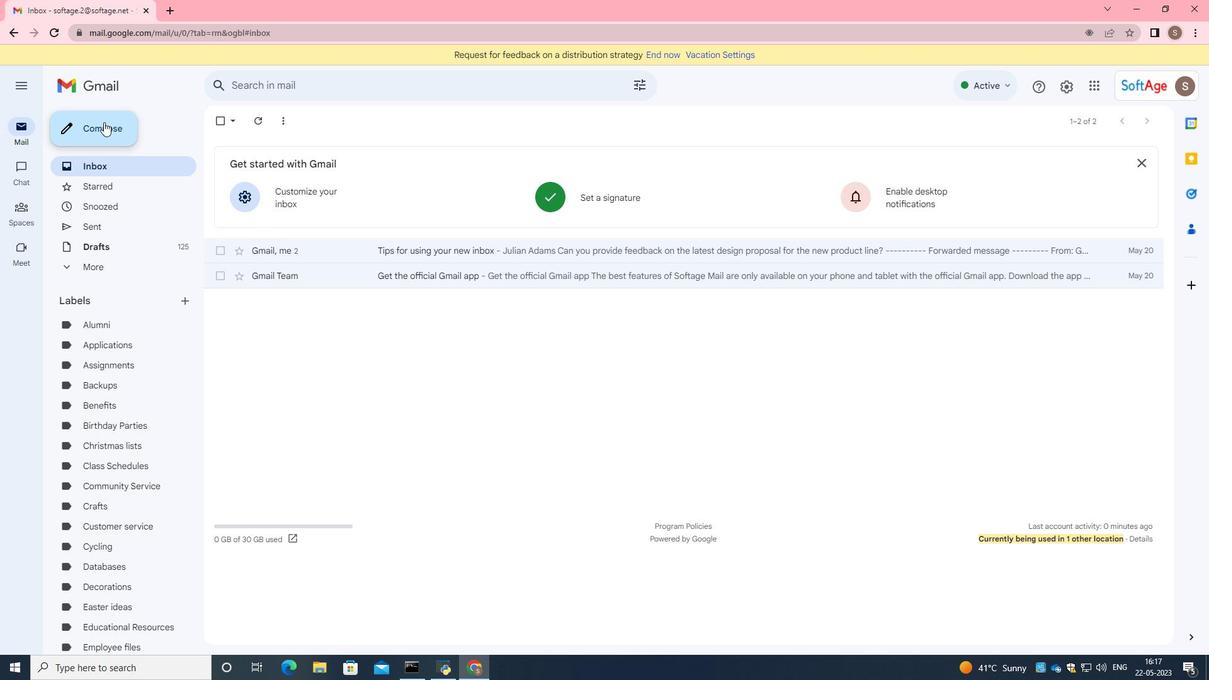 
Action: Mouse moved to (861, 385)
Screenshot: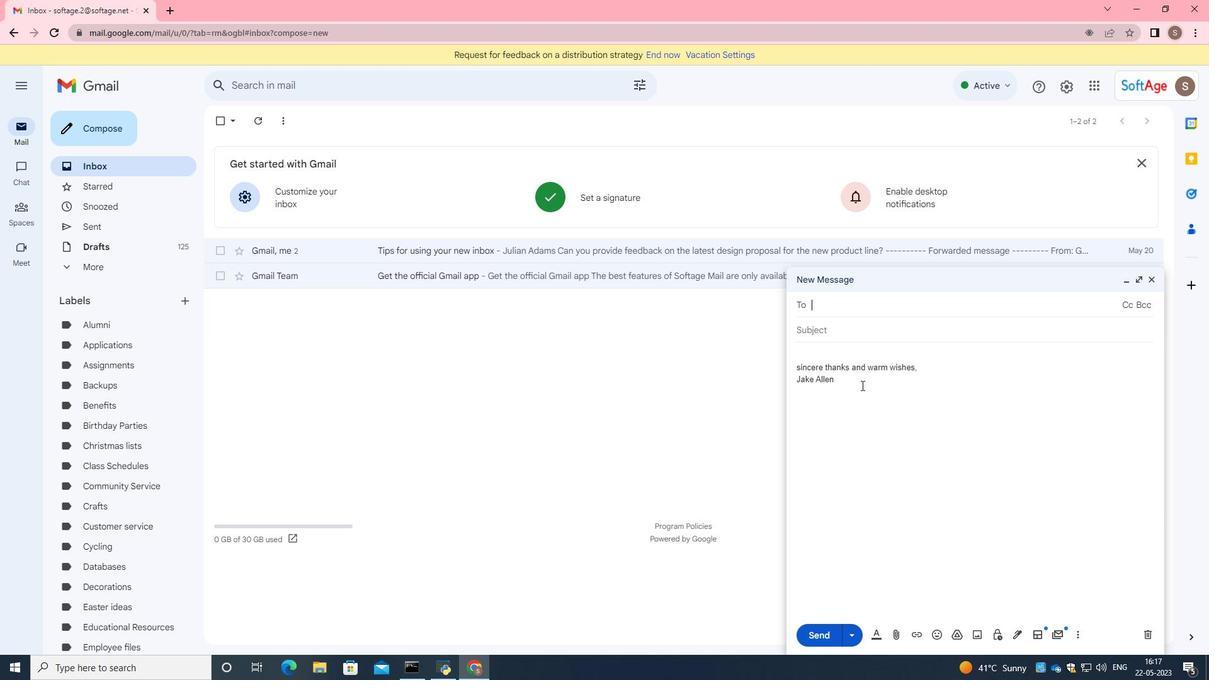 
Action: Mouse pressed left at (861, 385)
Screenshot: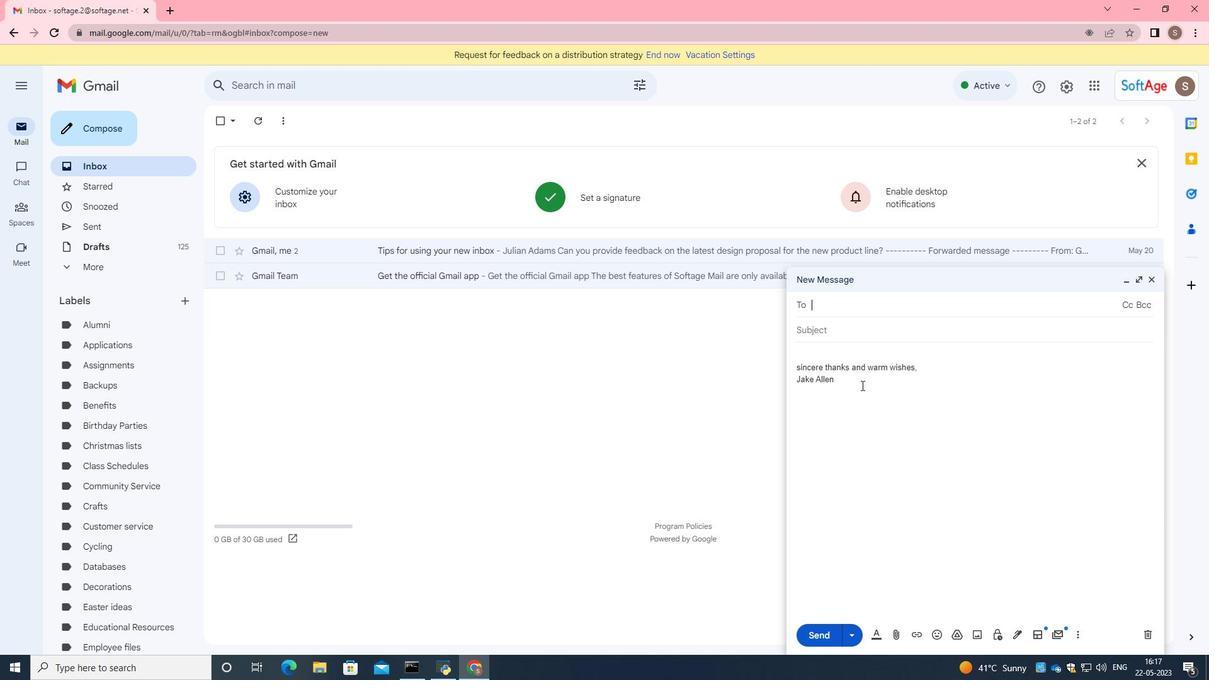 
Action: Mouse moved to (860, 385)
Screenshot: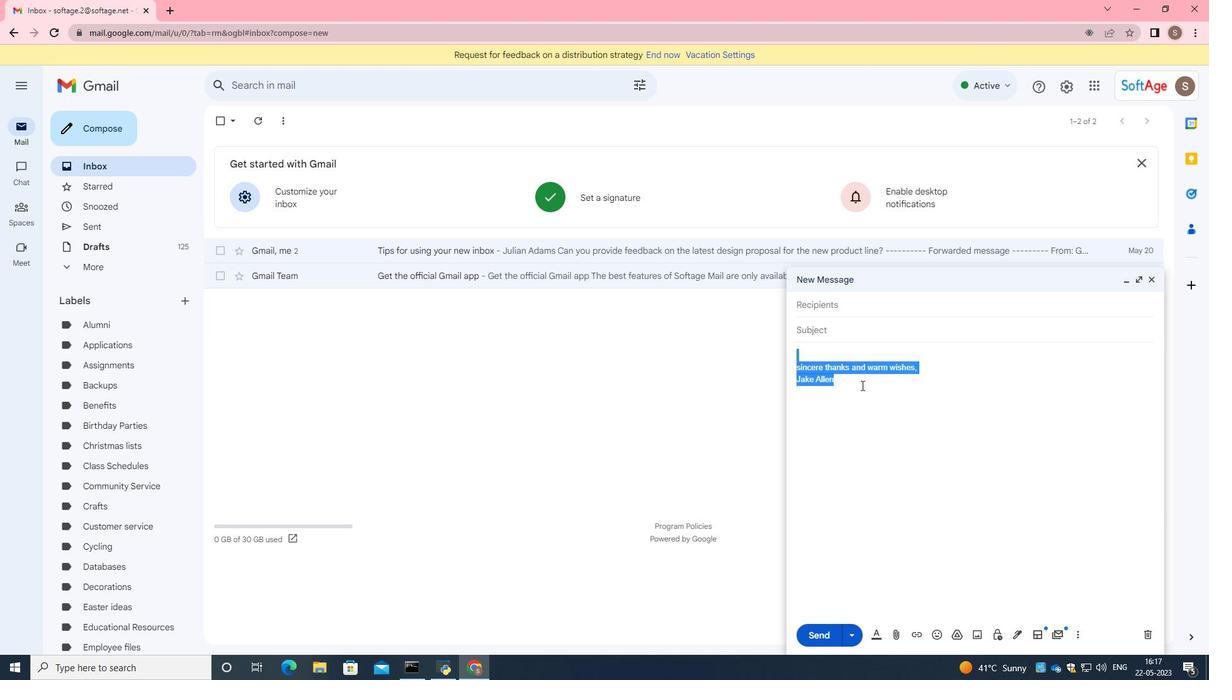 
Action: Key pressed <Key.backspace>
Screenshot: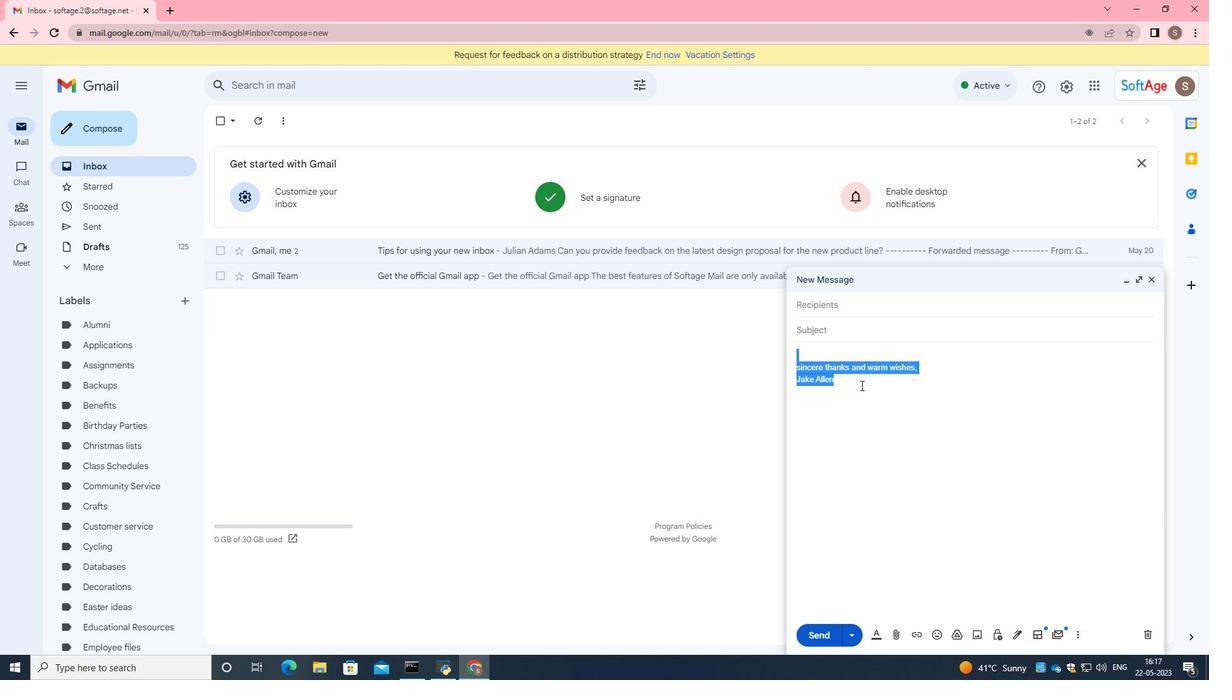 
Action: Mouse moved to (1015, 638)
Screenshot: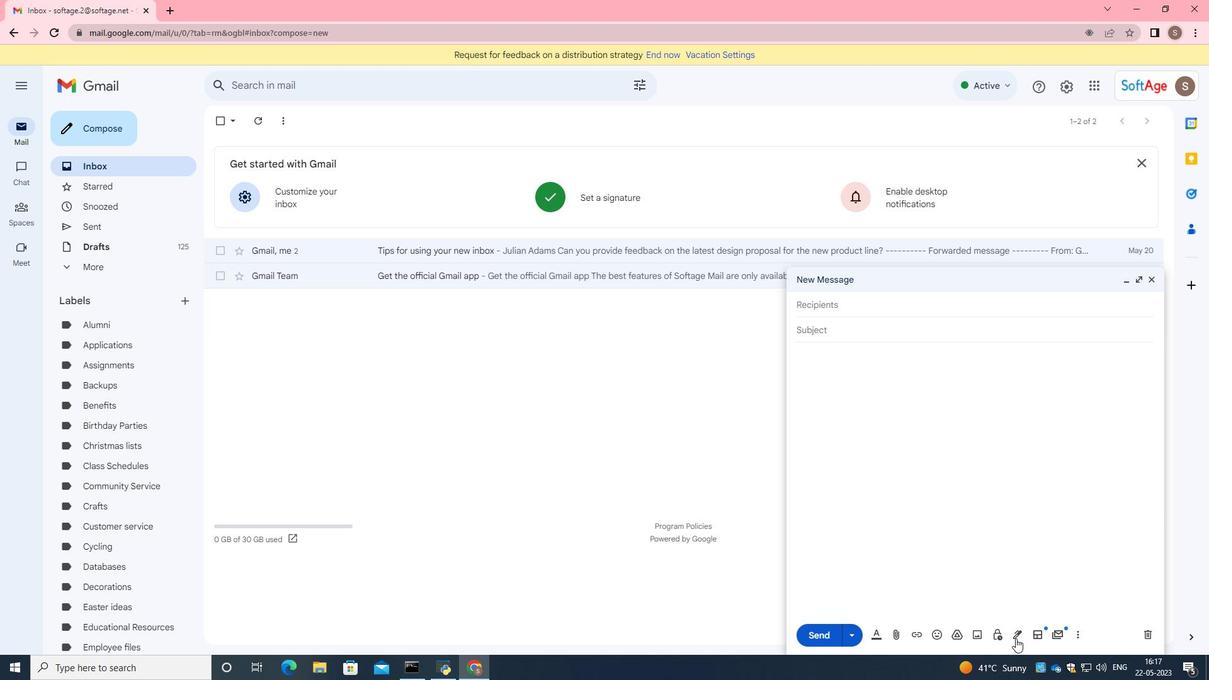 
Action: Mouse pressed left at (1015, 638)
Screenshot: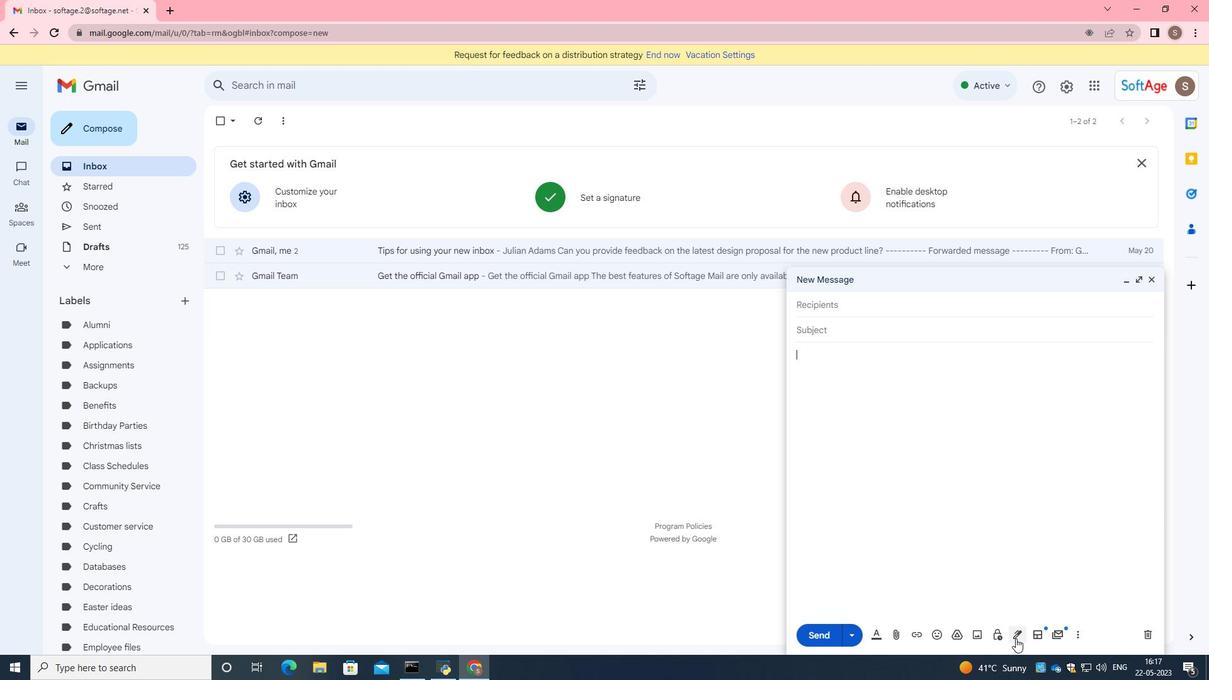 
Action: Mouse moved to (1044, 595)
Screenshot: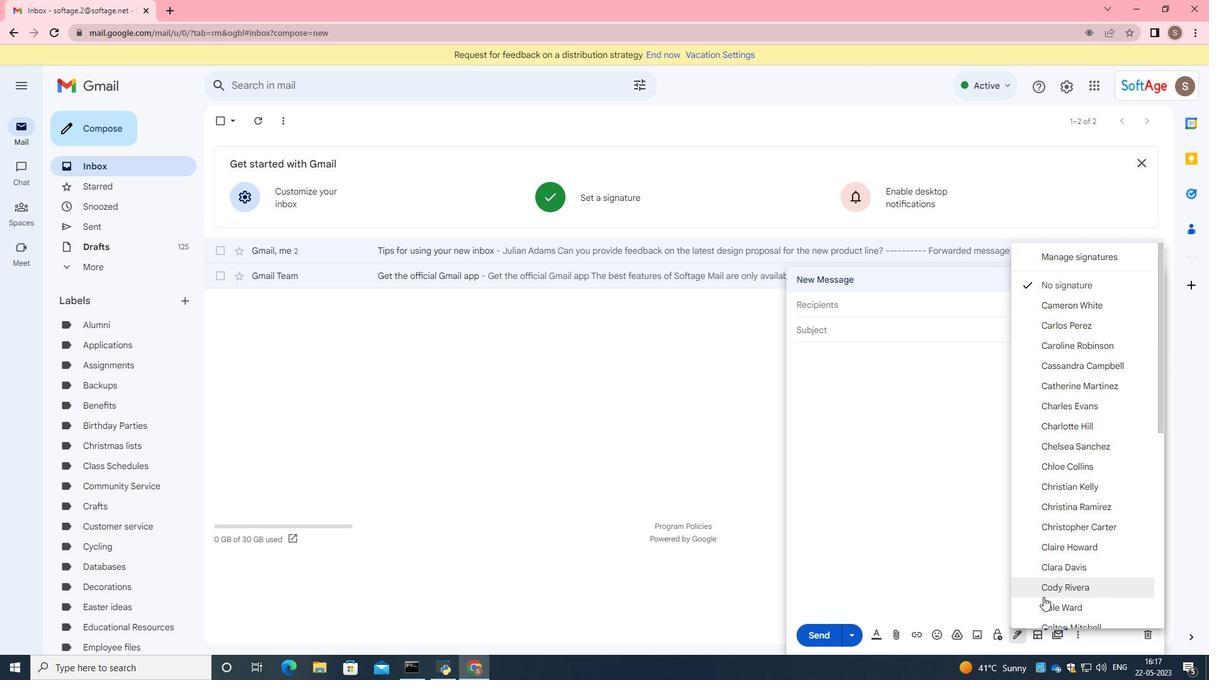 
Action: Mouse scrolled (1050, 580) with delta (0, 0)
Screenshot: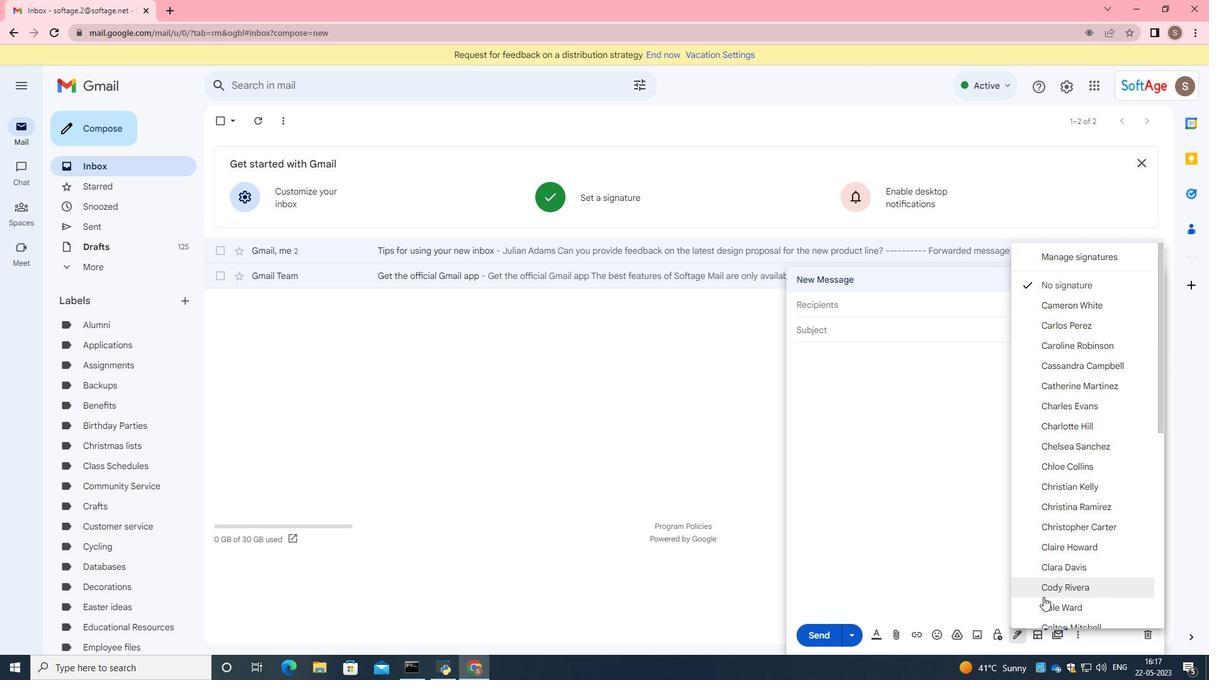 
Action: Mouse moved to (1043, 597)
Screenshot: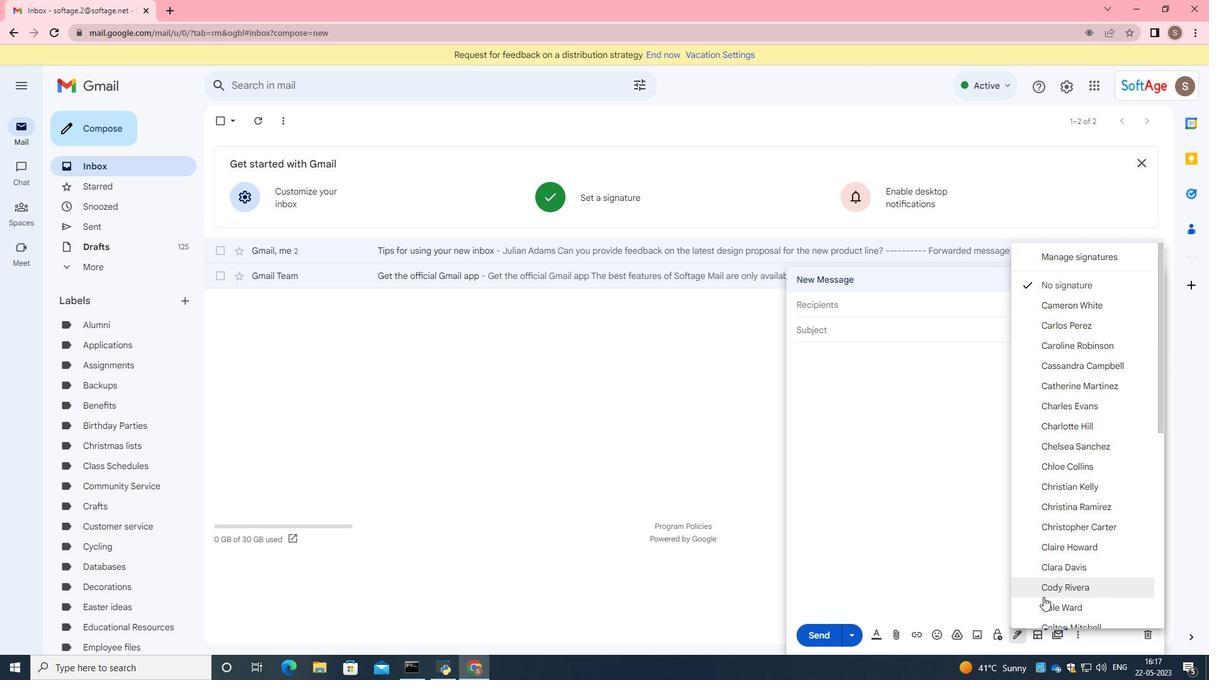
Action: Mouse scrolled (1045, 592) with delta (0, 0)
Screenshot: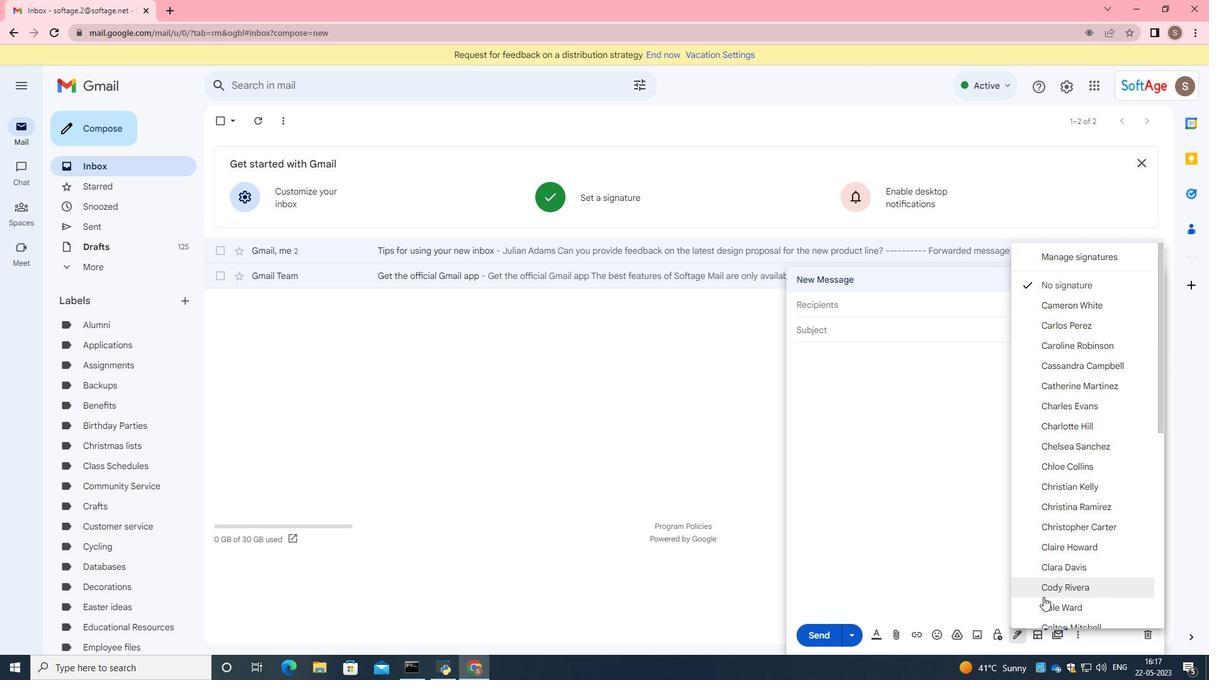
Action: Mouse moved to (1043, 597)
Screenshot: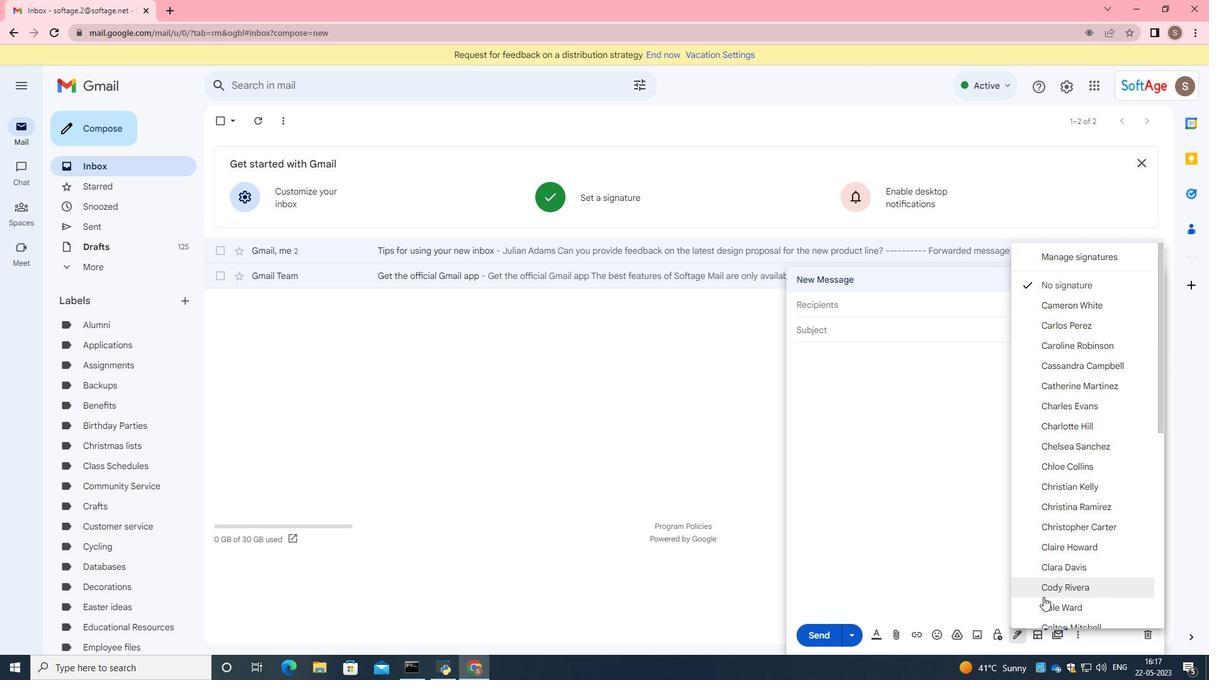 
Action: Mouse scrolled (1043, 596) with delta (0, 0)
Screenshot: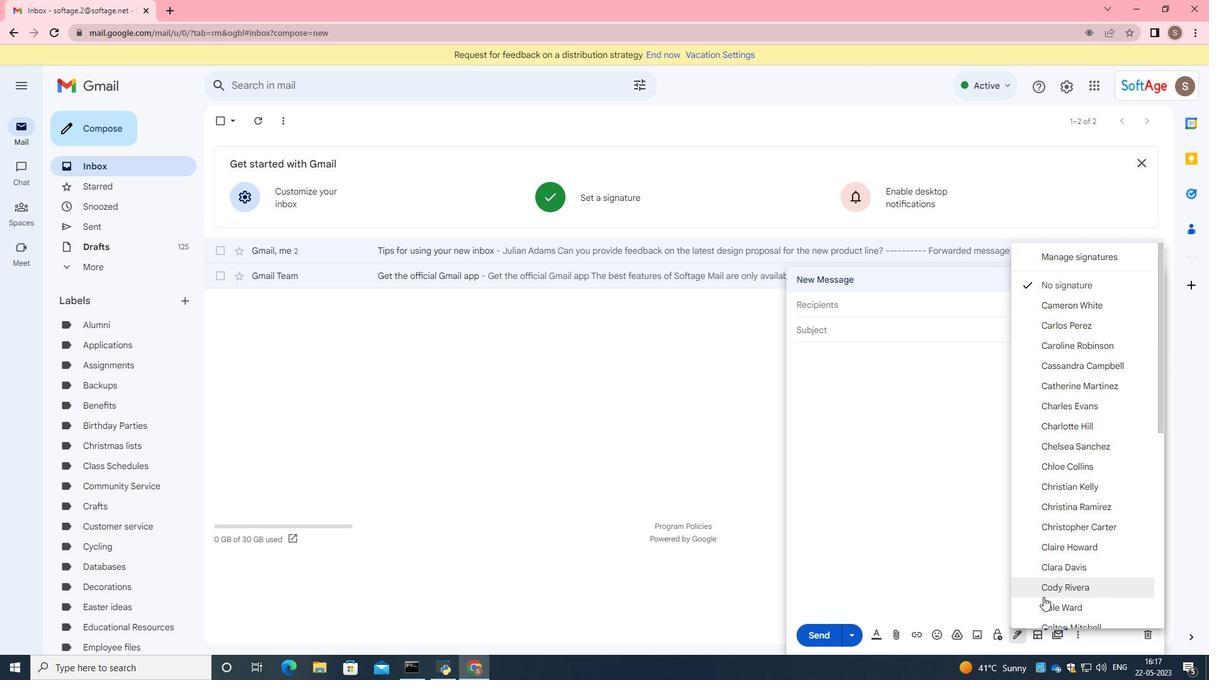 
Action: Mouse moved to (1042, 597)
Screenshot: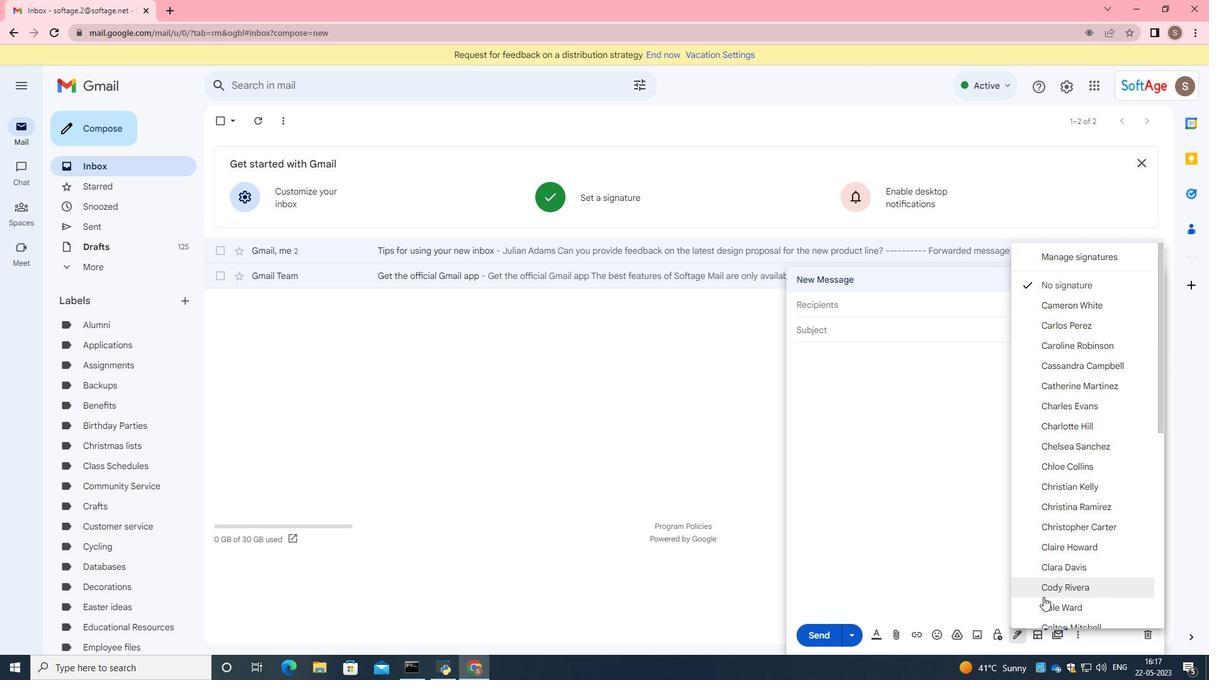 
Action: Mouse scrolled (1042, 597) with delta (0, 0)
Screenshot: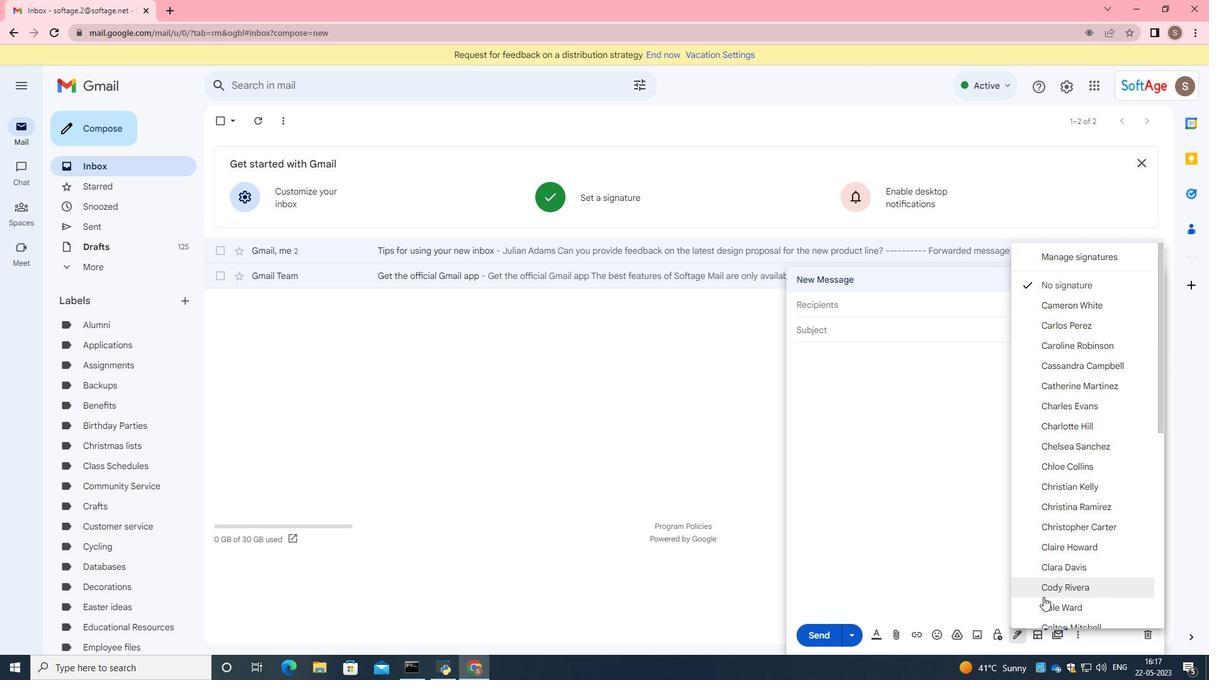 
Action: Mouse moved to (1043, 596)
Screenshot: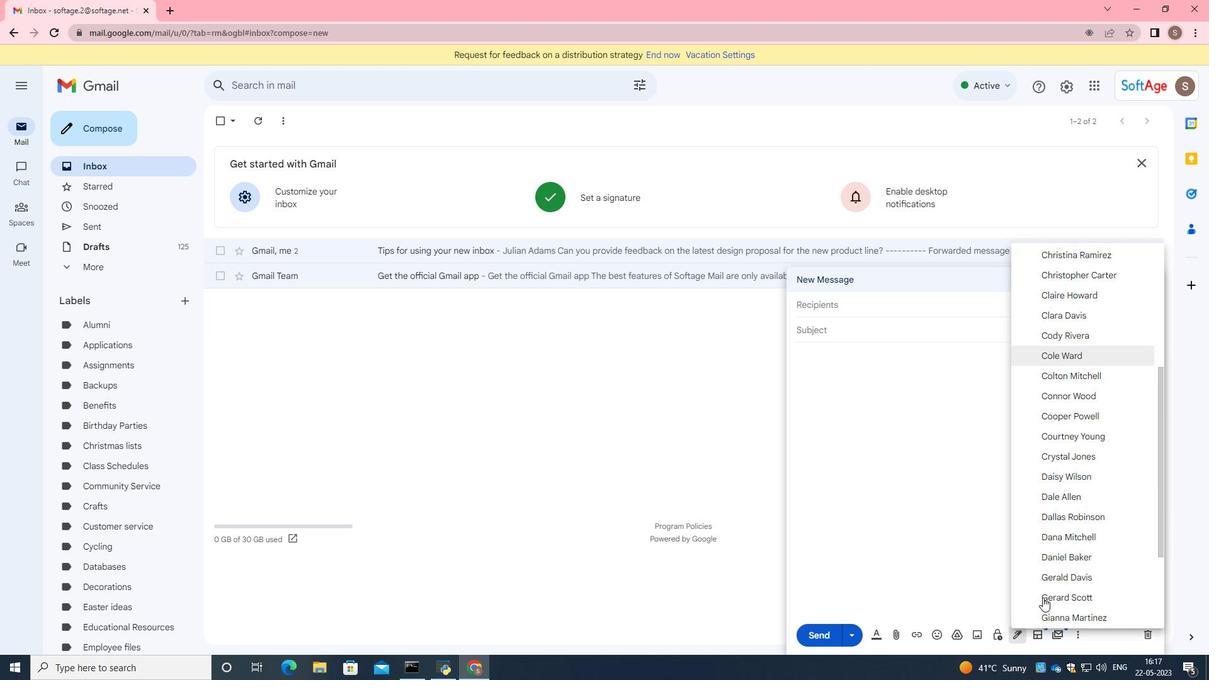 
Action: Mouse scrolled (1043, 595) with delta (0, 0)
Screenshot: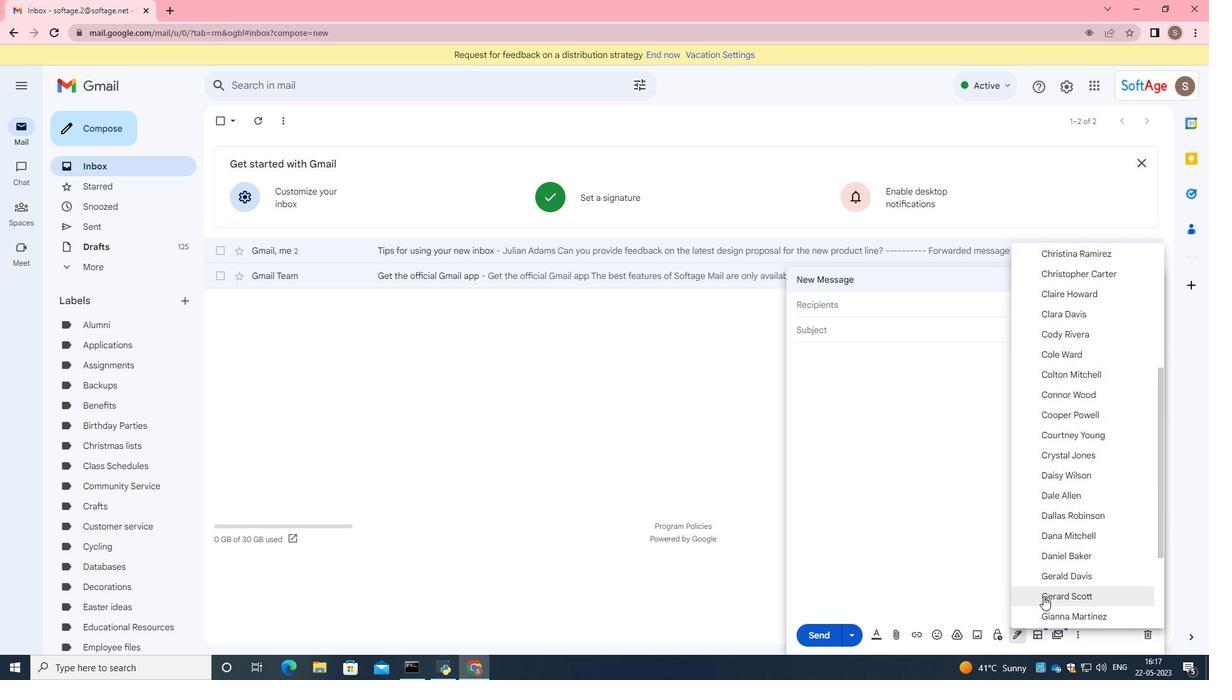 
Action: Mouse scrolled (1043, 595) with delta (0, 0)
Screenshot: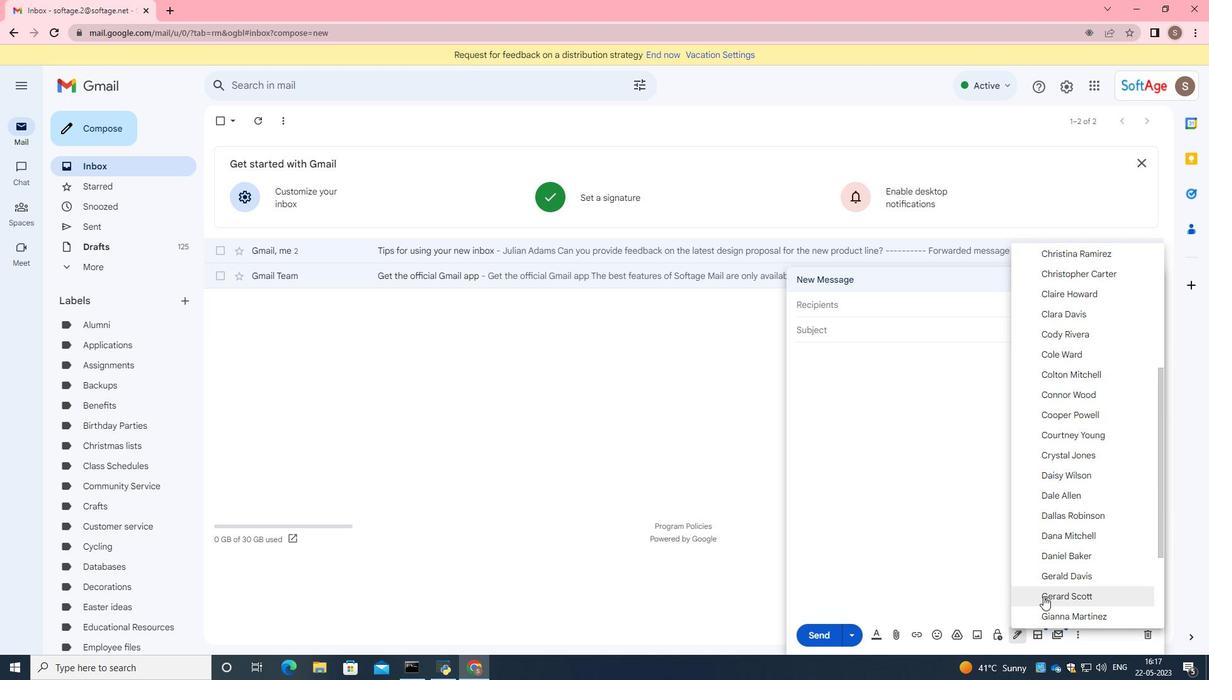 
Action: Mouse scrolled (1043, 595) with delta (0, 0)
Screenshot: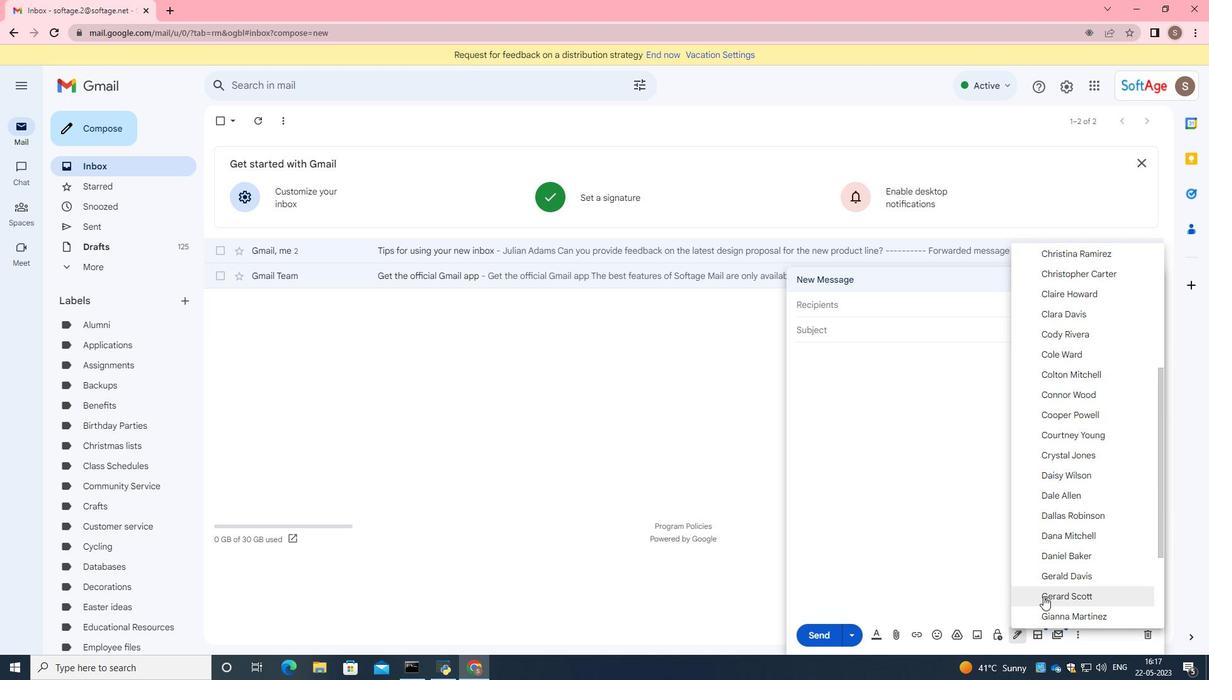 
Action: Mouse scrolled (1043, 595) with delta (0, 0)
Screenshot: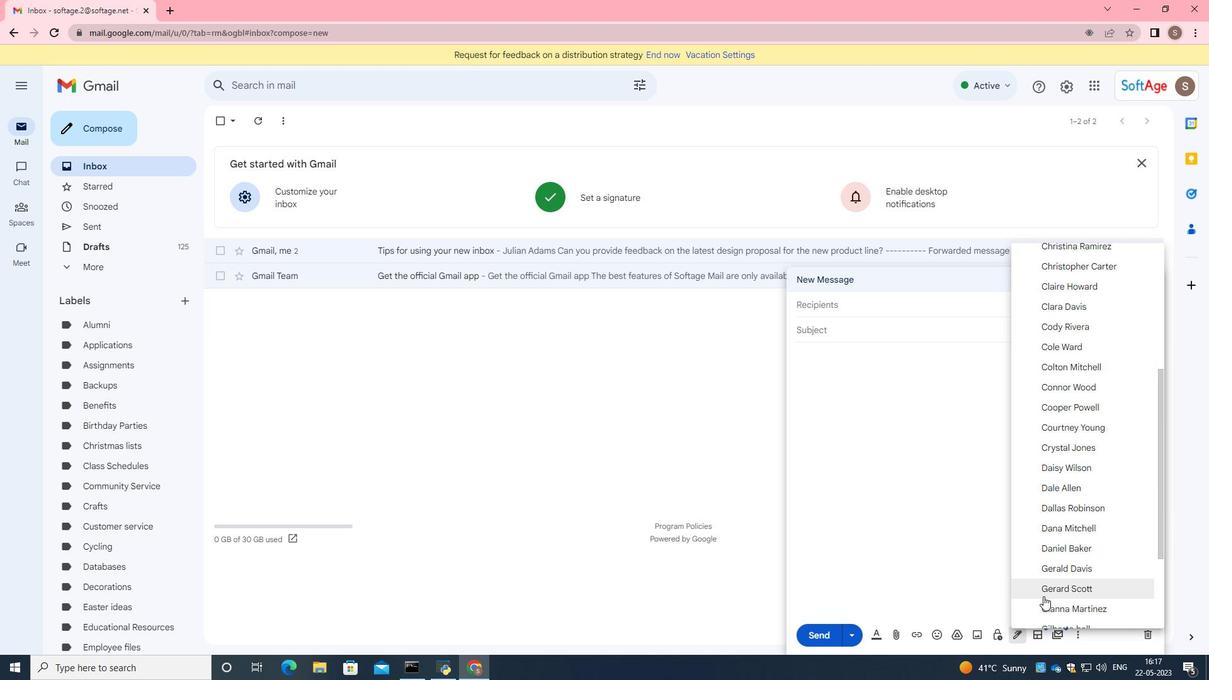 
Action: Mouse scrolled (1043, 595) with delta (0, 0)
Screenshot: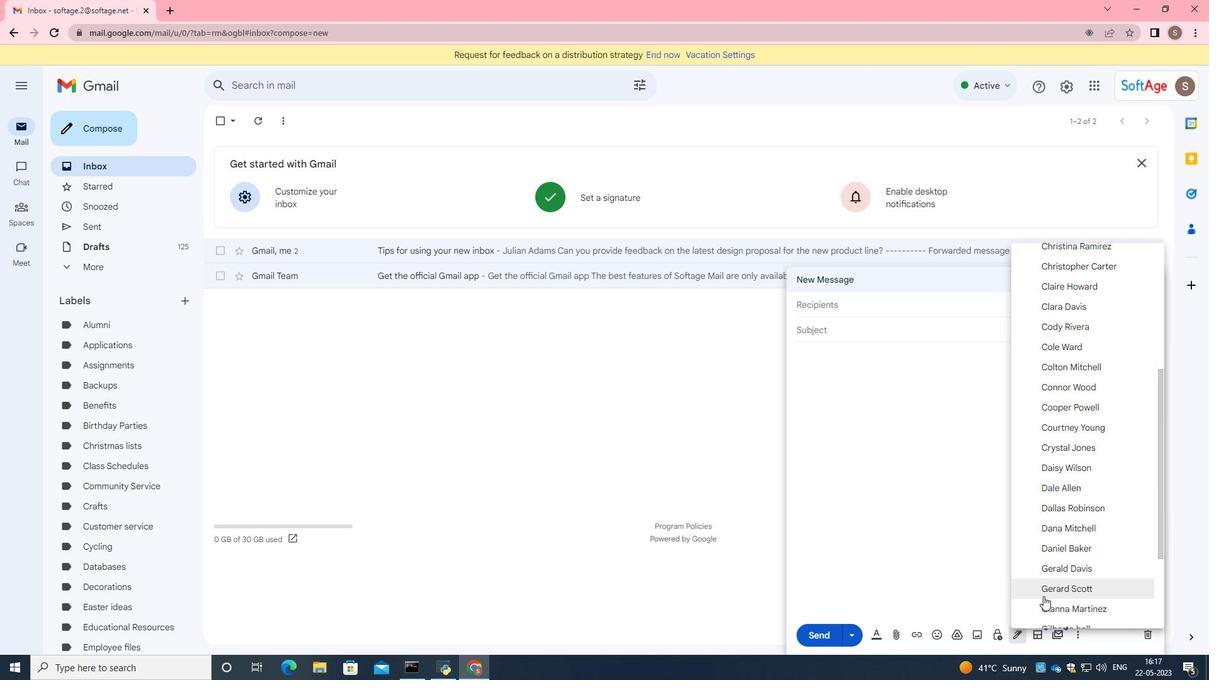 
Action: Mouse moved to (1043, 595)
Screenshot: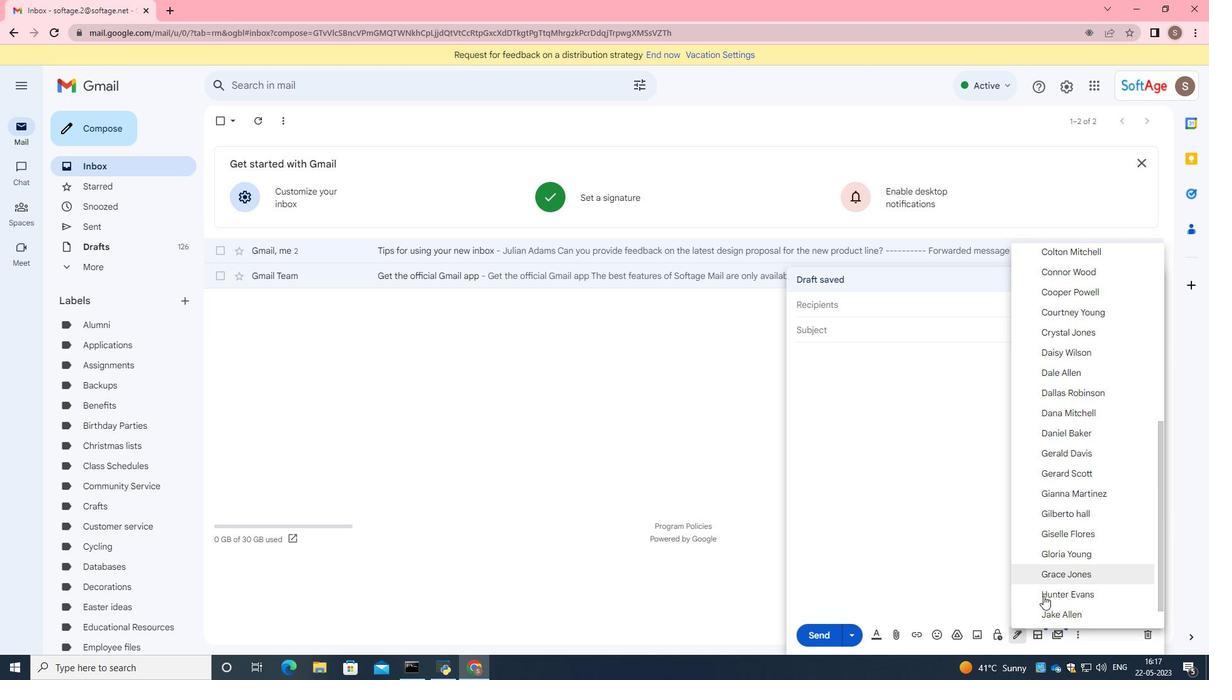 
Action: Mouse scrolled (1043, 595) with delta (0, 0)
Screenshot: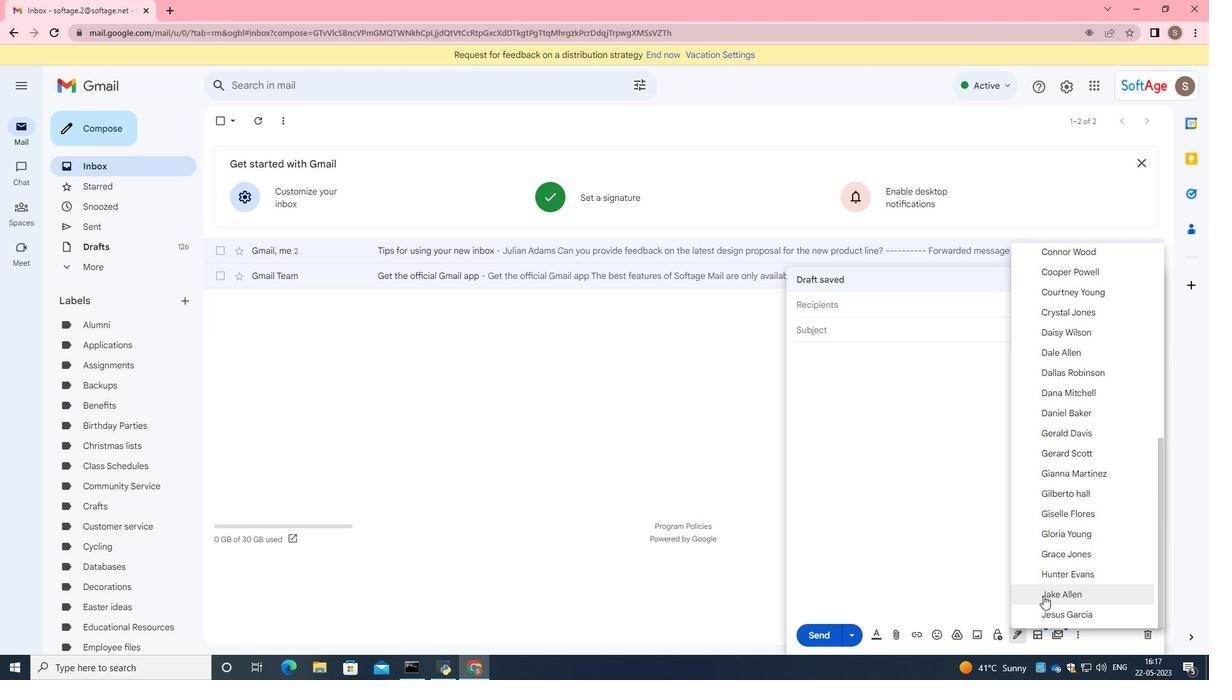 
Action: Mouse scrolled (1043, 595) with delta (0, 0)
Screenshot: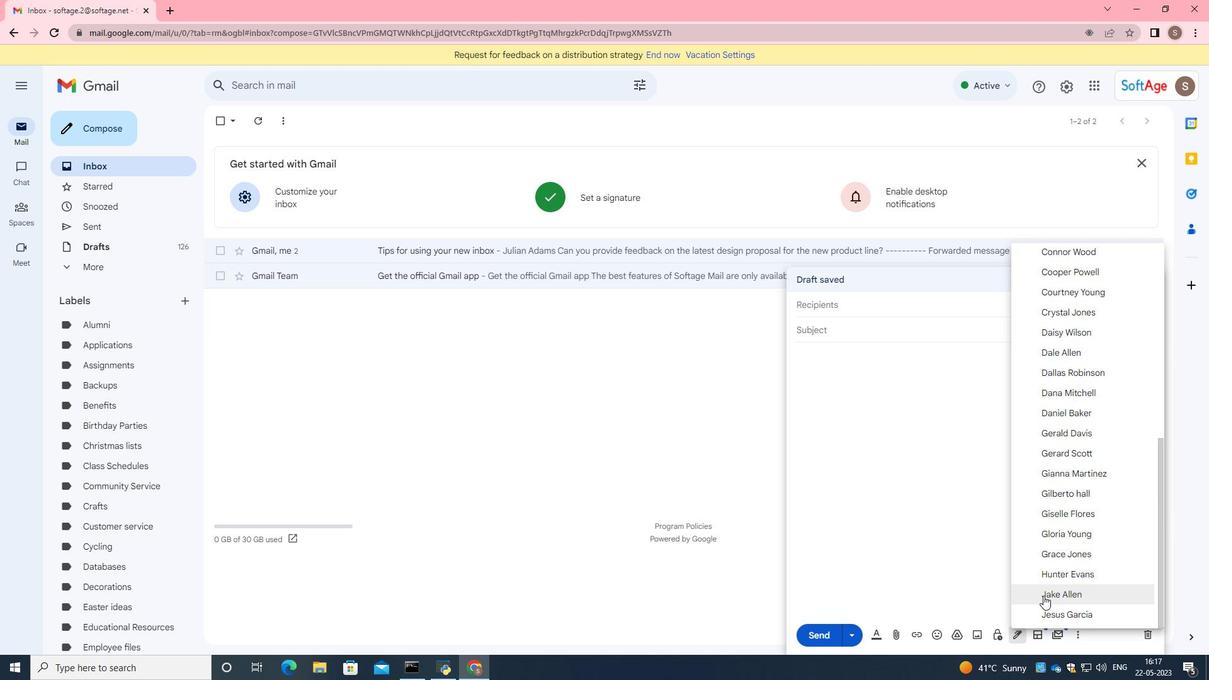 
Action: Mouse scrolled (1043, 595) with delta (0, 0)
Screenshot: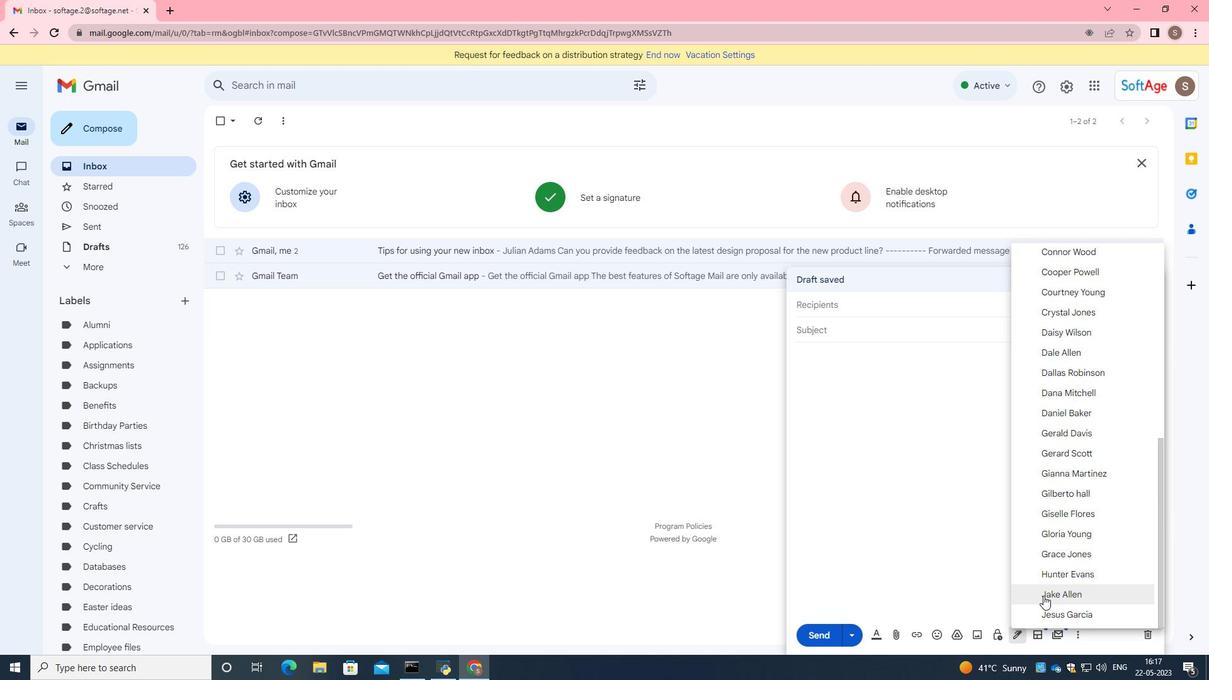 
Action: Mouse scrolled (1043, 595) with delta (0, 0)
Screenshot: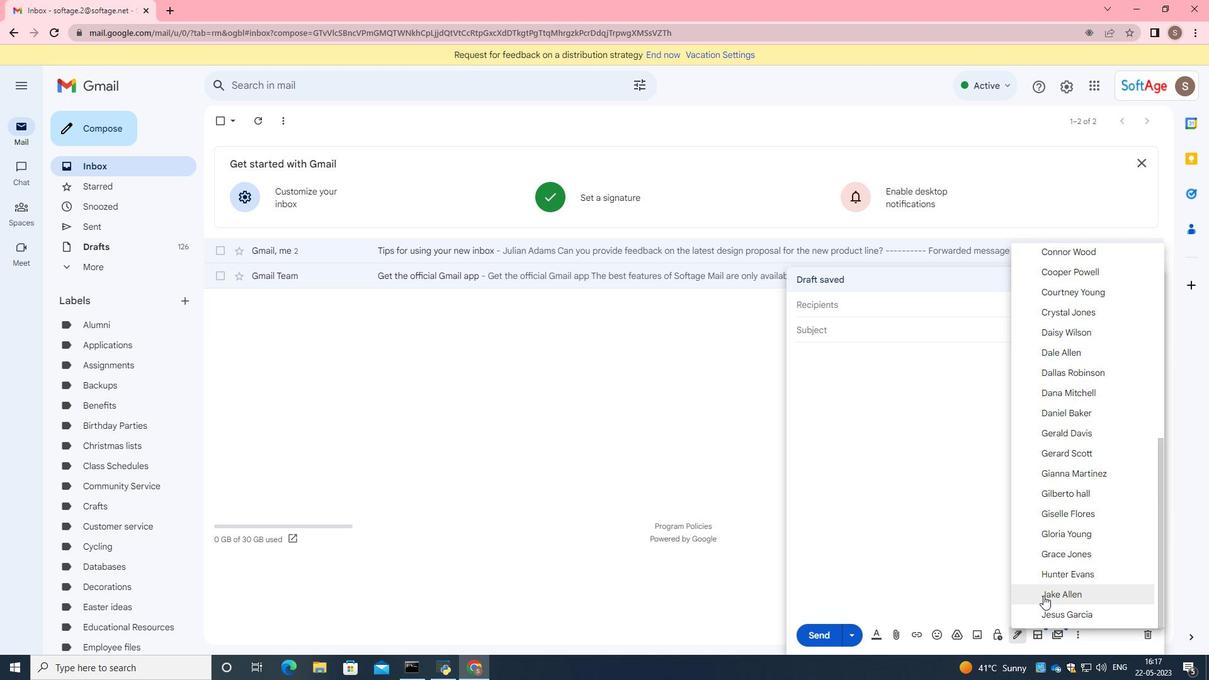 
Action: Mouse scrolled (1043, 595) with delta (0, 0)
Screenshot: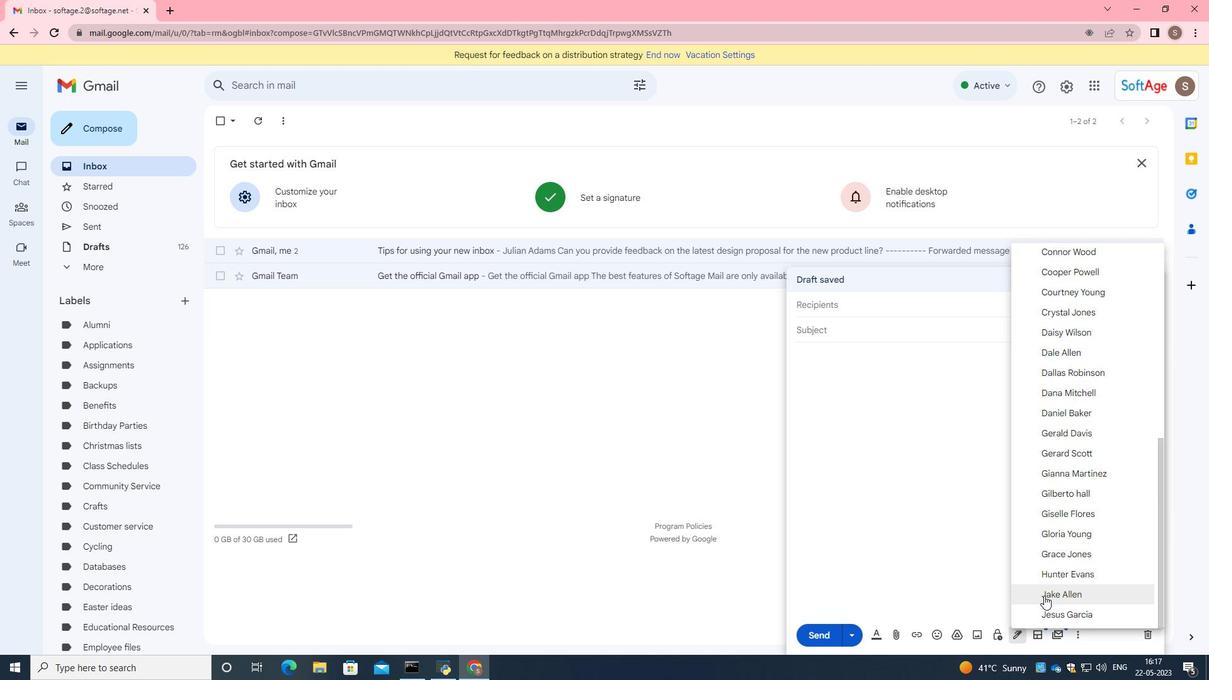 
Action: Mouse moved to (1045, 596)
Screenshot: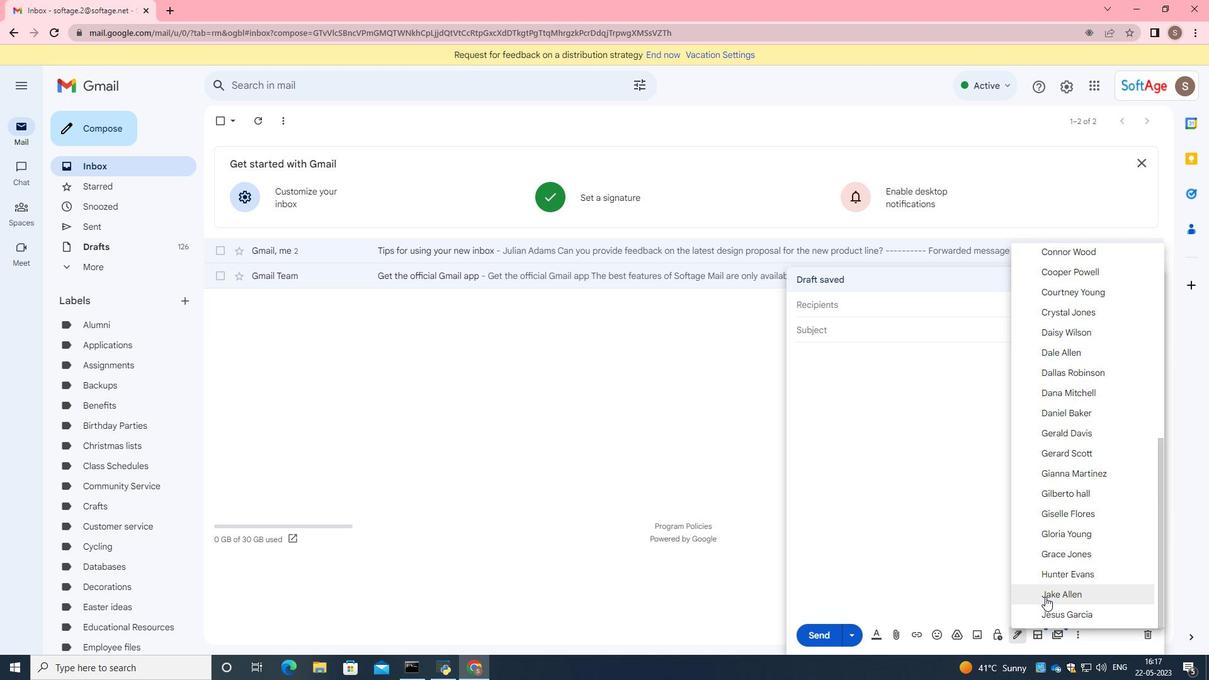 
Action: Mouse scrolled (1045, 595) with delta (0, 0)
Screenshot: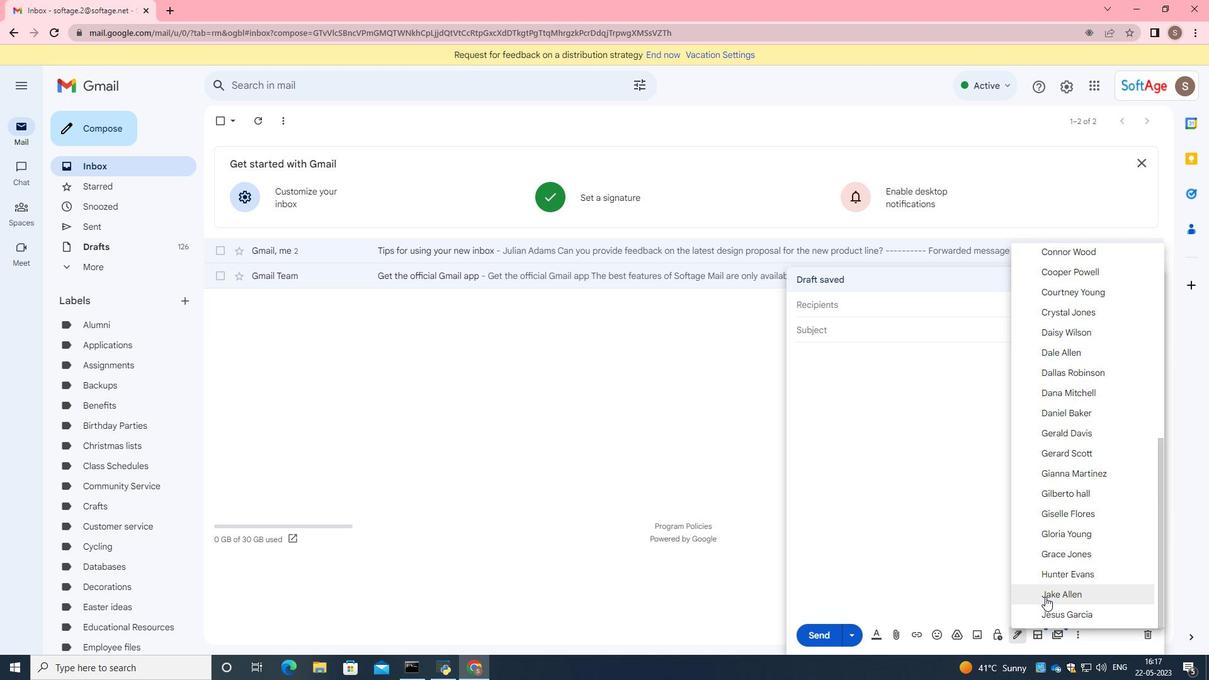 
Action: Mouse moved to (1058, 610)
Screenshot: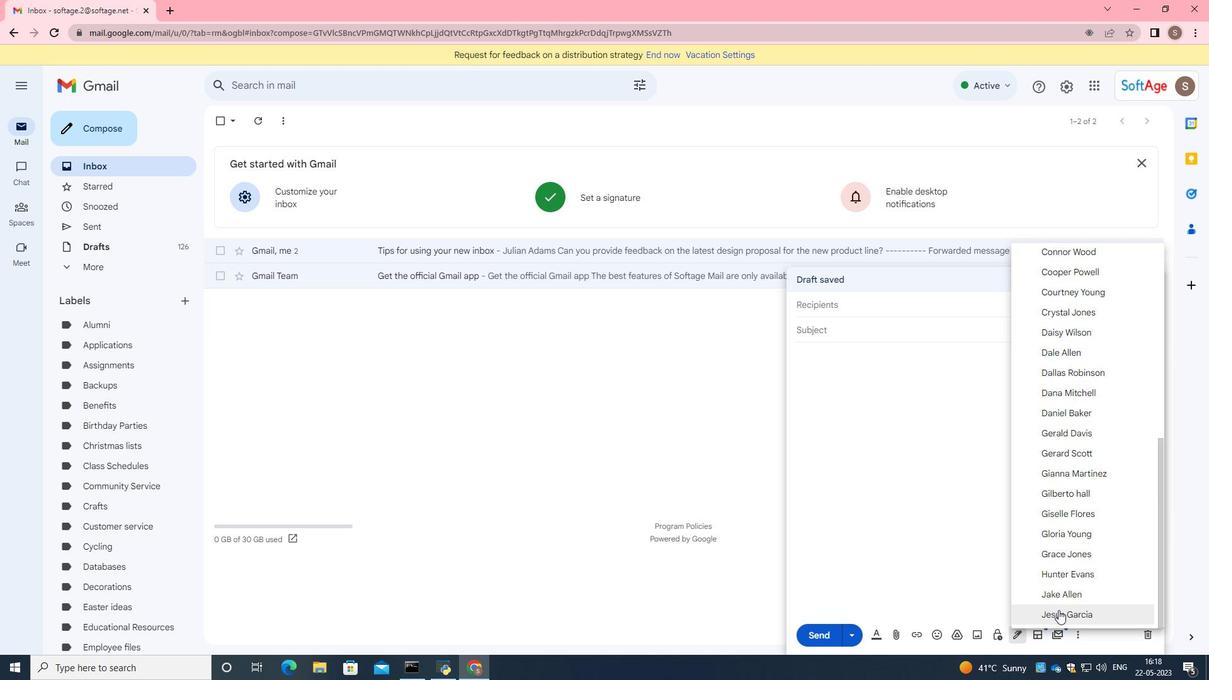 
Action: Mouse pressed left at (1058, 610)
Screenshot: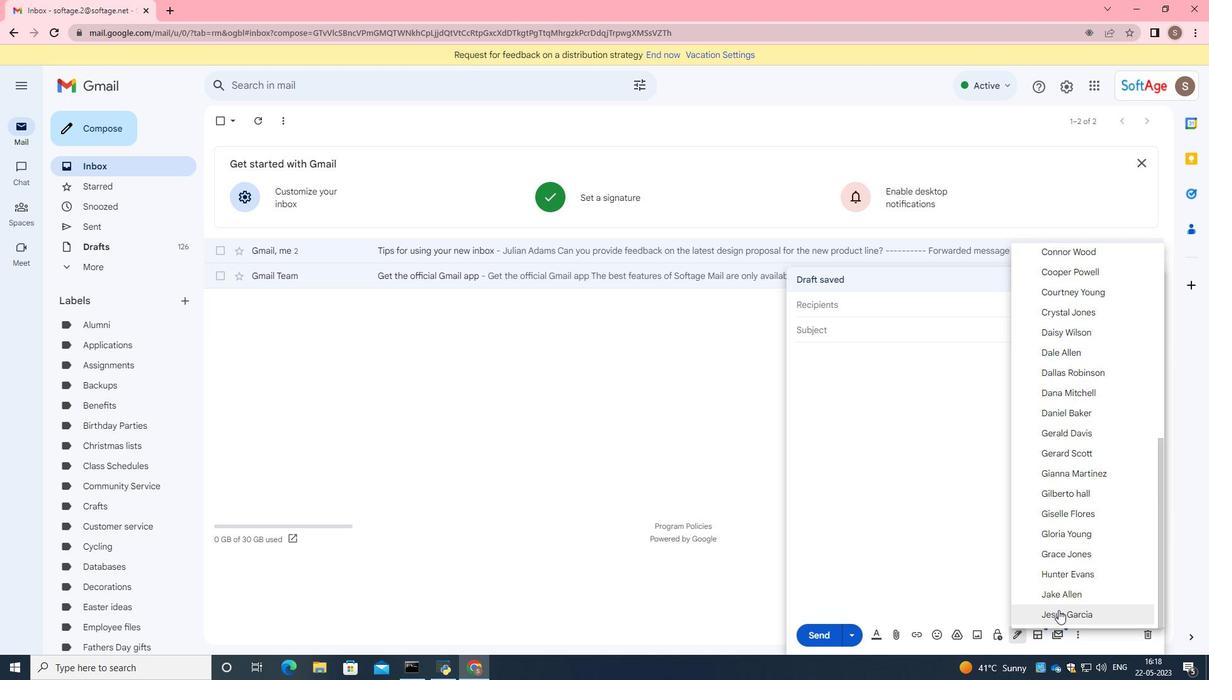 
Action: Mouse moved to (869, 306)
Screenshot: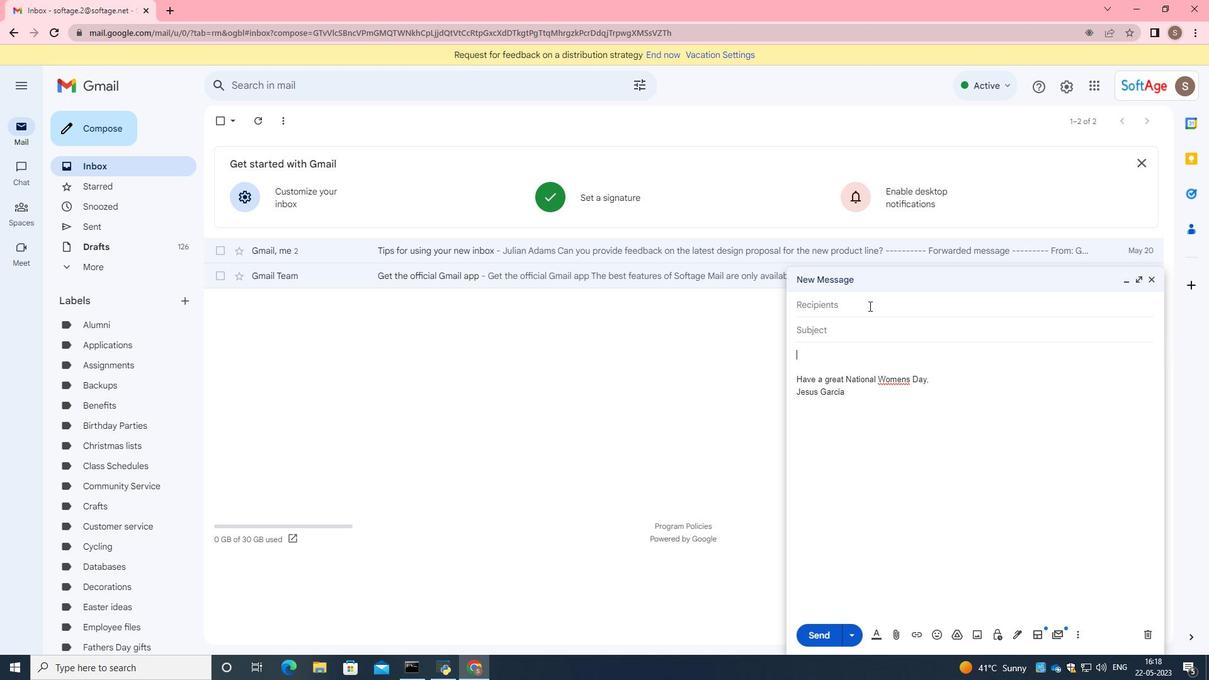 
Action: Mouse pressed left at (869, 306)
Screenshot: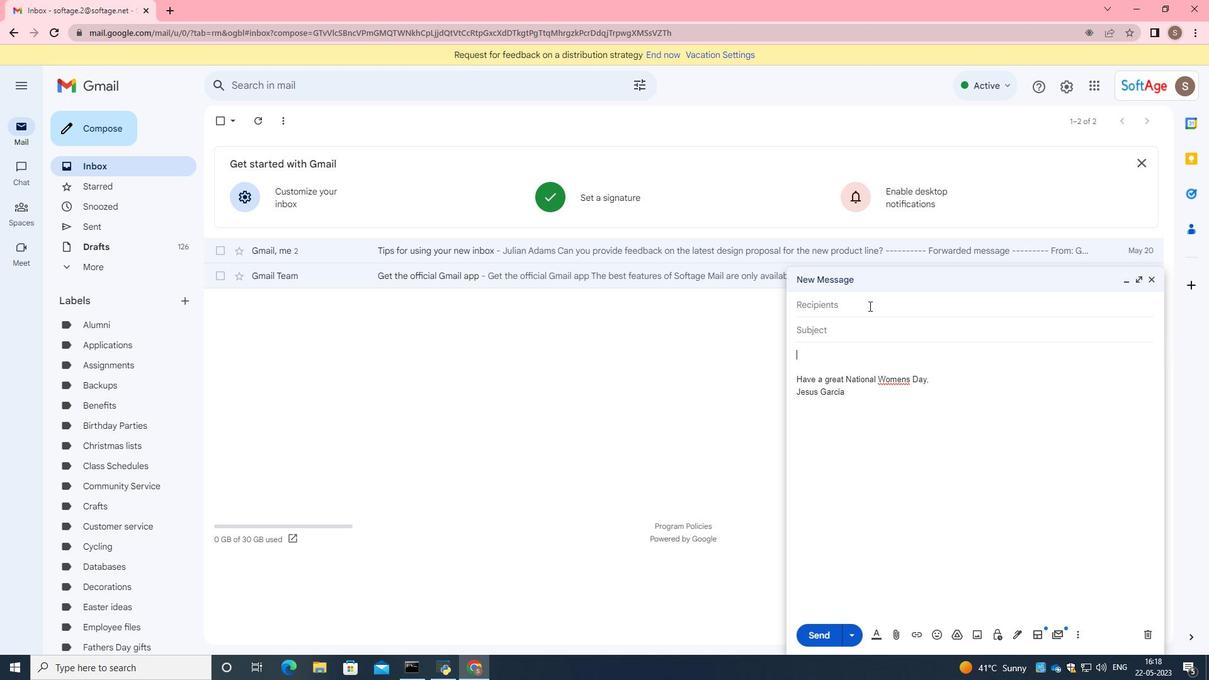 
Action: Mouse moved to (869, 305)
Screenshot: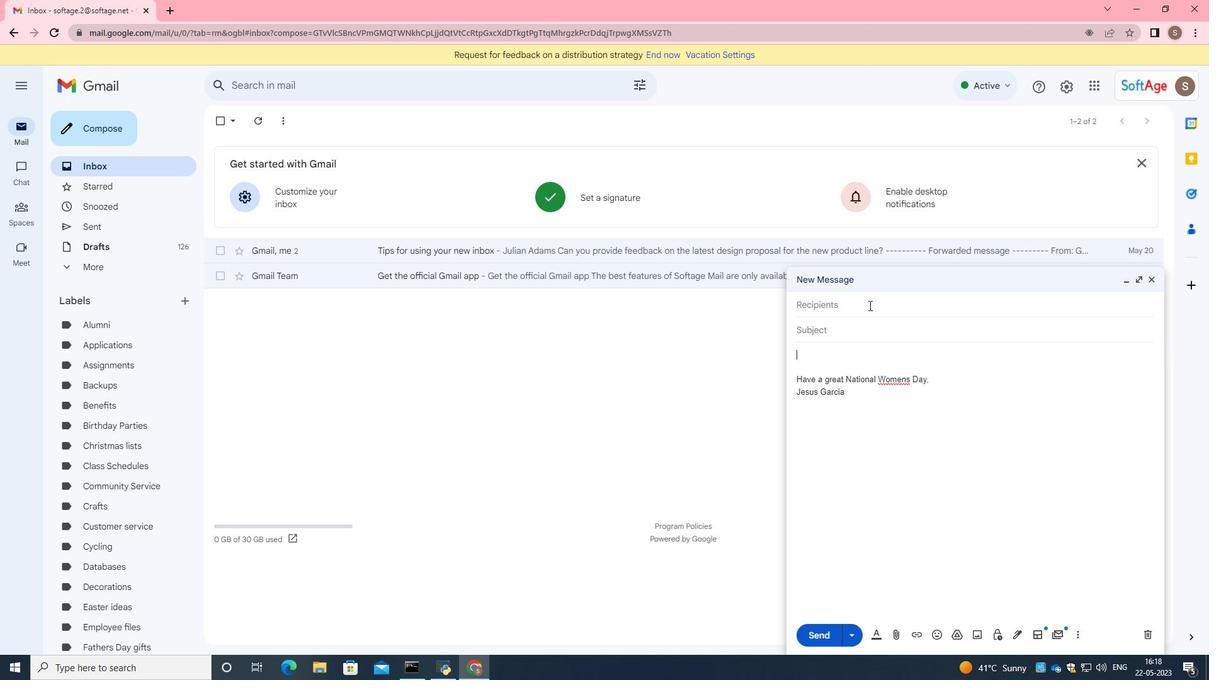 
Action: Key pressed softage.2<Key.shift>@<Key.backspace><Key.backspace>5<Key.shift>@softage.net
Screenshot: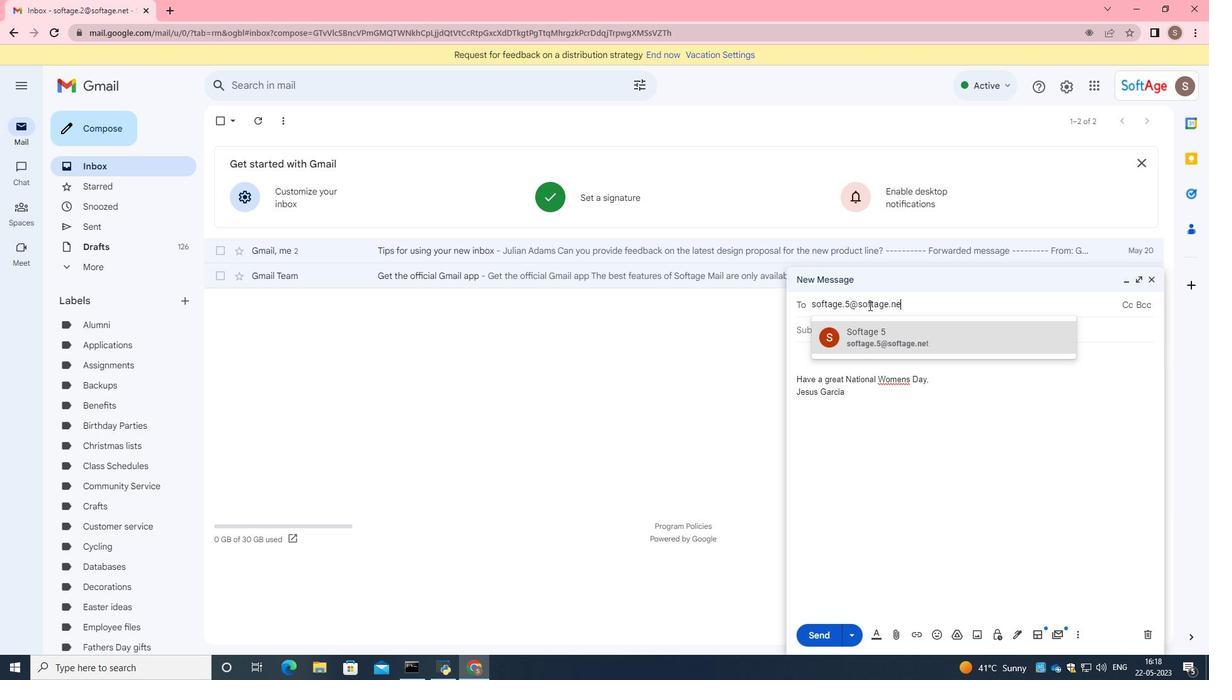 
Action: Mouse moved to (876, 333)
Screenshot: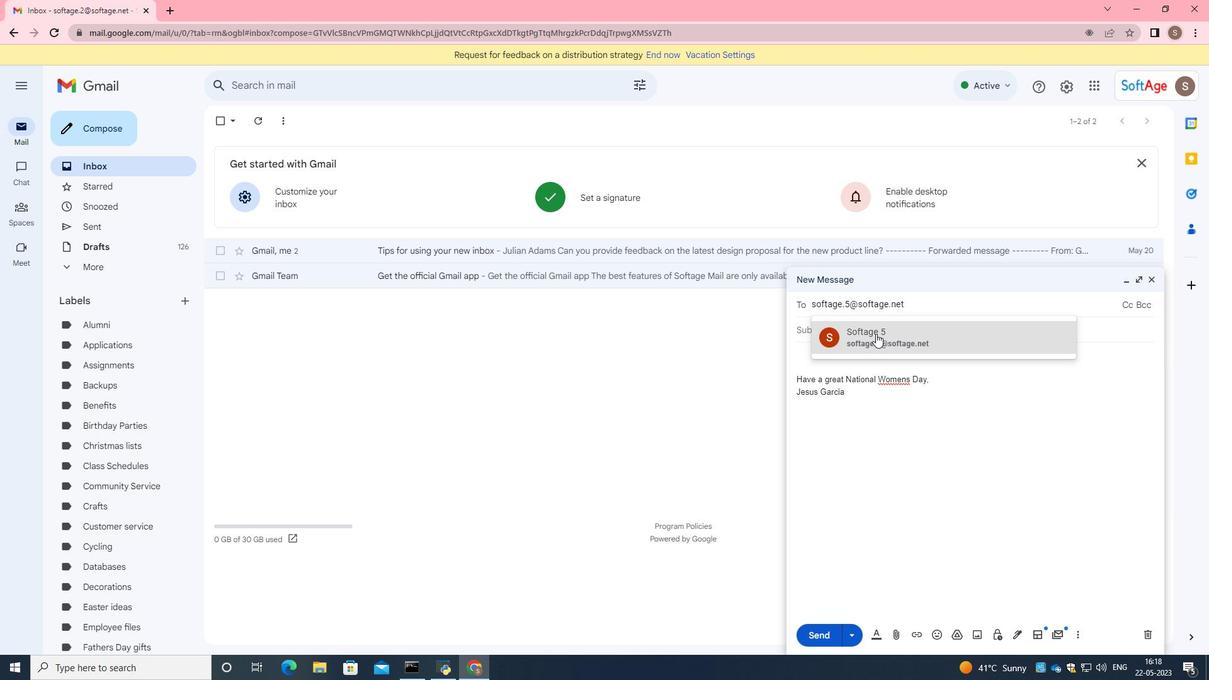 
Action: Mouse pressed left at (876, 333)
Screenshot: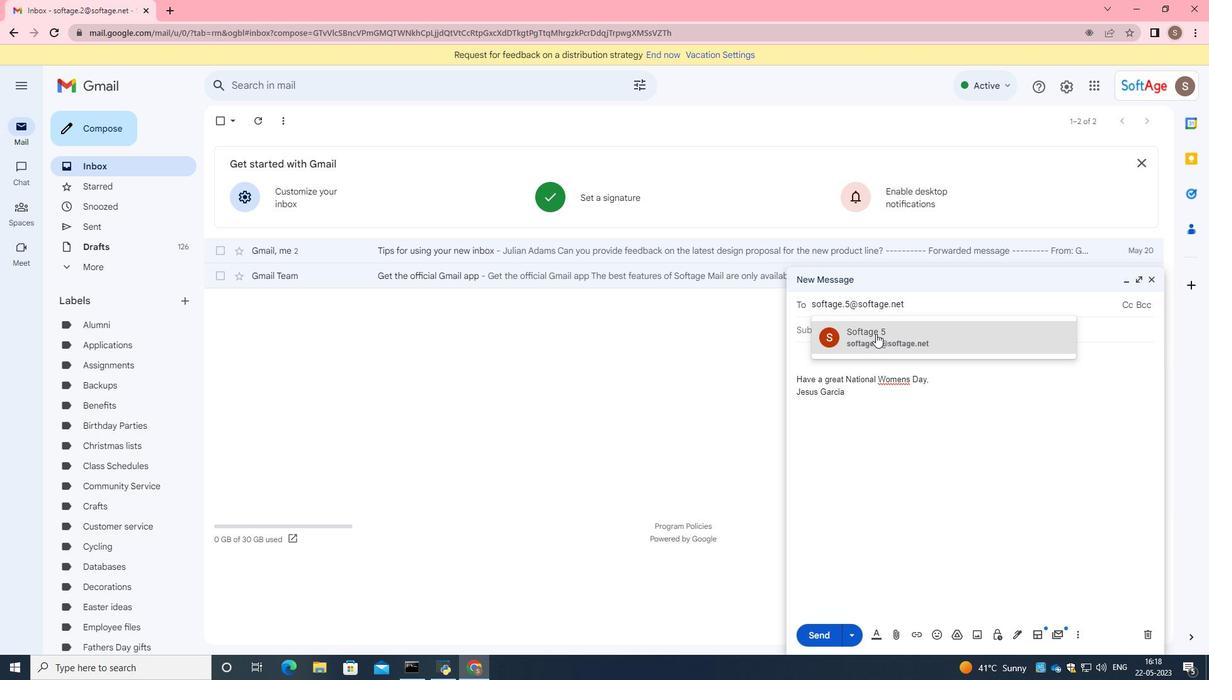 
Action: Mouse moved to (1077, 638)
Screenshot: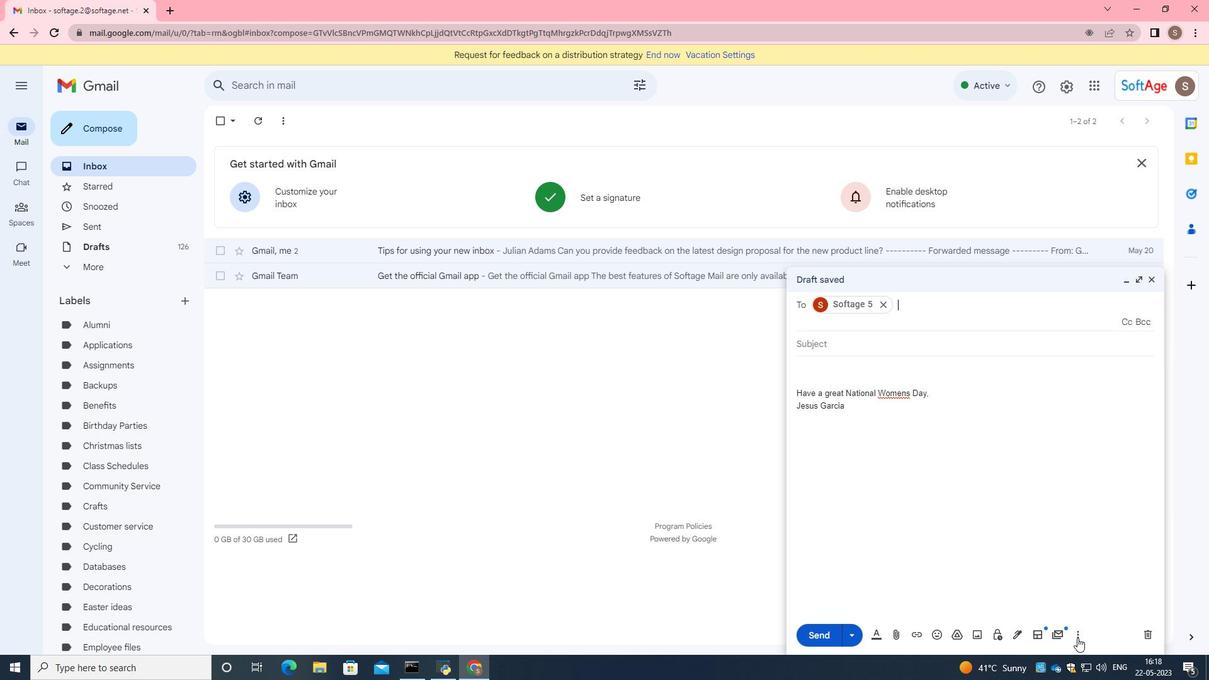 
Action: Mouse pressed left at (1077, 638)
Screenshot: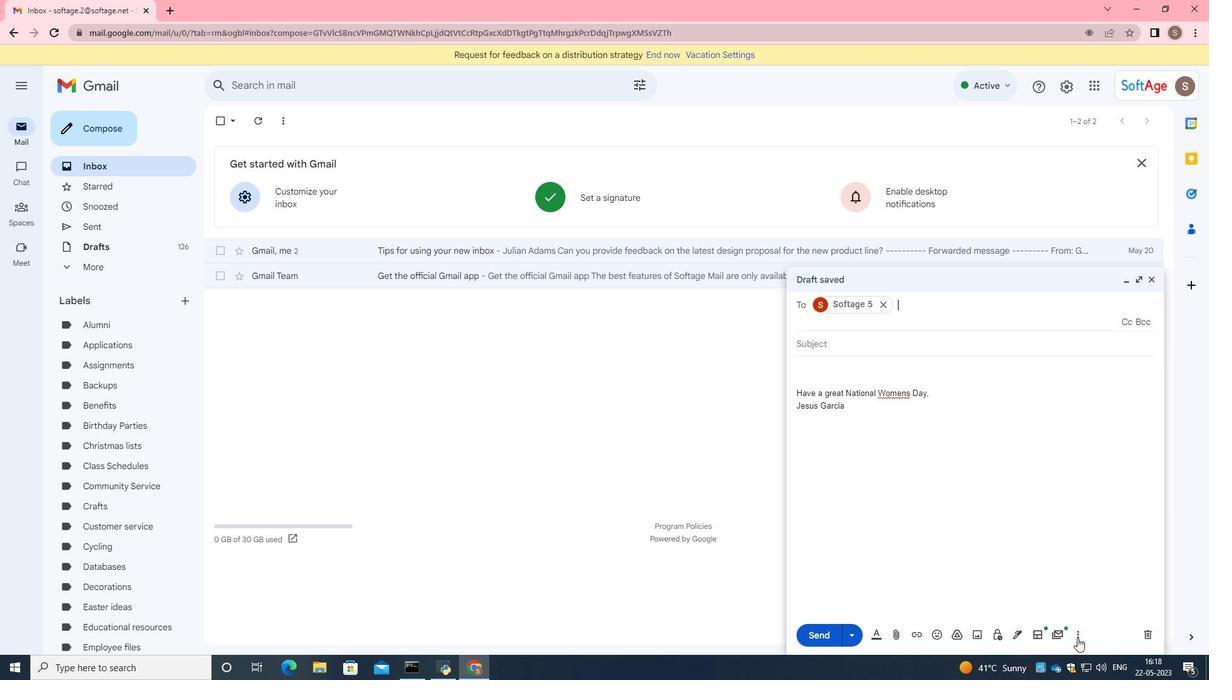
Action: Mouse moved to (741, 272)
Screenshot: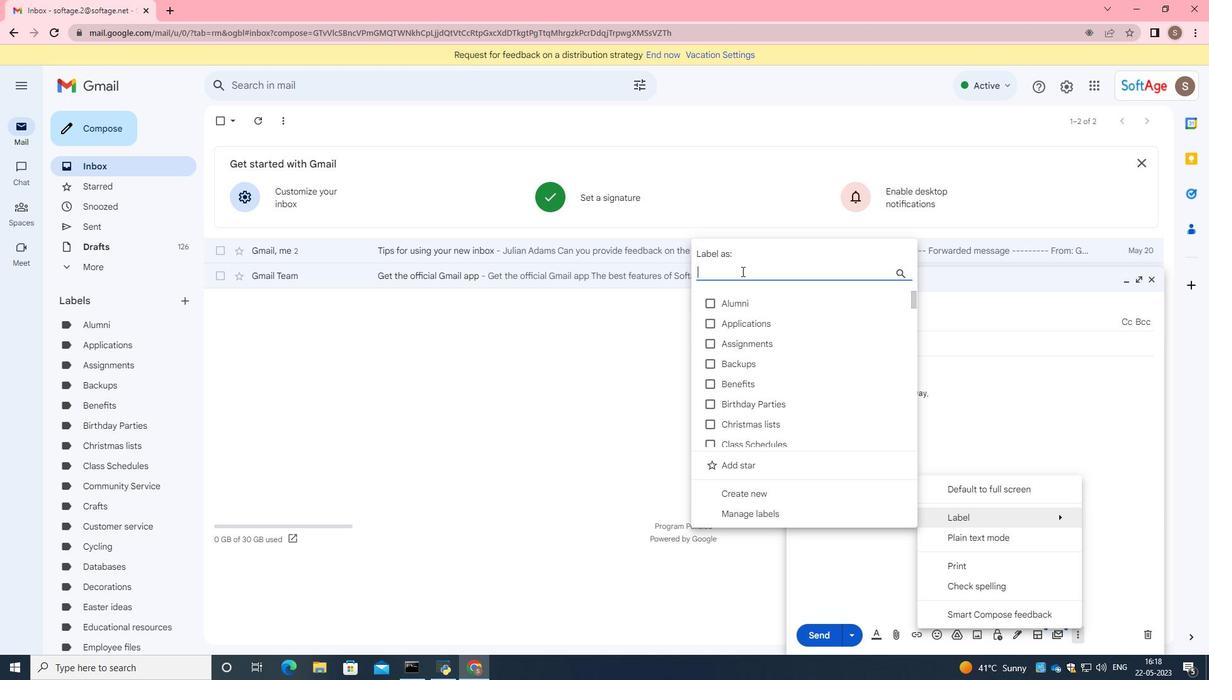 
Action: Key pressed <Key.caps_lock>NON<Key.space><Key.backspace>-PROFIT<Key.space><Key.caps_lock><Key.caps_lock>O<Key.caps_lock><Key.caps_lock>RGANIZATIONS
Screenshot: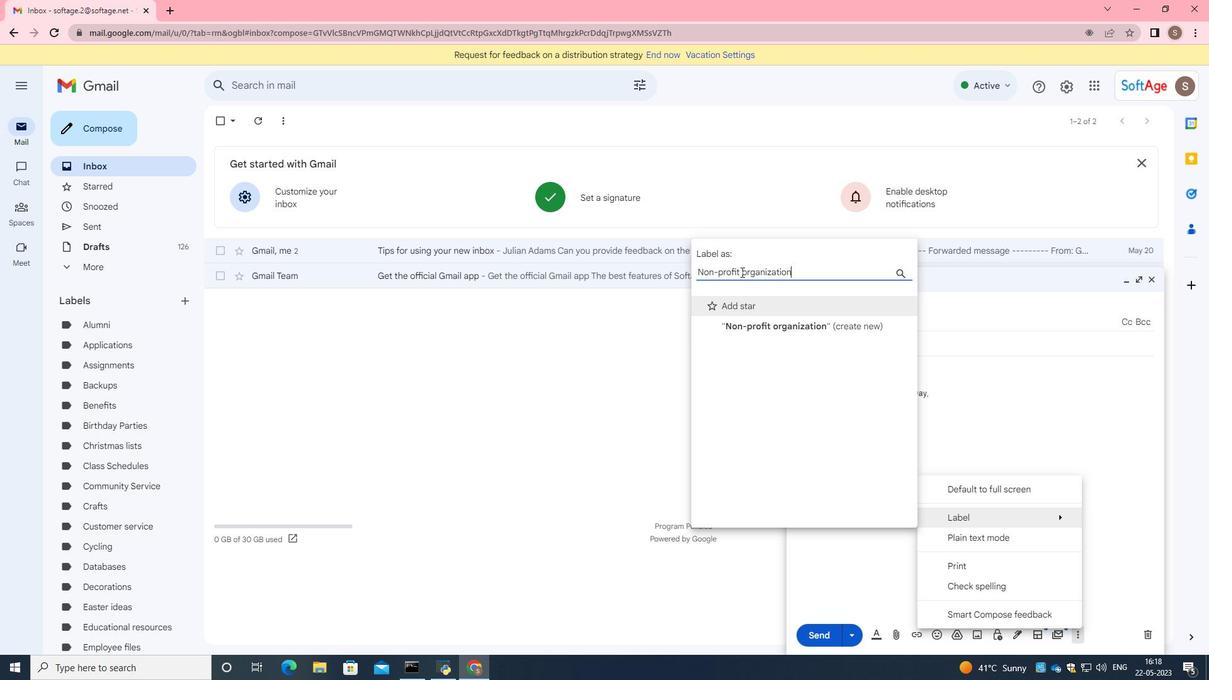 
Action: Mouse moved to (770, 319)
Screenshot: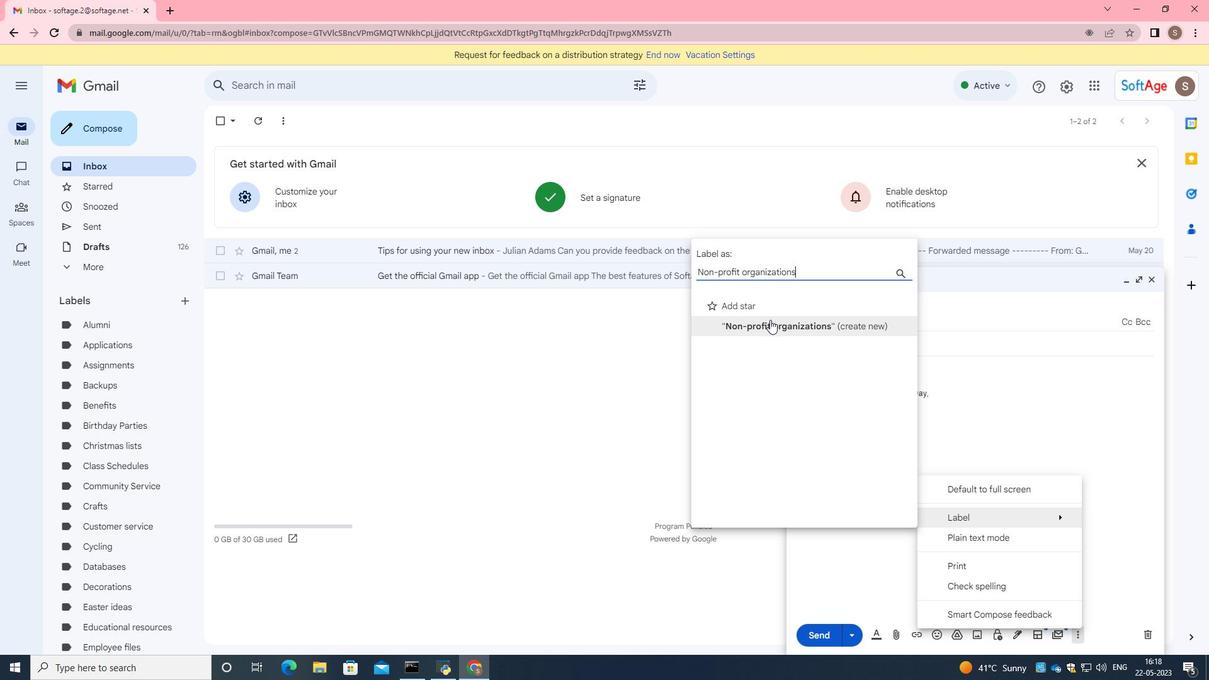 
Action: Mouse pressed left at (770, 319)
Screenshot: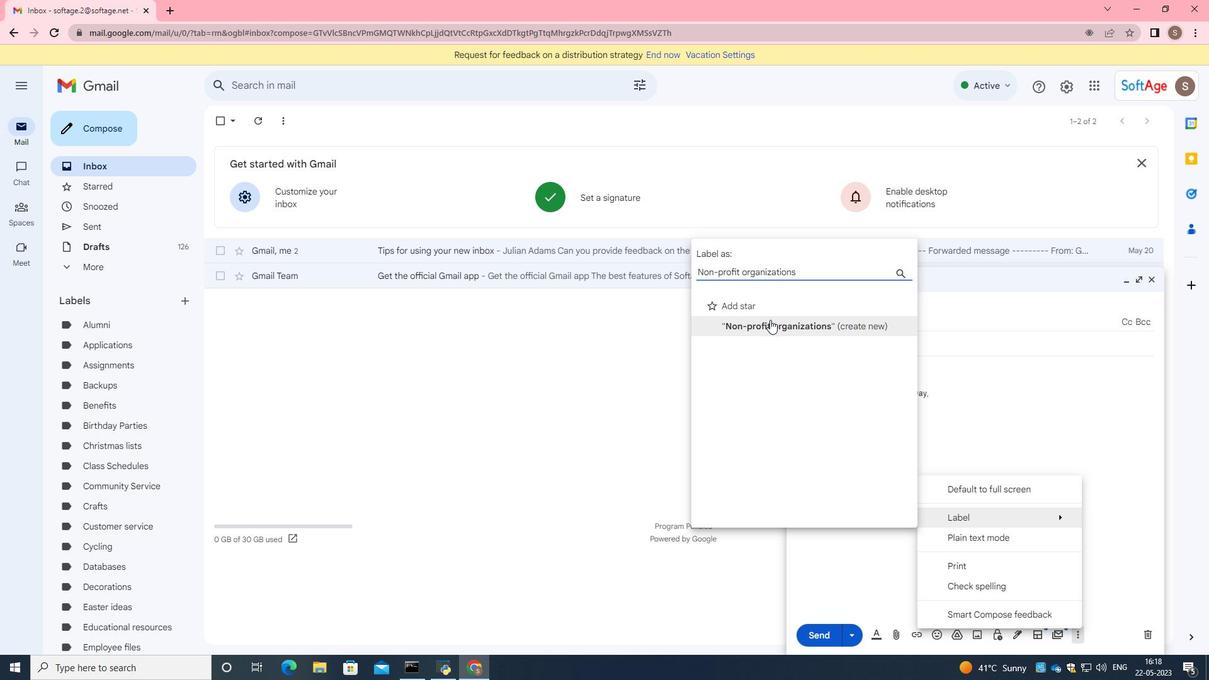
Action: Mouse moved to (709, 397)
Screenshot: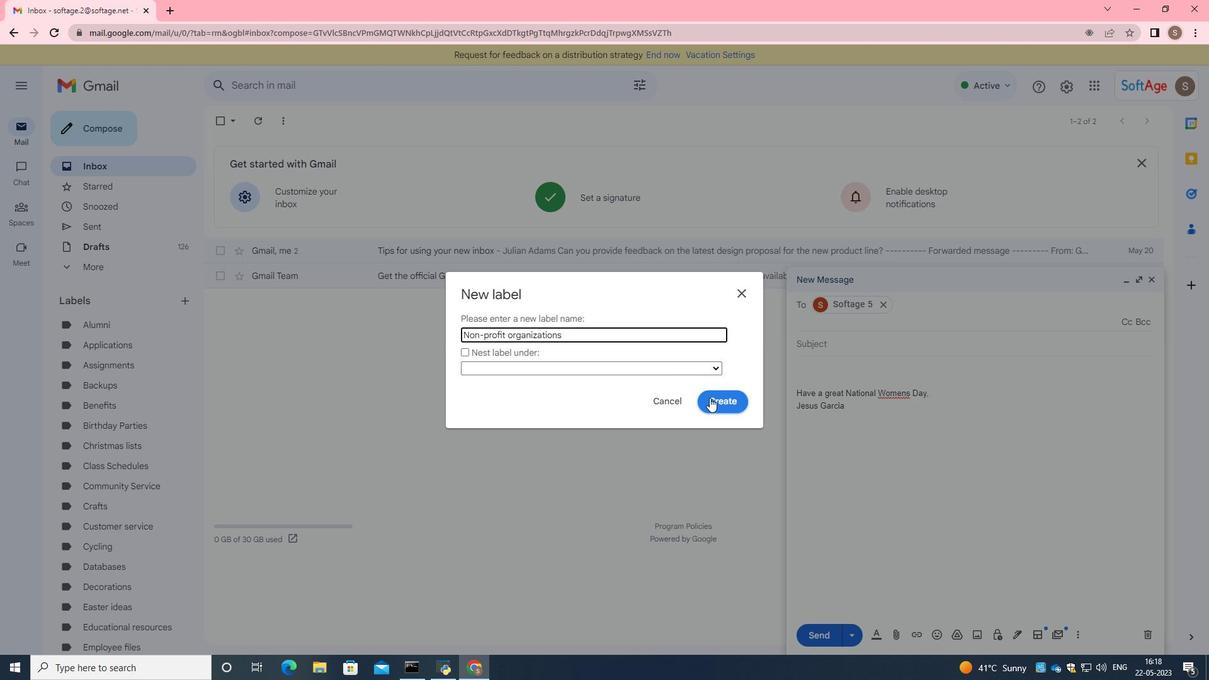 
Action: Mouse pressed left at (709, 397)
Screenshot: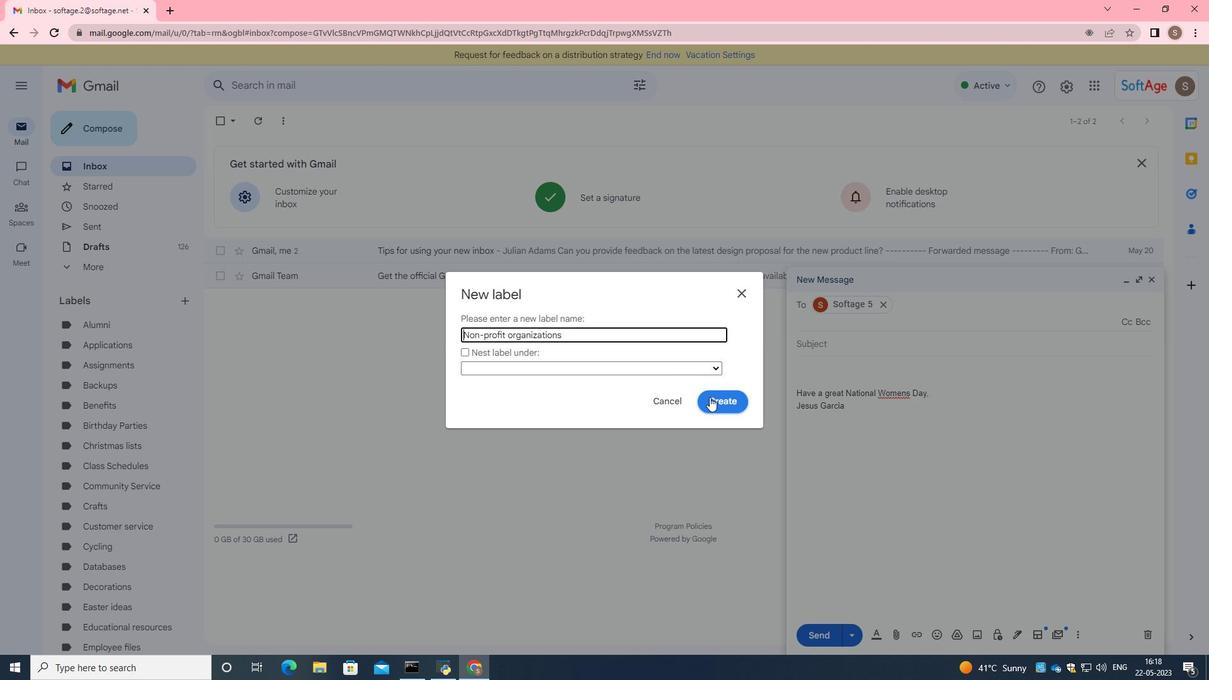
Action: Mouse moved to (888, 379)
Screenshot: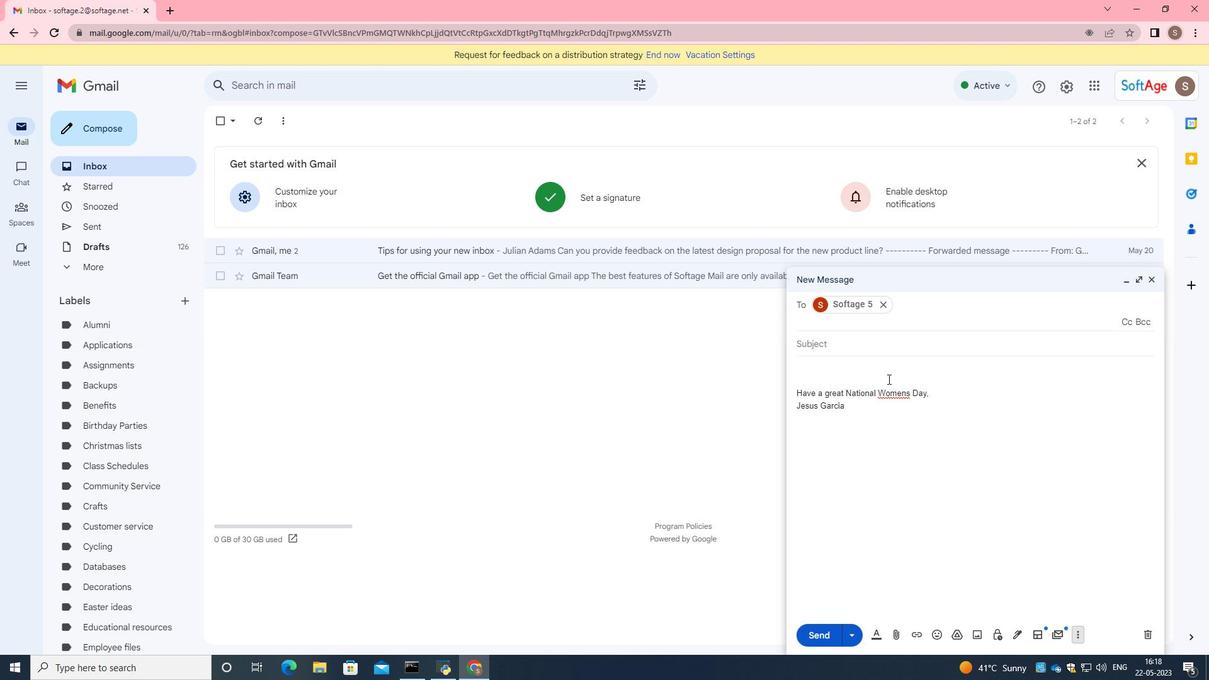 
Action: Mouse scrolled (888, 378) with delta (0, 0)
Screenshot: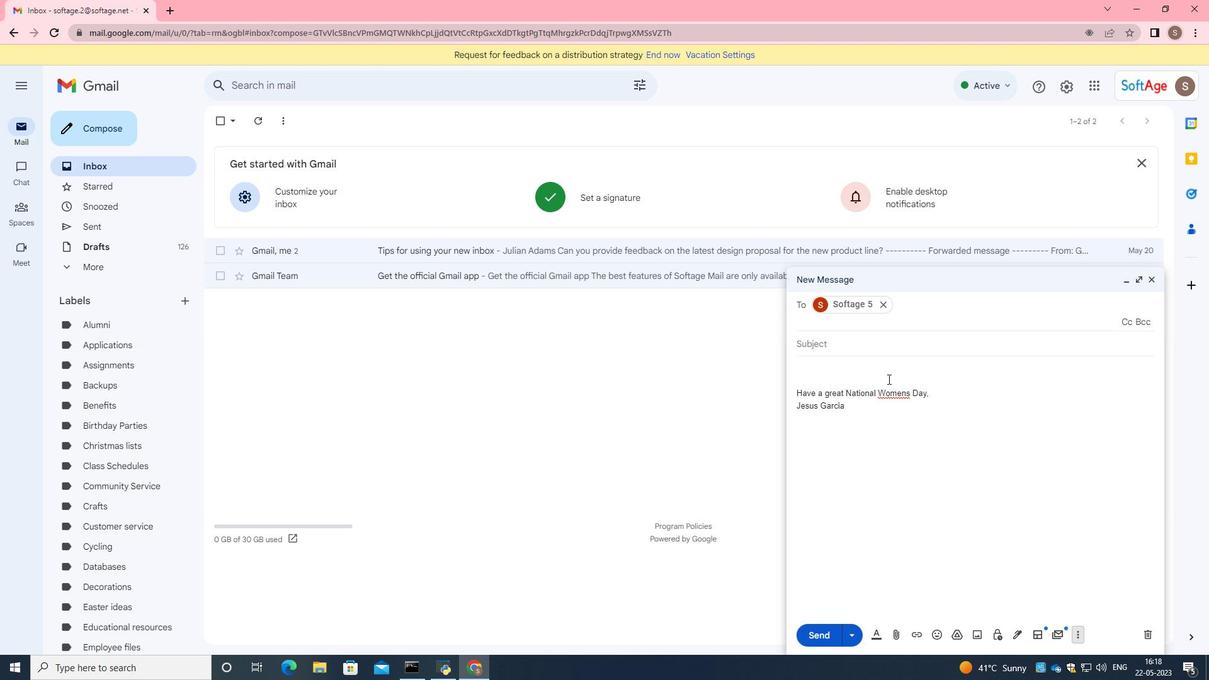 
Action: Mouse moved to (888, 379)
Screenshot: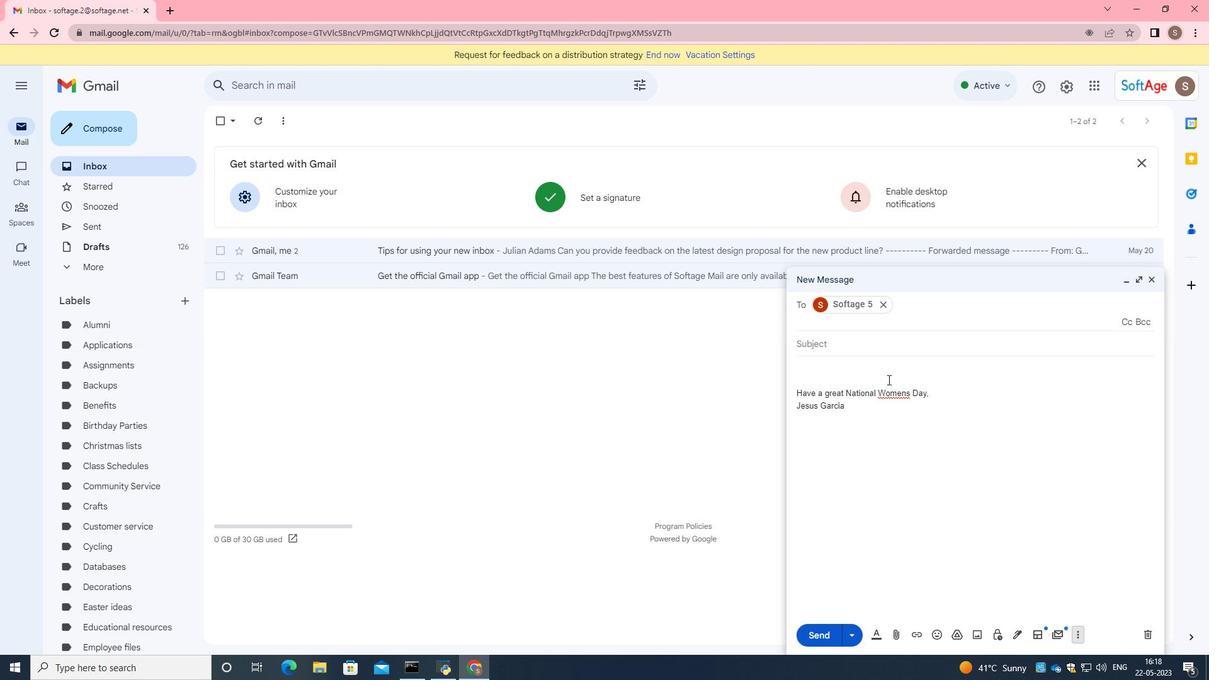 
Action: Mouse scrolled (888, 379) with delta (0, 0)
Screenshot: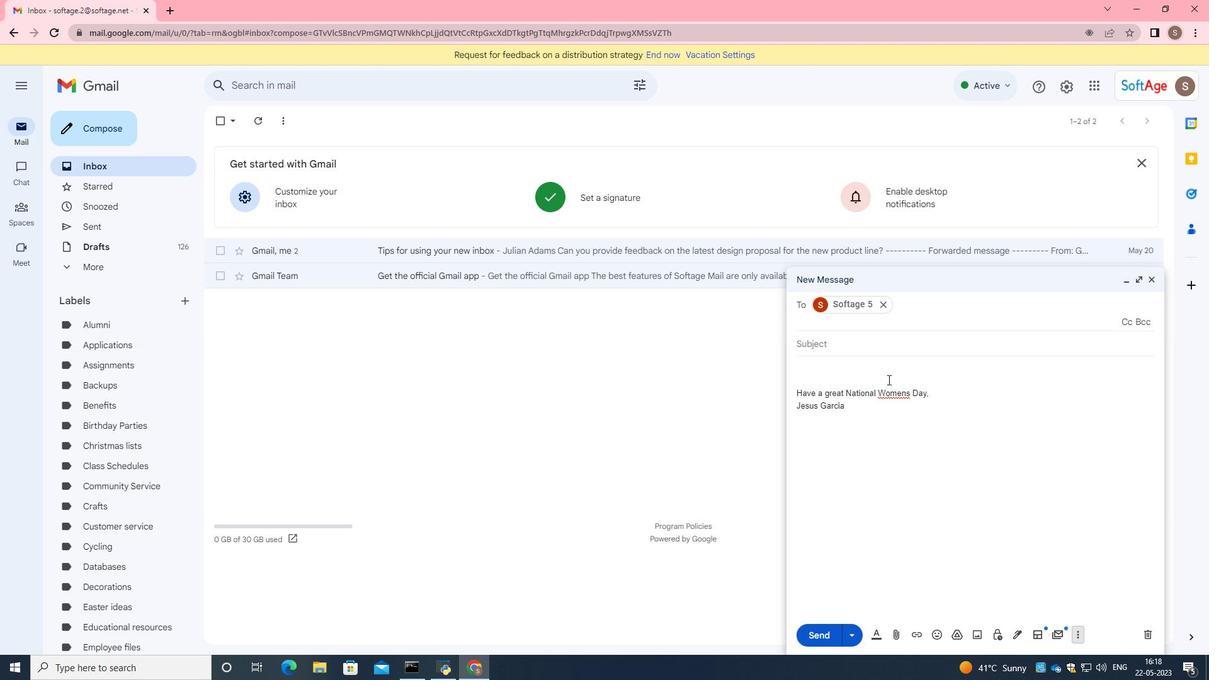
Action: Mouse moved to (900, 394)
Screenshot: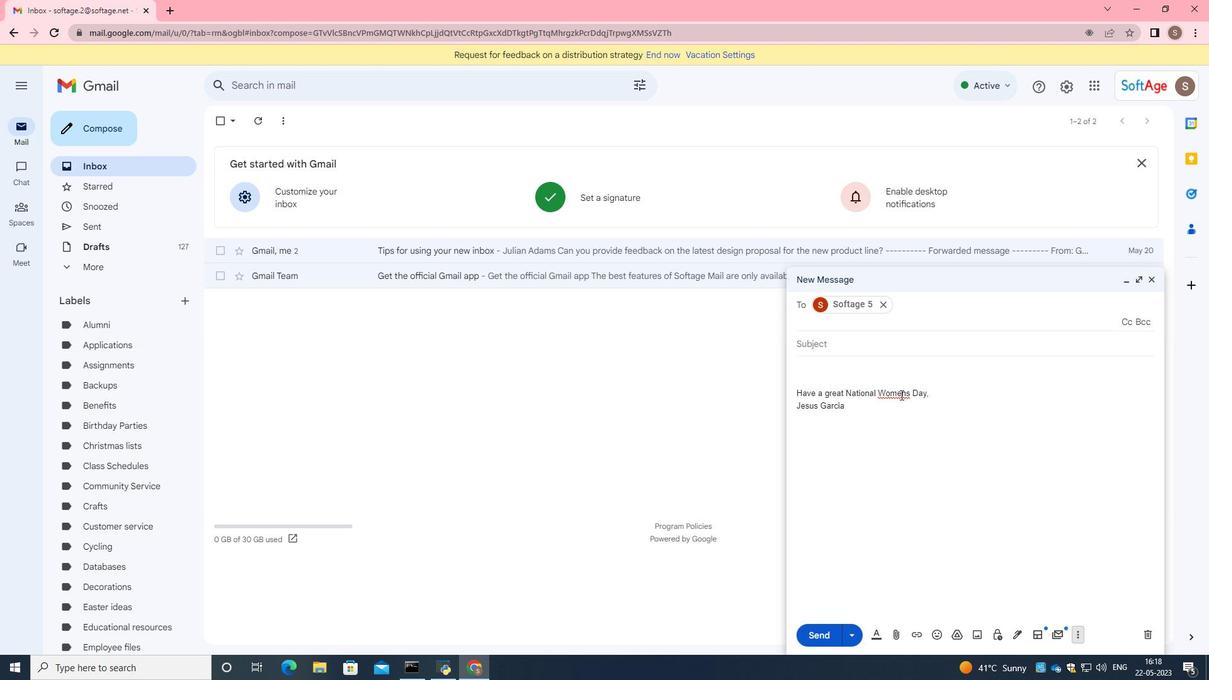 
Action: Mouse pressed left at (900, 394)
Screenshot: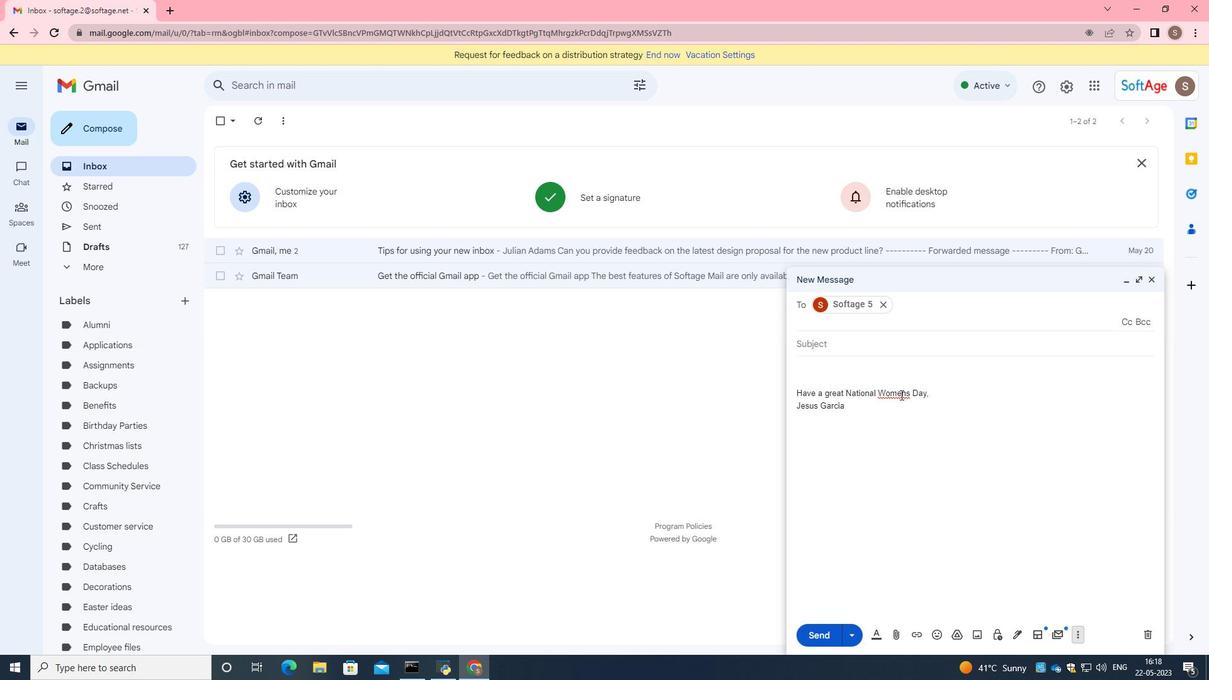 
Action: Mouse pressed left at (900, 394)
Screenshot: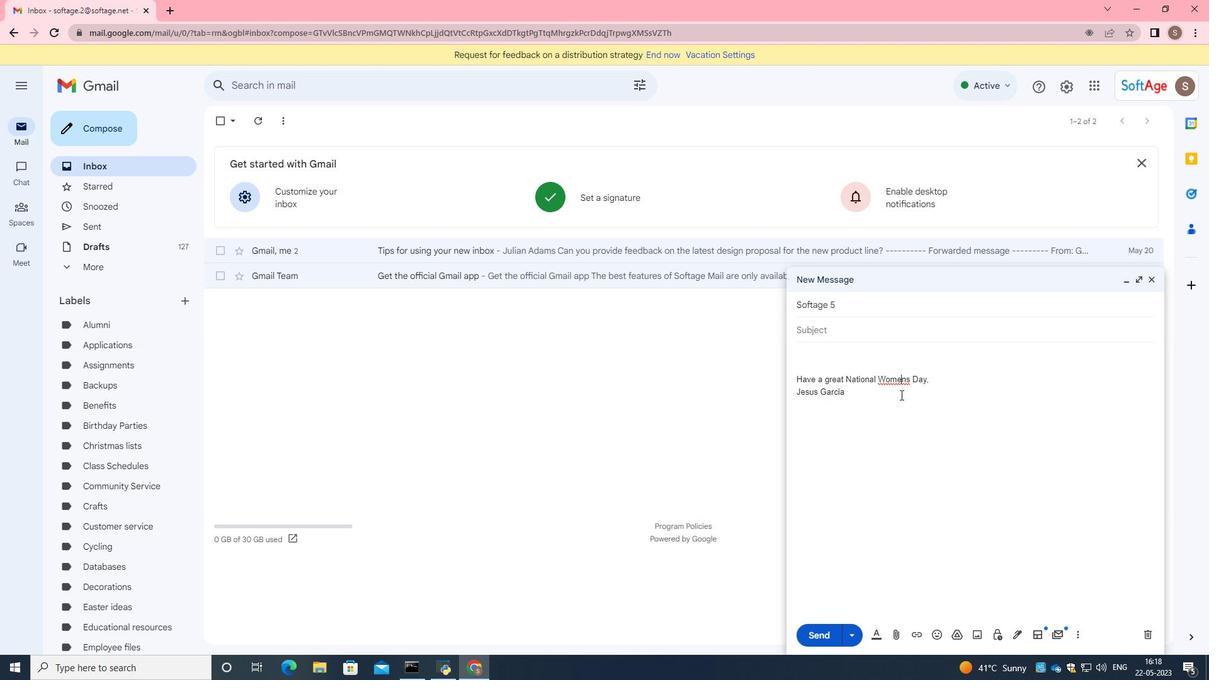 
Action: Mouse moved to (900, 375)
Screenshot: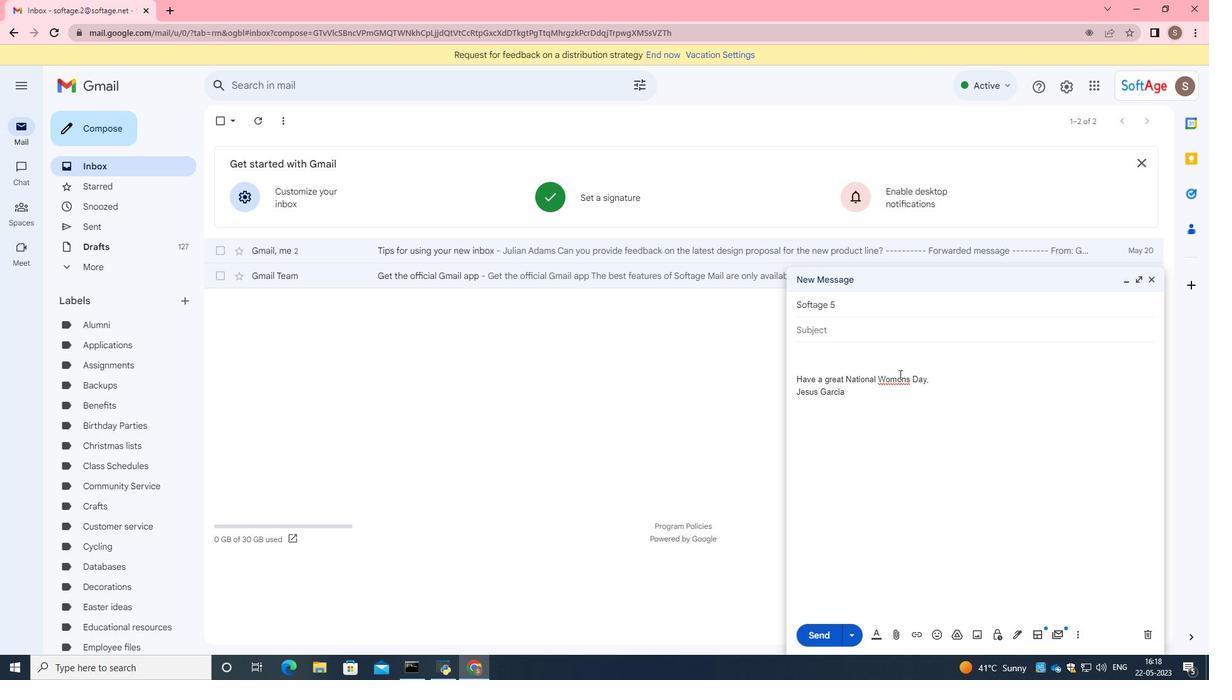 
Action: Mouse pressed left at (900, 375)
Screenshot: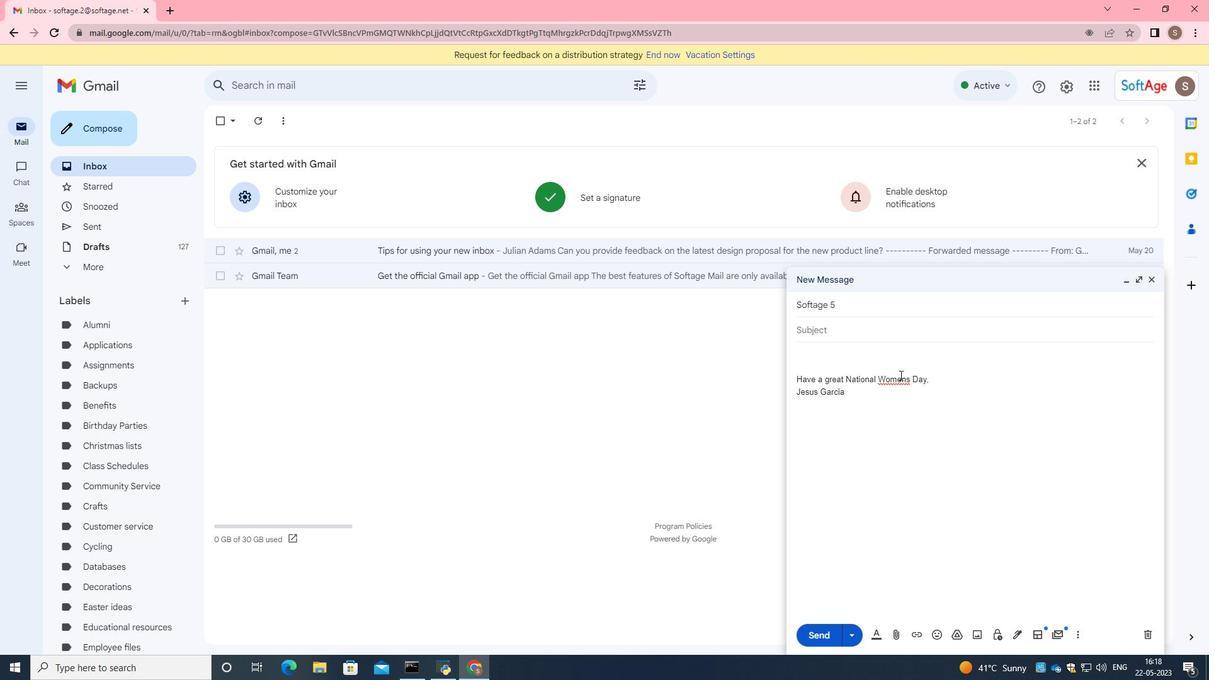 
Action: Mouse moved to (911, 396)
Screenshot: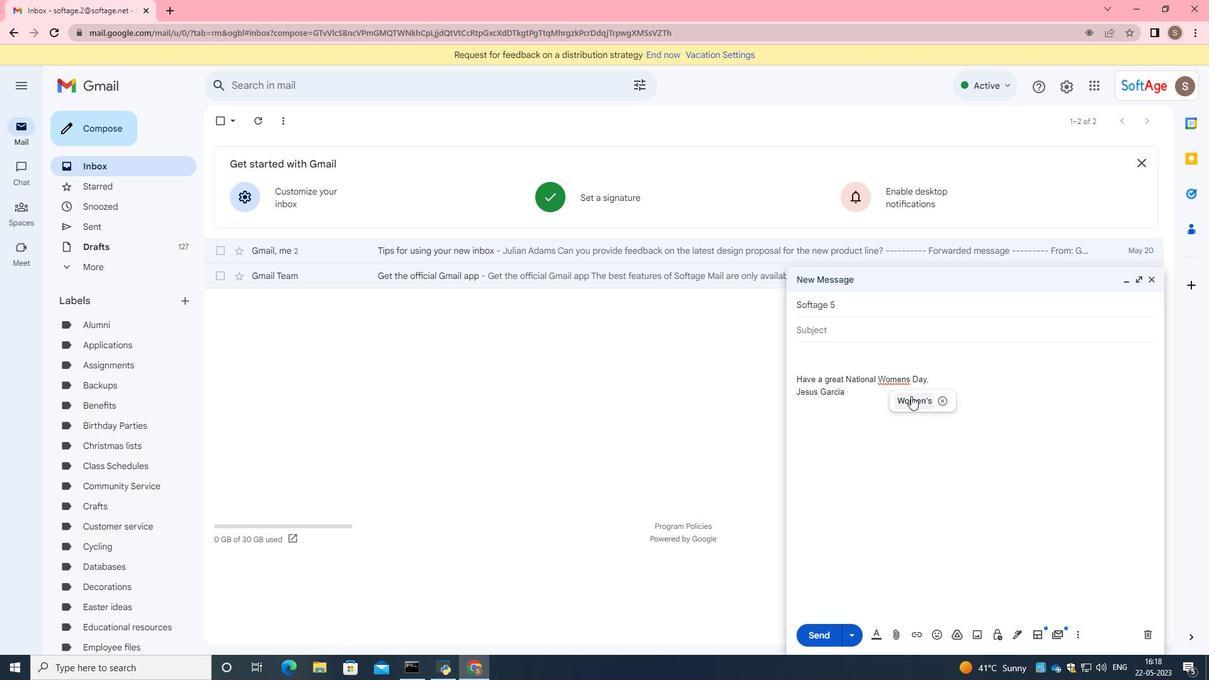 
Action: Mouse pressed left at (911, 396)
Screenshot: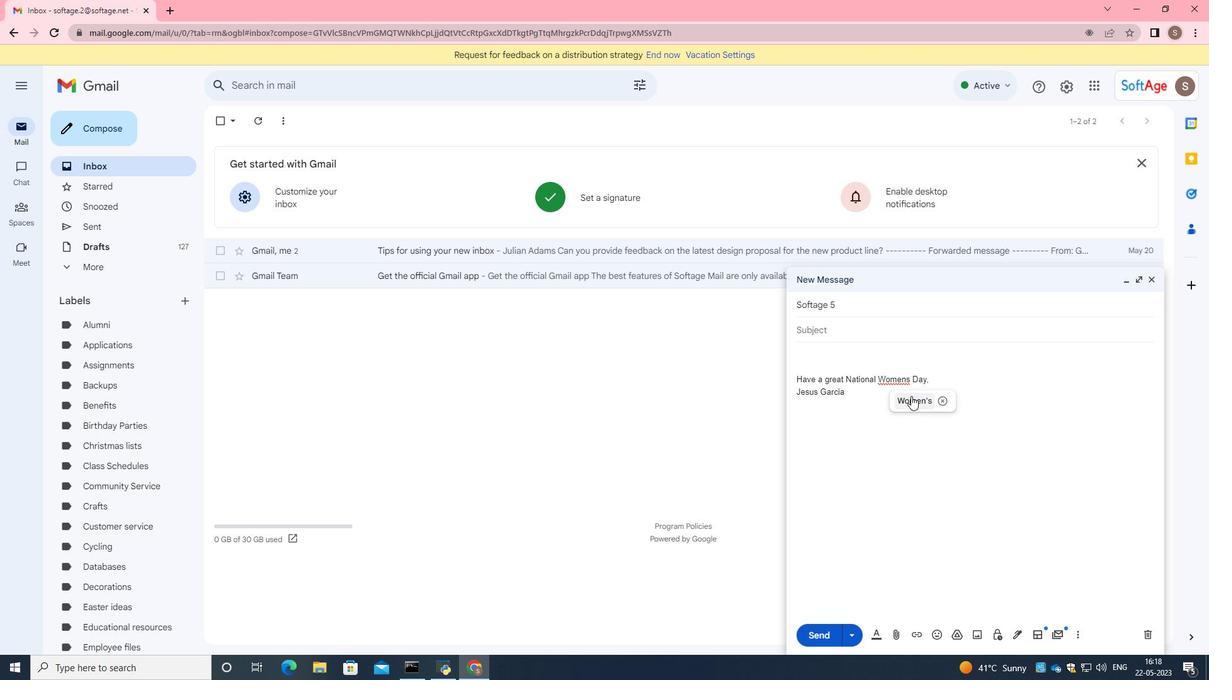 
Action: Mouse moved to (914, 441)
Screenshot: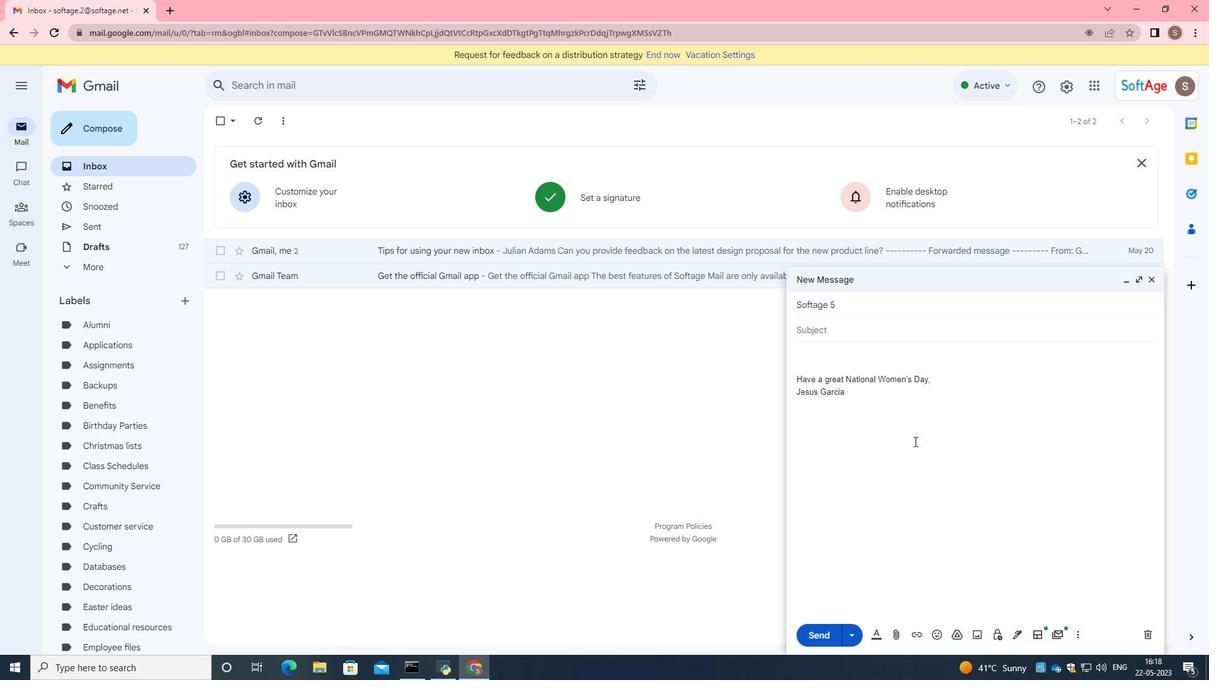 
Action: Mouse scrolled (914, 440) with delta (0, 0)
Screenshot: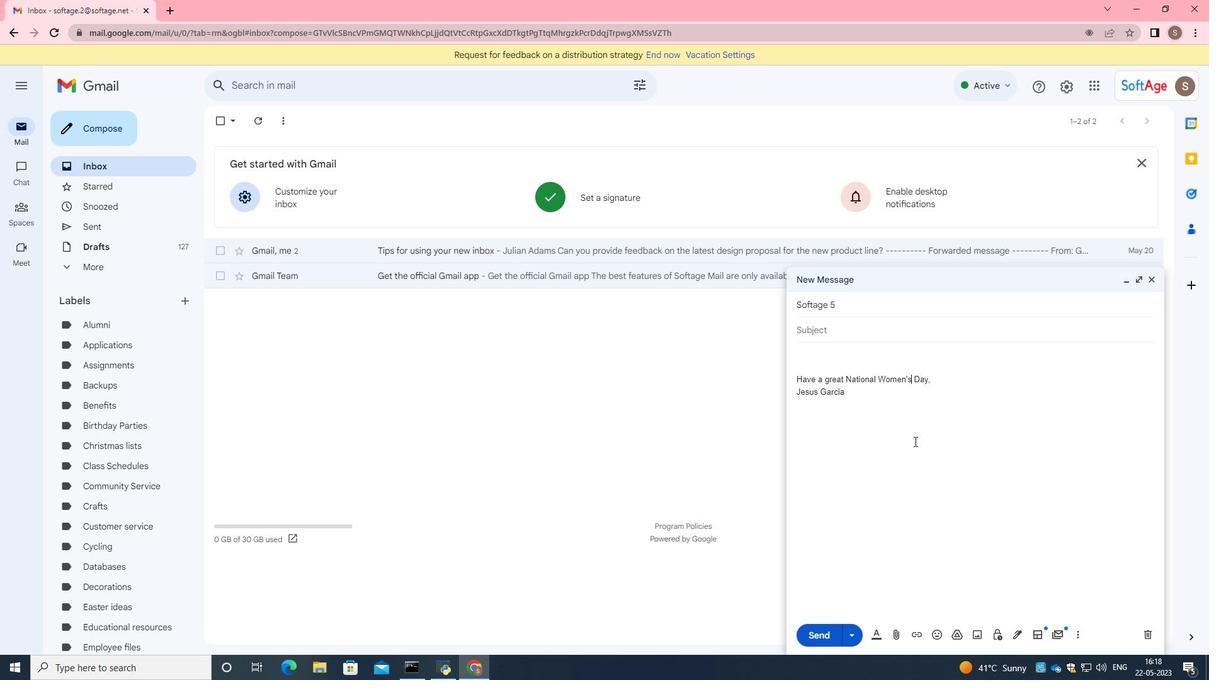 
Action: Mouse moved to (946, 398)
Screenshot: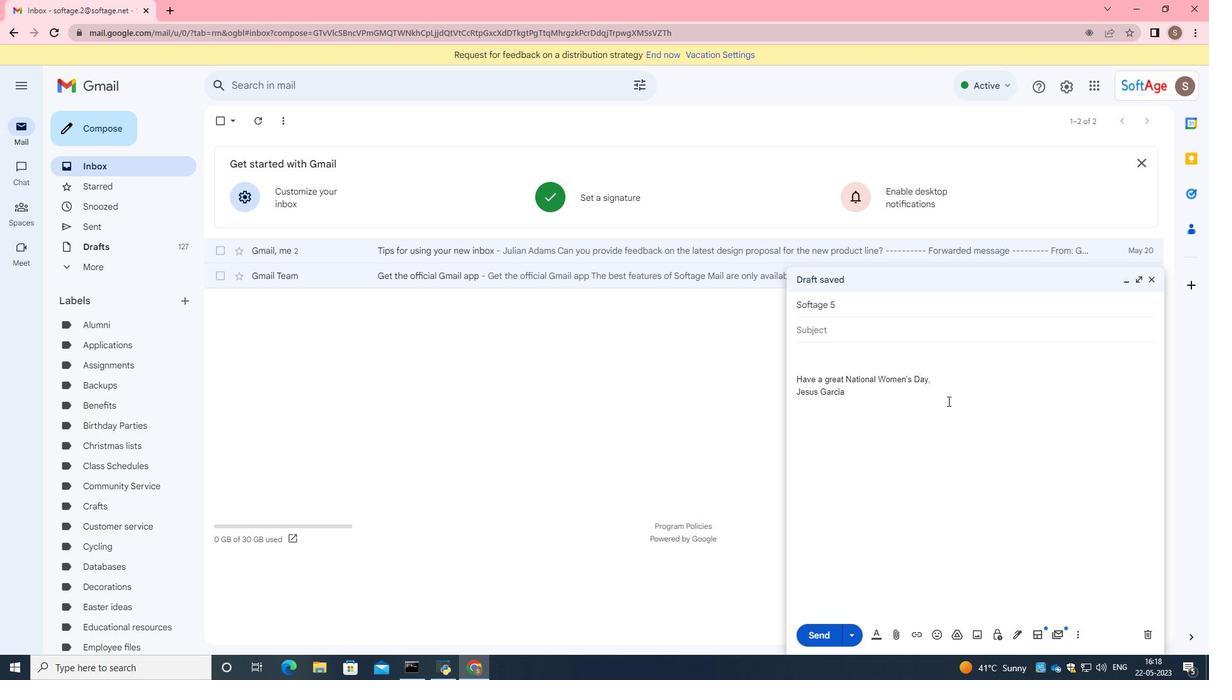 
Action: Mouse scrolled (946, 398) with delta (0, 0)
Screenshot: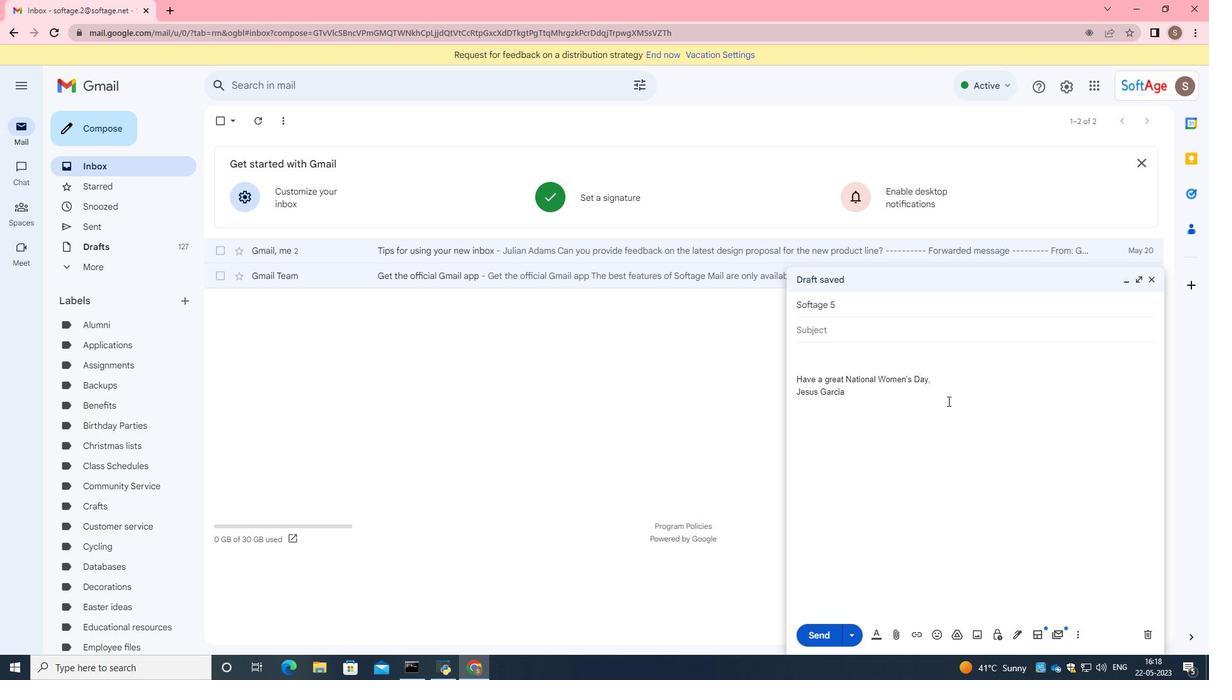 
Action: Mouse moved to (947, 401)
Screenshot: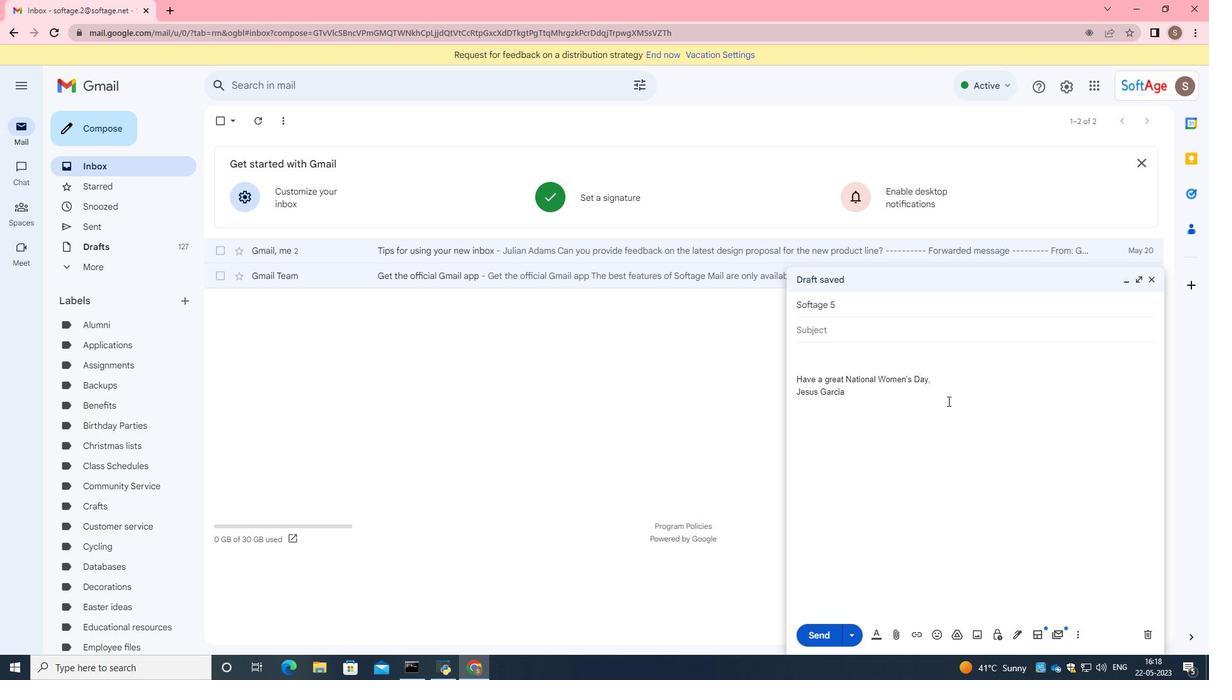 
Action: Mouse scrolled (947, 400) with delta (0, 0)
Screenshot: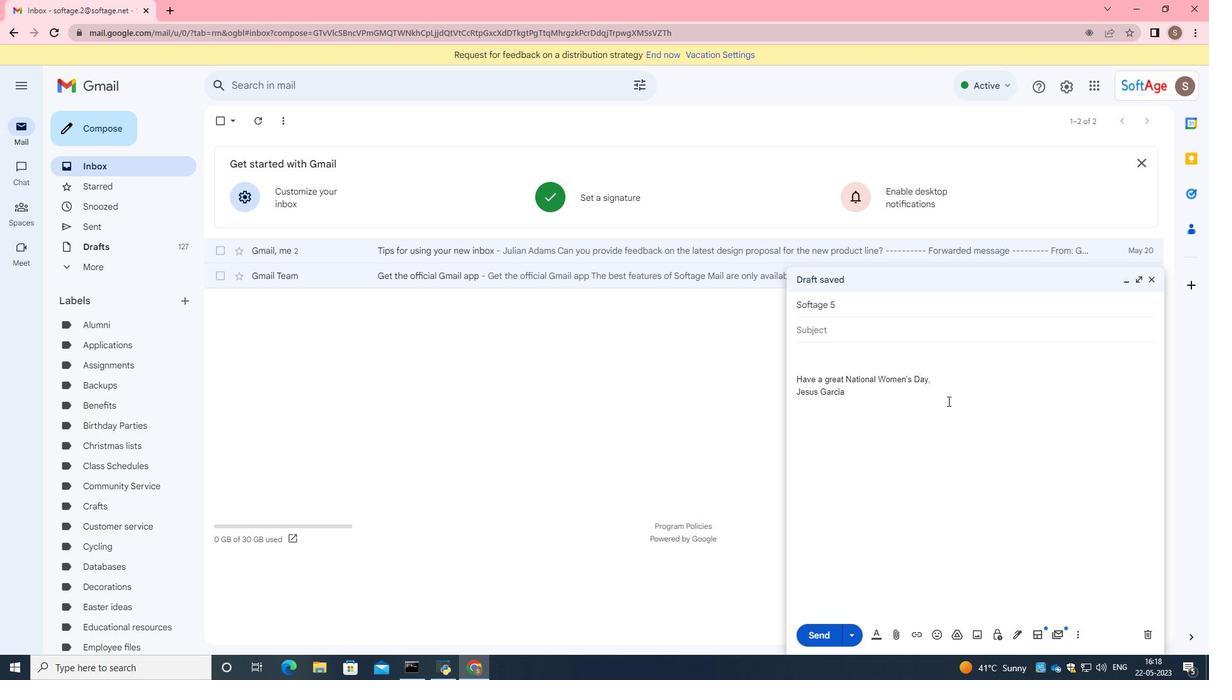
Action: Mouse scrolled (947, 400) with delta (0, 0)
Screenshot: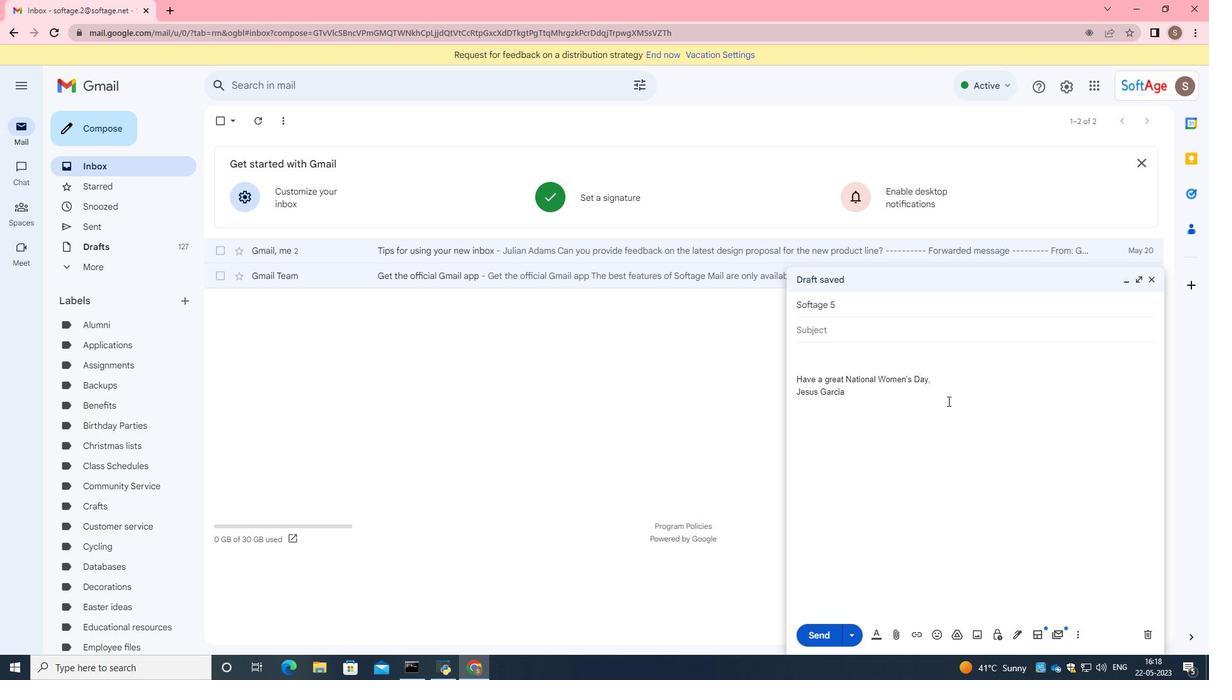 
Action: Mouse moved to (831, 632)
Screenshot: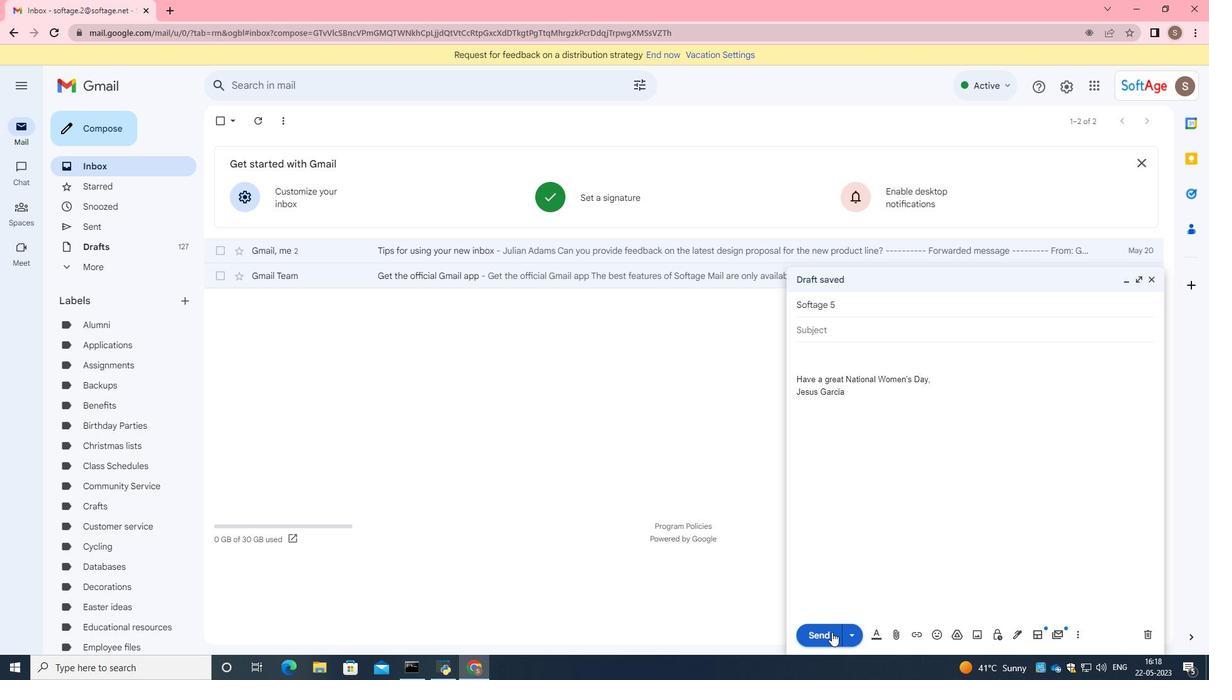
